 Task: Use Screen flow to show use case on Volunteer object.
Action: Mouse moved to (710, 47)
Screenshot: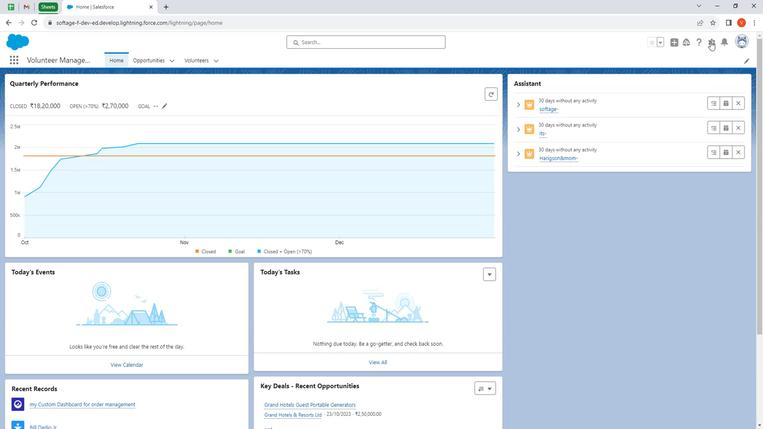 
Action: Mouse pressed left at (710, 47)
Screenshot: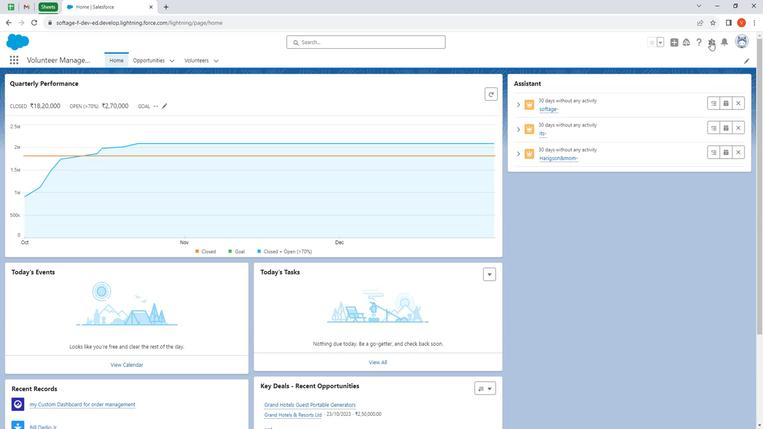 
Action: Mouse moved to (685, 73)
Screenshot: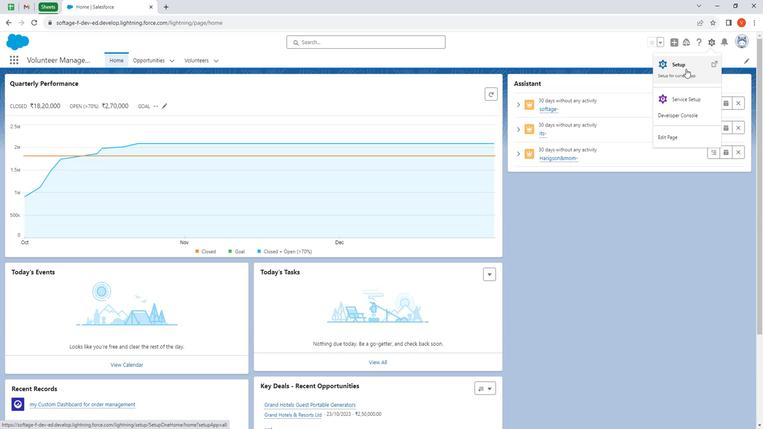 
Action: Mouse pressed left at (685, 73)
Screenshot: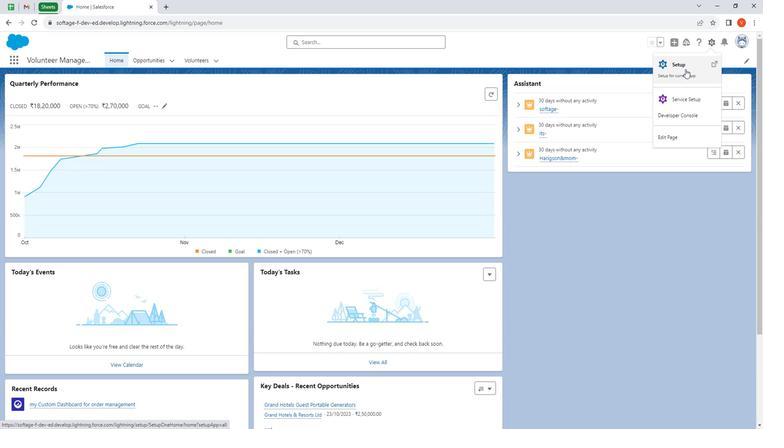 
Action: Mouse moved to (41, 86)
Screenshot: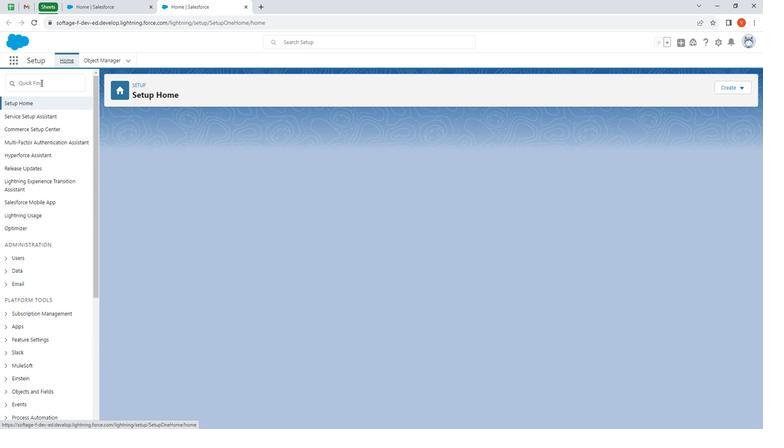 
Action: Mouse pressed left at (41, 86)
Screenshot: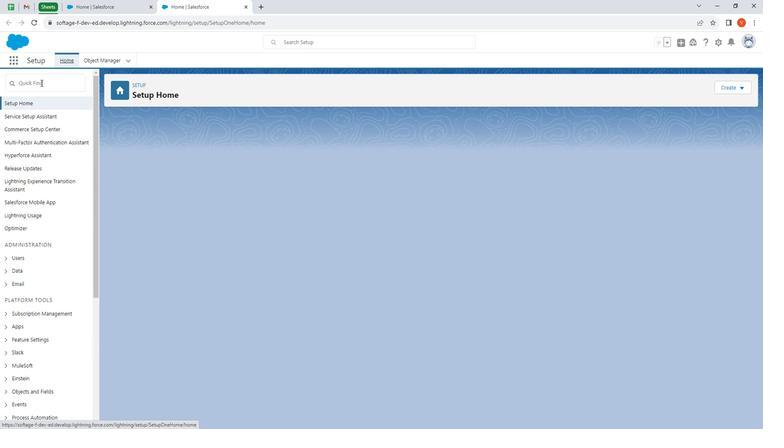 
Action: Key pressed flows
Screenshot: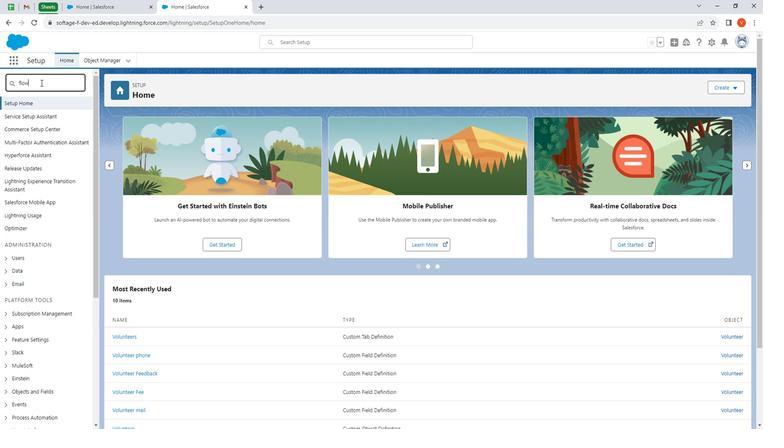 
Action: Mouse moved to (25, 120)
Screenshot: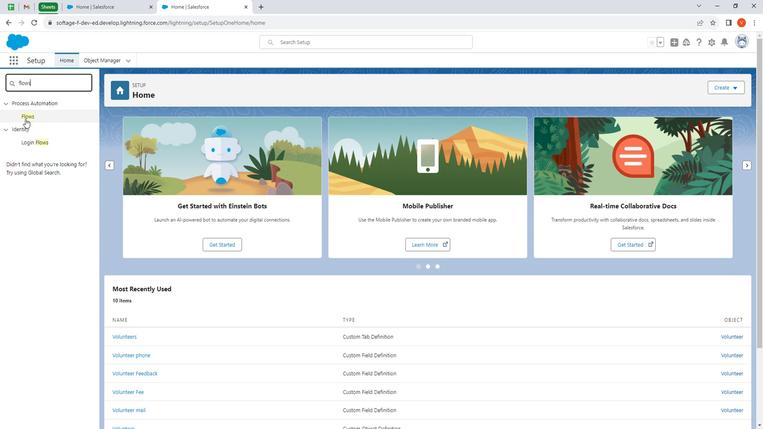 
Action: Mouse pressed left at (25, 120)
Screenshot: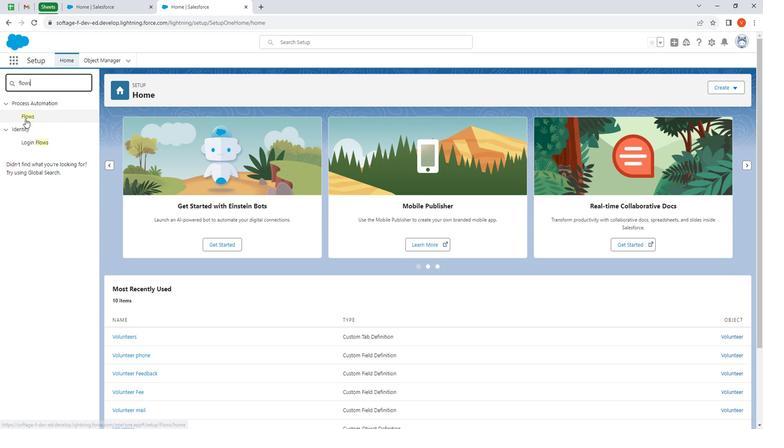
Action: Mouse moved to (735, 91)
Screenshot: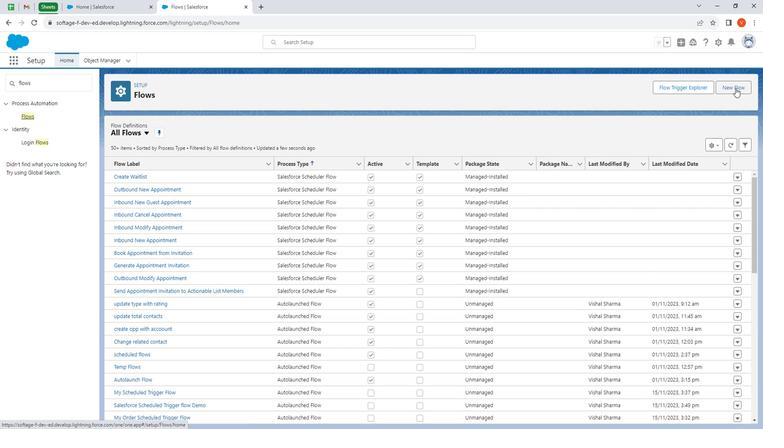 
Action: Mouse pressed left at (735, 91)
Screenshot: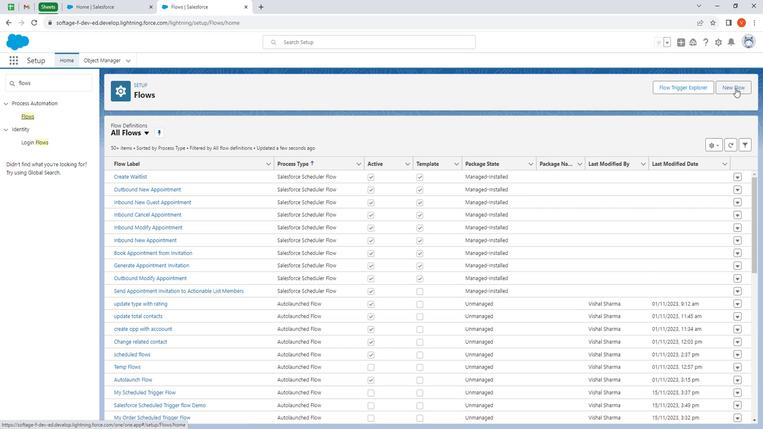 
Action: Mouse moved to (600, 309)
Screenshot: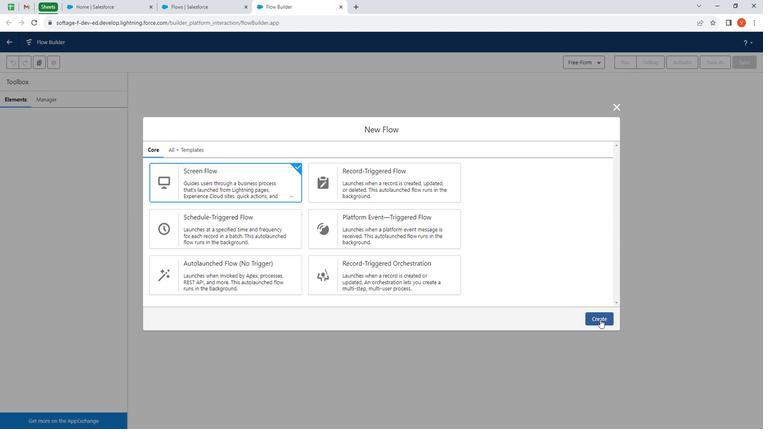 
Action: Mouse pressed left at (600, 309)
Screenshot: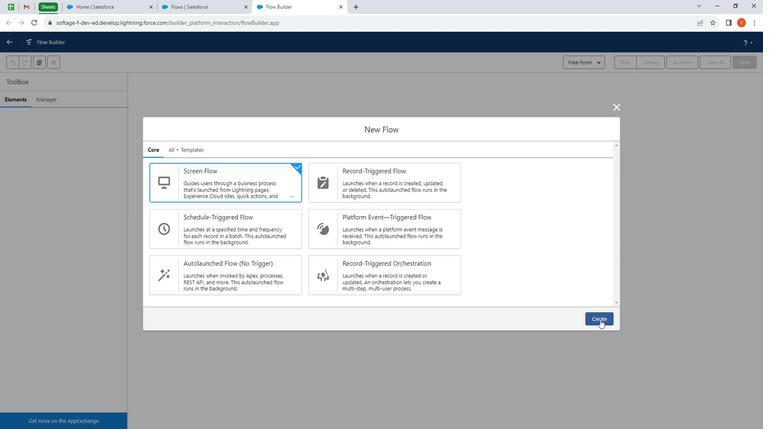 
Action: Mouse moved to (379, 140)
Screenshot: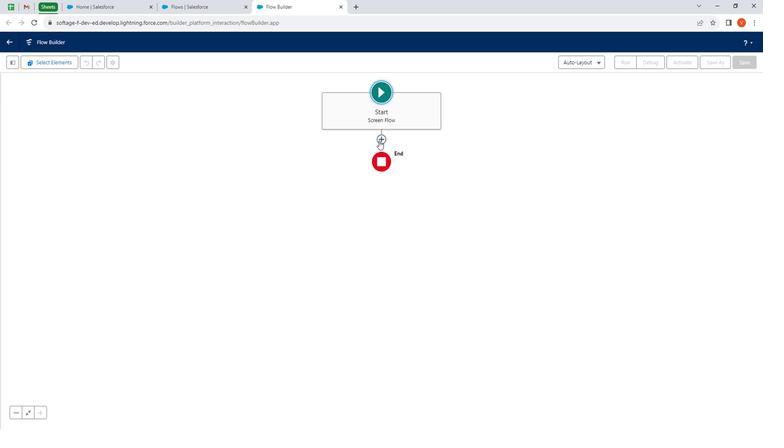 
Action: Mouse pressed left at (379, 140)
Screenshot: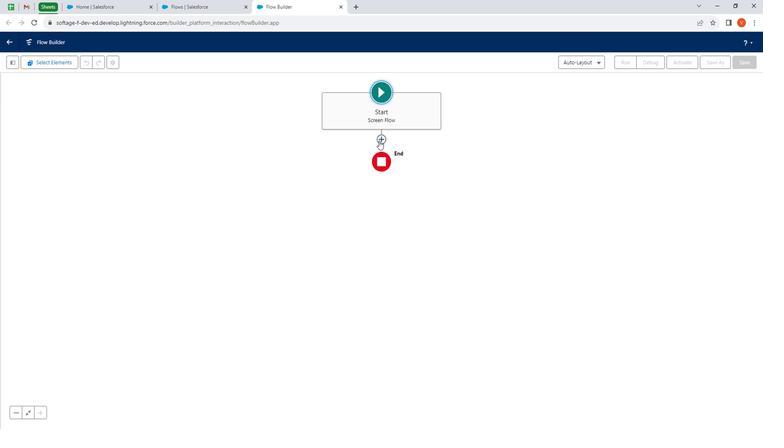
Action: Mouse moved to (365, 176)
Screenshot: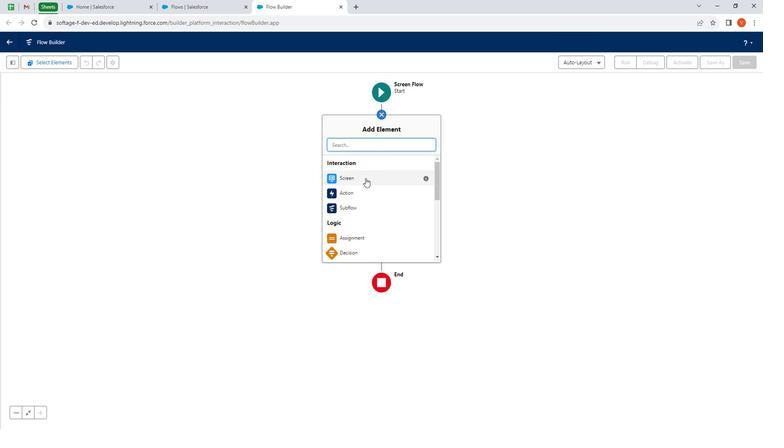 
Action: Mouse pressed left at (365, 176)
Screenshot: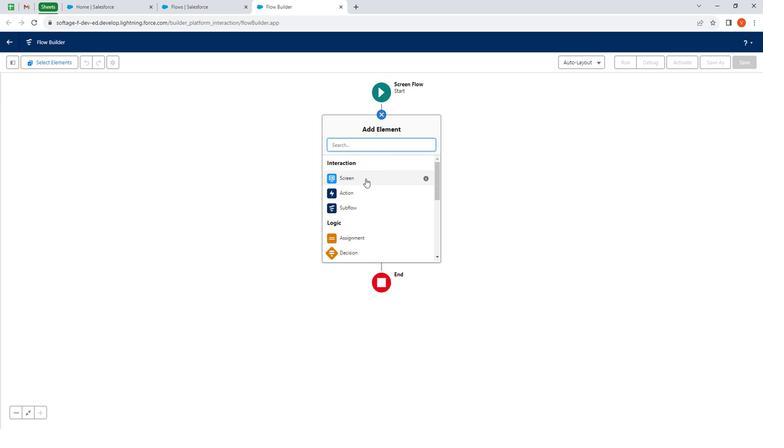 
Action: Mouse moved to (630, 132)
Screenshot: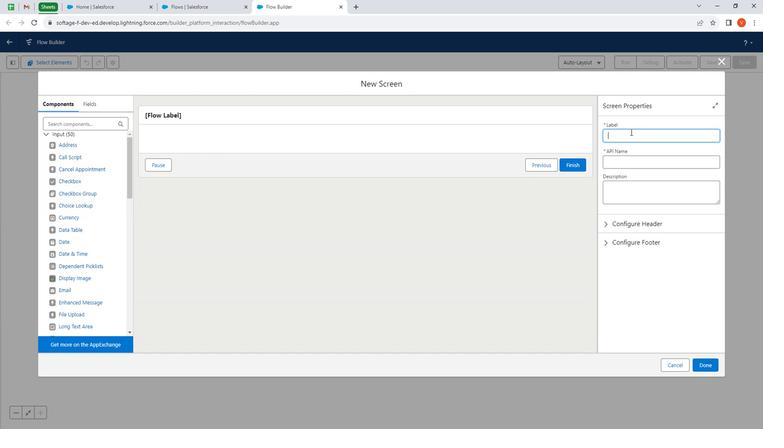 
Action: Mouse pressed left at (630, 132)
Screenshot: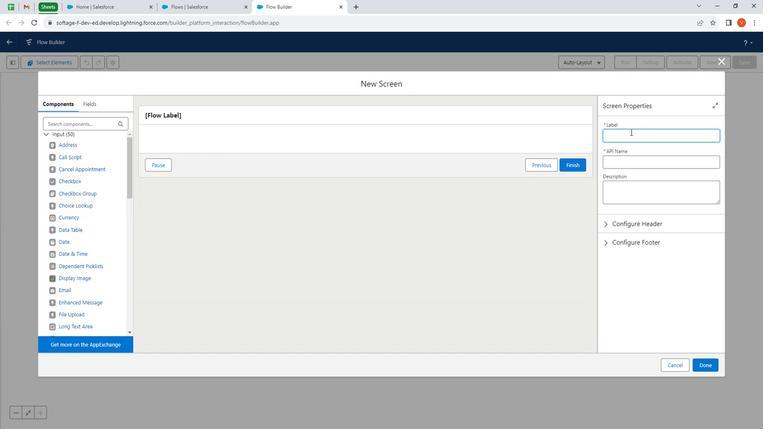 
Action: Key pressed <Key.shift><Key.shift><Key.shift><Key.shift><Key.shift><Key.shift><Key.shift><Key.shift>Sc<Key.backspace><Key.backspace><Key.shift><Key.shift><Key.shift><Key.shift>Volunteer<Key.space><Key.shift><Key.shift><Key.shift><Key.shift><Key.shift><Key.shift><Key.shift><Key.shift>Object<Key.space><Key.shift>Screen
Screenshot: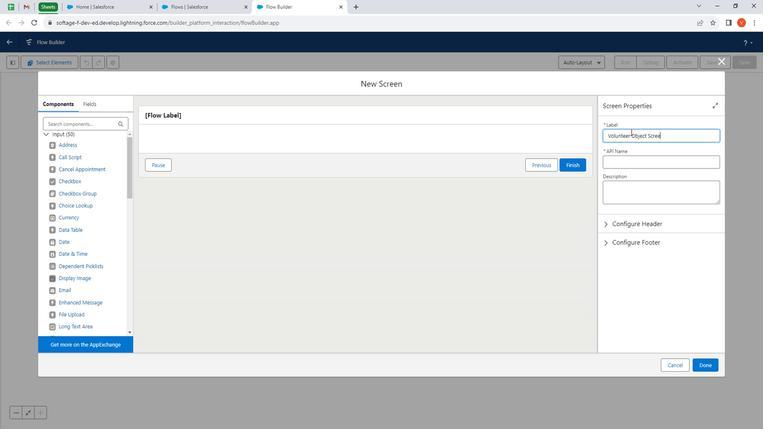 
Action: Mouse moved to (658, 187)
Screenshot: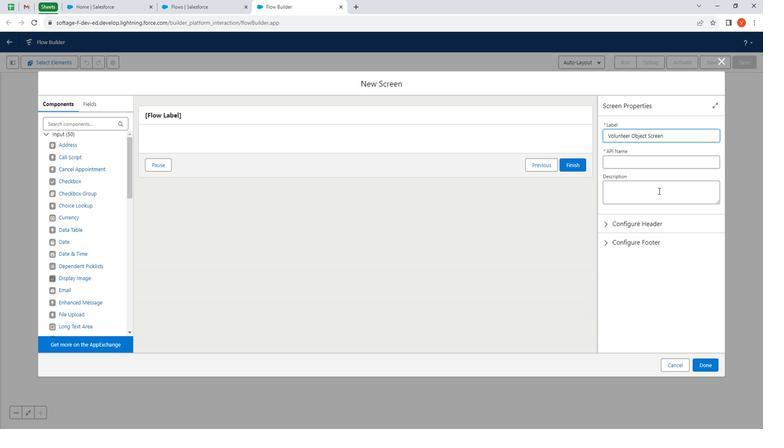 
Action: Mouse pressed left at (658, 187)
Screenshot: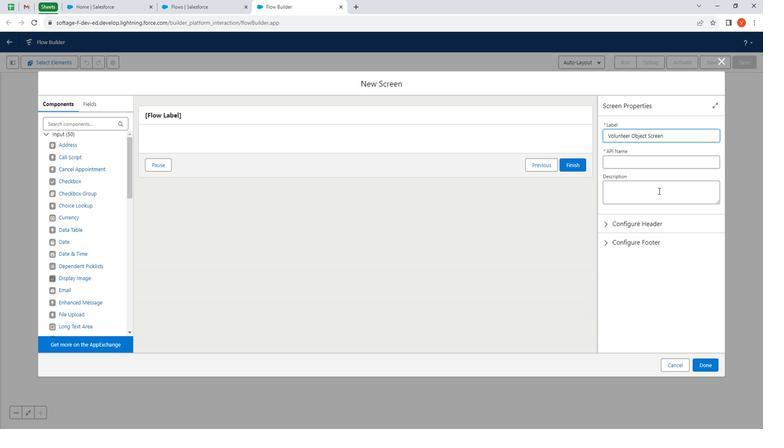 
Action: Key pressed <Key.shift><Key.shift><Key.shift><Key.shift><Key.shift><Key.shift><Key.shift><Key.shift><Key.shift>Volunteer<Key.space><Key.shift>Custom<Key.space>object<Key.space><Key.shift>Screen<Key.space>component.
Screenshot: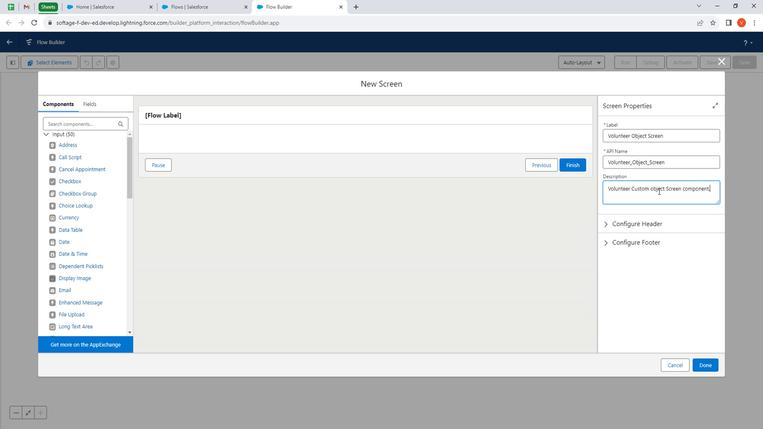 
Action: Mouse moved to (97, 125)
Screenshot: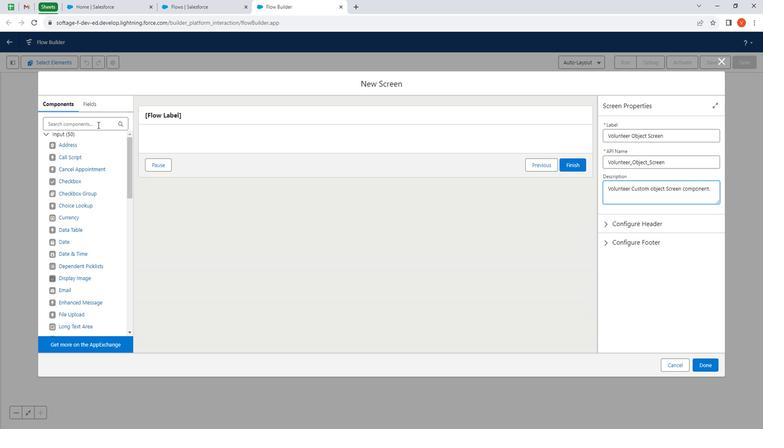 
Action: Mouse pressed left at (97, 125)
Screenshot: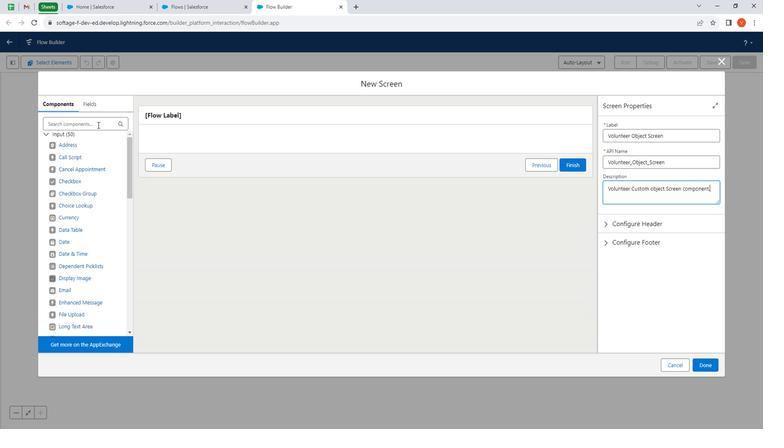 
Action: Key pressed text
Screenshot: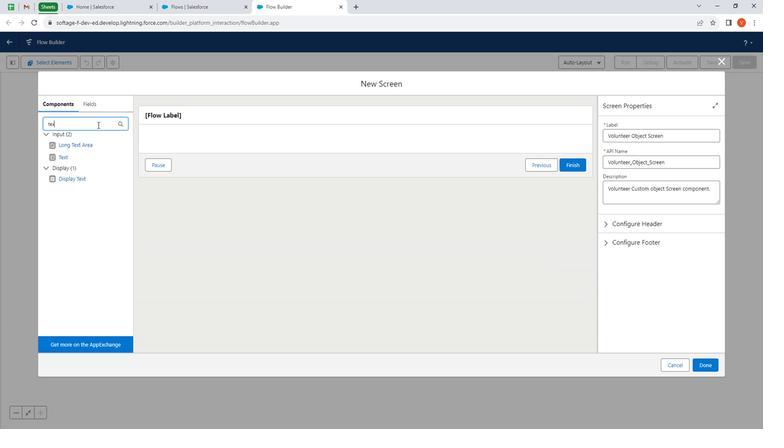 
Action: Mouse moved to (69, 156)
Screenshot: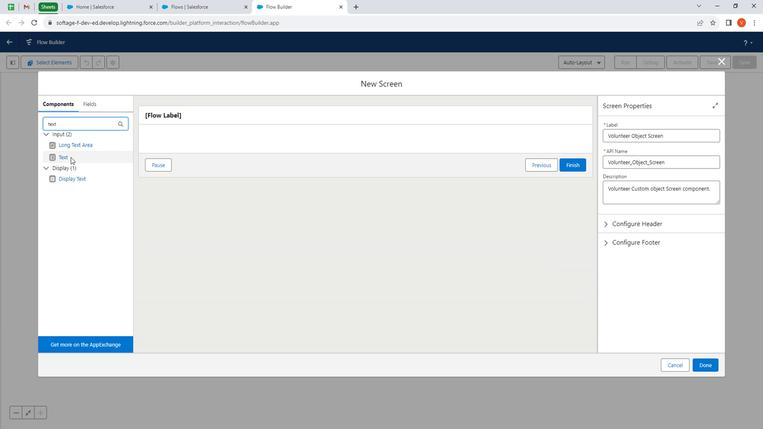 
Action: Mouse pressed left at (69, 156)
Screenshot: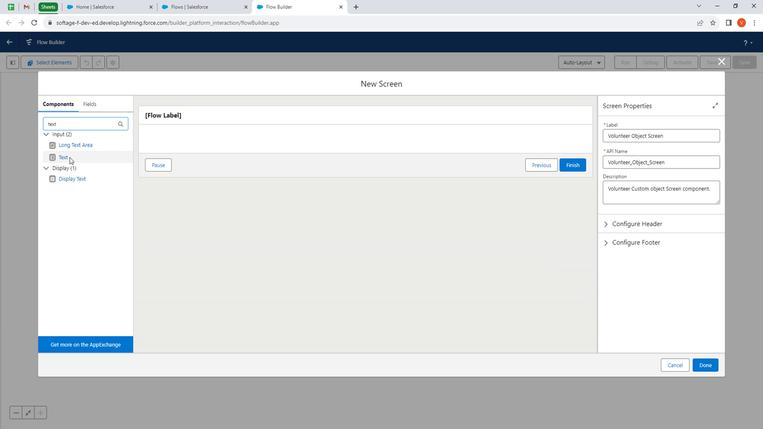 
Action: Mouse moved to (631, 138)
Screenshot: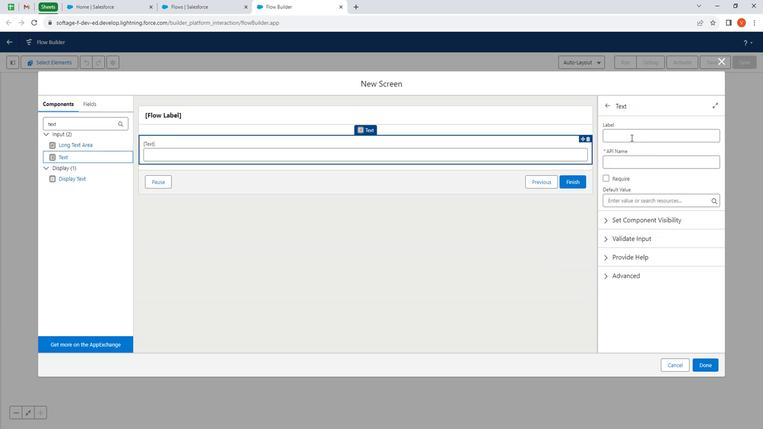 
Action: Mouse pressed left at (631, 138)
Screenshot: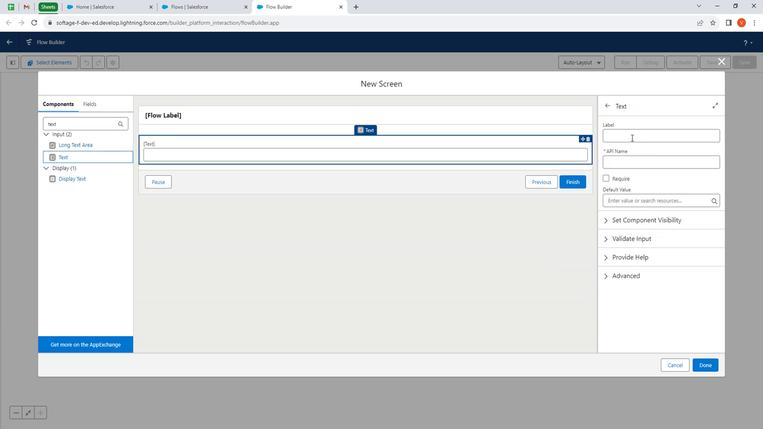 
Action: Mouse moved to (619, 133)
Screenshot: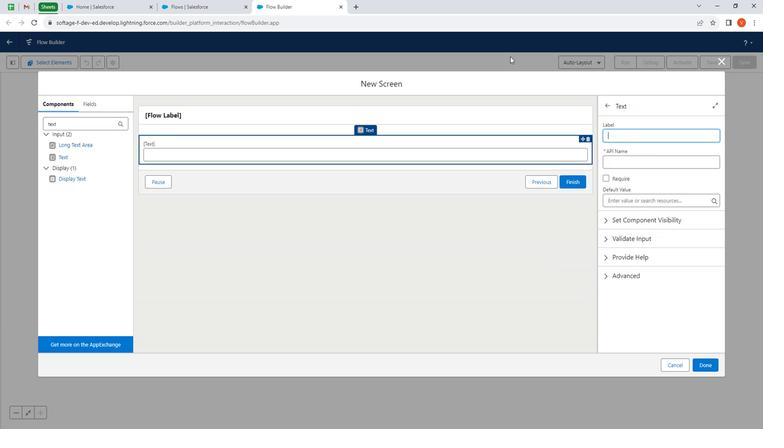 
Action: Key pressed <Key.shift>
Screenshot: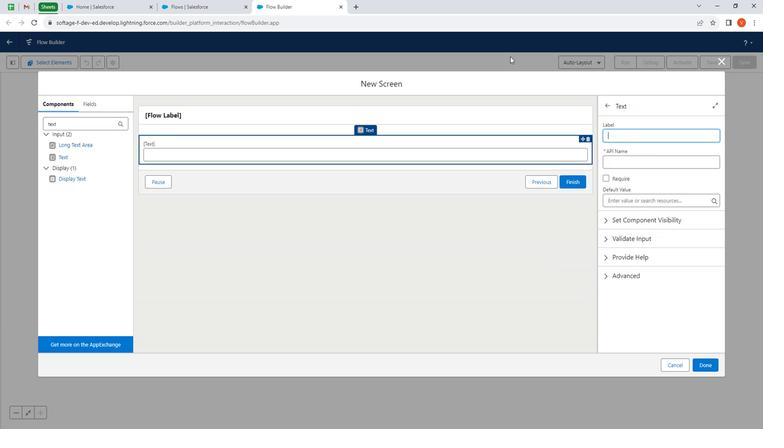 
Action: Mouse moved to (455, 23)
Screenshot: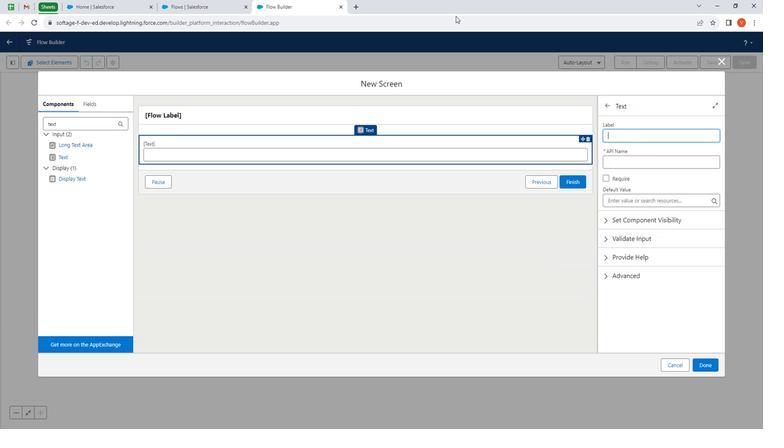 
Action: Key pressed Volunteer<Key.space><Key.shift>B<Key.backspace><Key.shift><Key.shift>Name
Screenshot: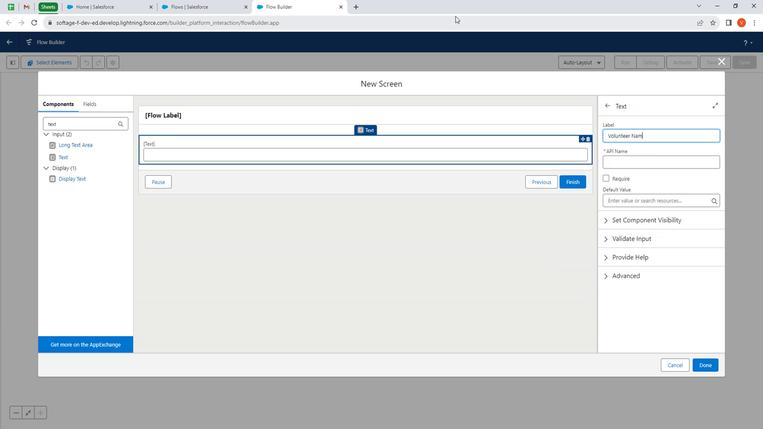 
Action: Mouse moved to (631, 161)
Screenshot: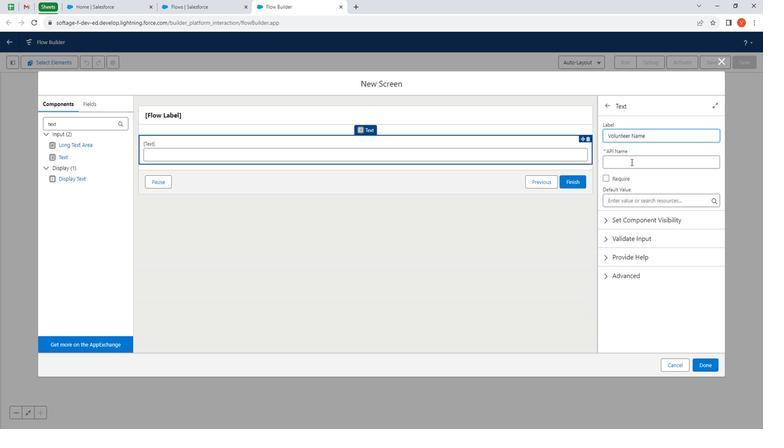 
Action: Mouse pressed left at (631, 161)
Screenshot: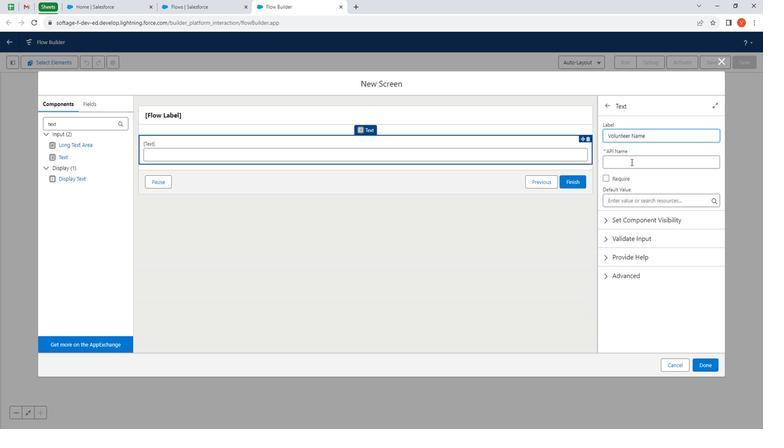 
Action: Mouse moved to (619, 176)
Screenshot: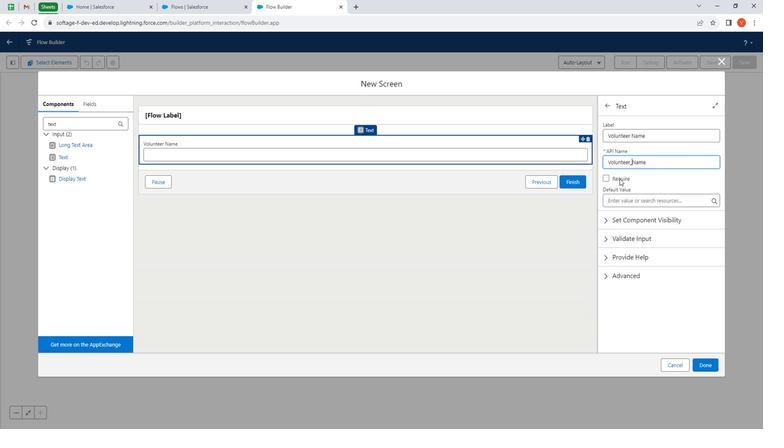 
Action: Mouse pressed left at (619, 176)
Screenshot: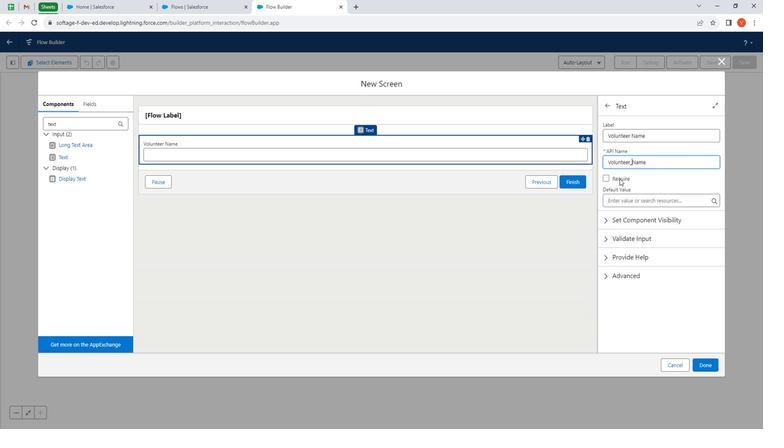 
Action: Mouse moved to (66, 127)
Screenshot: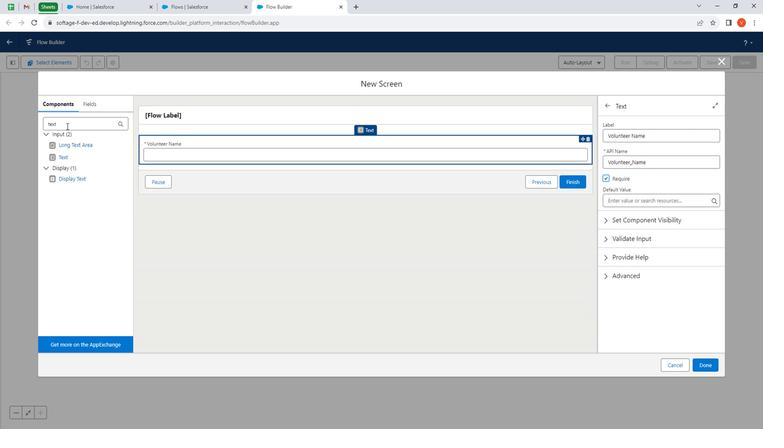
Action: Mouse pressed left at (66, 127)
Screenshot: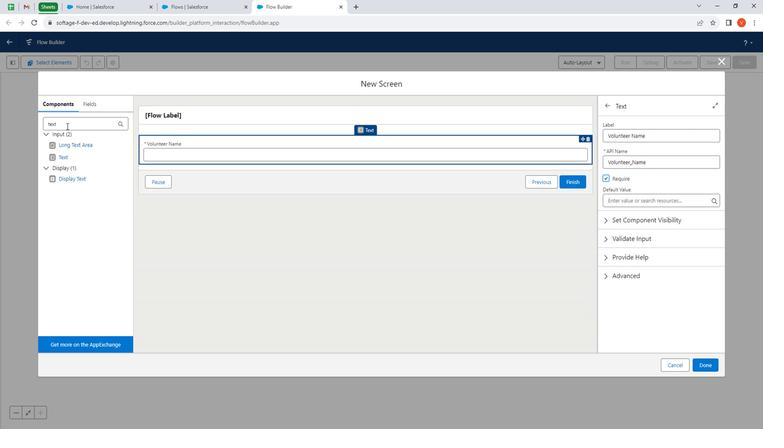 
Action: Mouse pressed left at (66, 127)
Screenshot: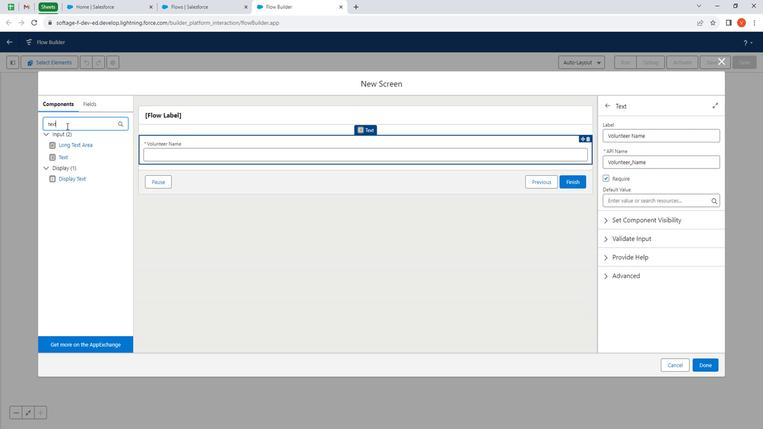 
Action: Key pressed numbe
Screenshot: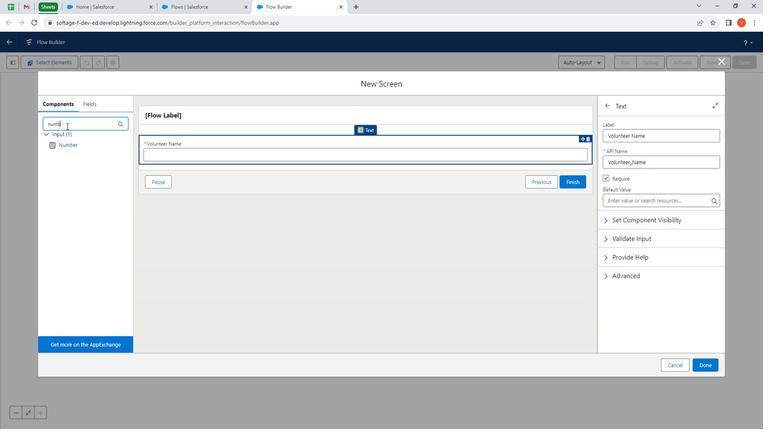 
Action: Mouse moved to (81, 143)
Screenshot: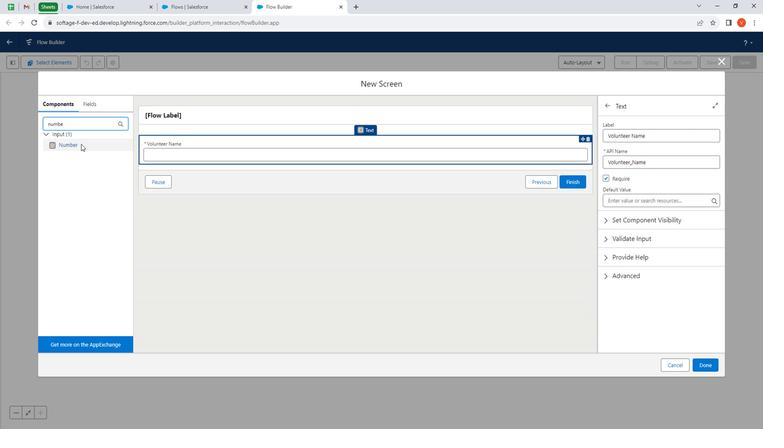 
Action: Mouse pressed left at (81, 143)
Screenshot: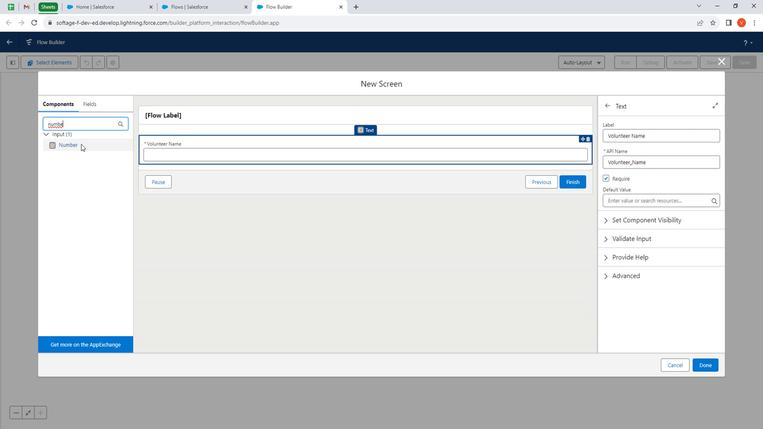 
Action: Mouse moved to (618, 131)
Screenshot: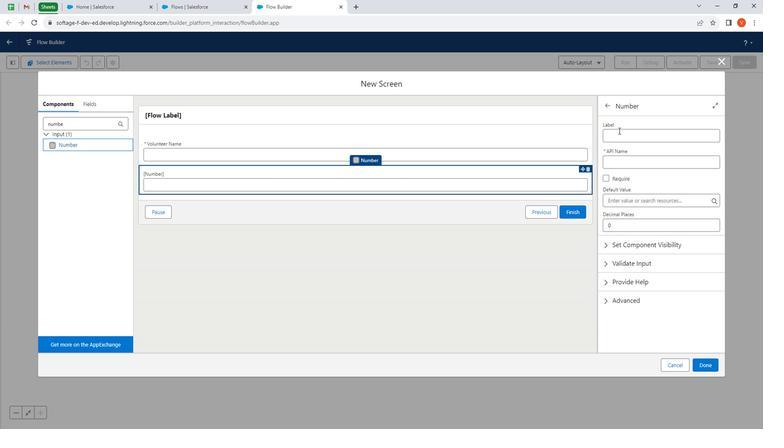 
Action: Mouse pressed left at (618, 131)
Screenshot: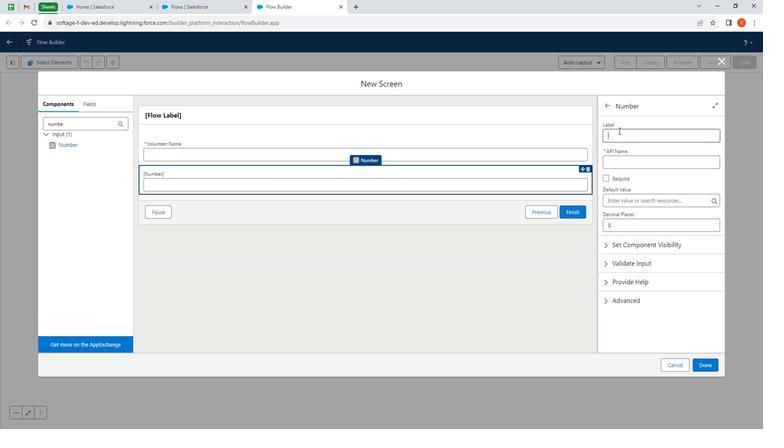
Action: Key pressed <Key.shift>
Screenshot: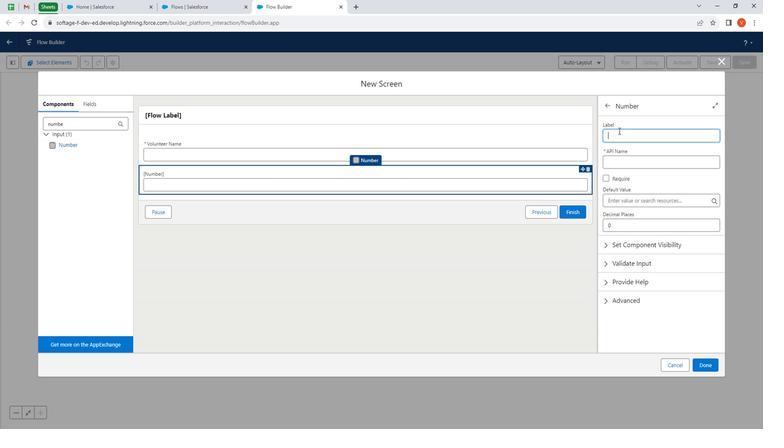 
Action: Mouse moved to (52, 8)
Screenshot: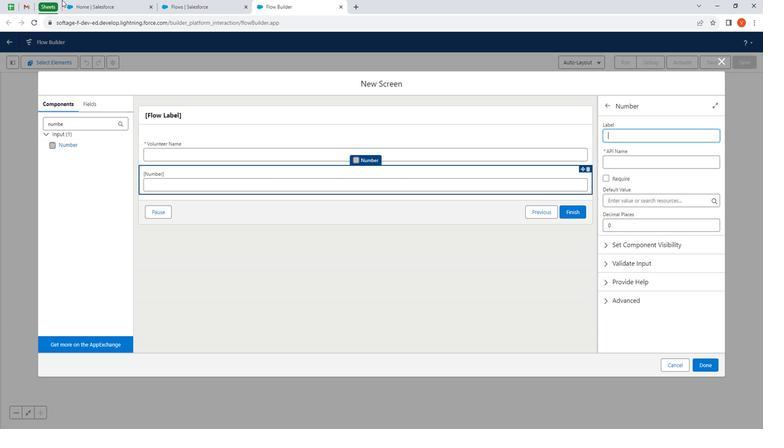 
Action: Key pressed <Key.shift><Key.shift><Key.shift><Key.shift><Key.shift><Key.shift><Key.shift><Key.shift><Key.shift><Key.shift><Key.shift>Volunteer<Key.space><Key.shift><Key.shift><Key.shift><Key.shift><Key.shift><Key.shift><Key.shift><Key.shift><Key.shift><Key.shift>Phone<Key.space><Key.shift>Number
Screenshot: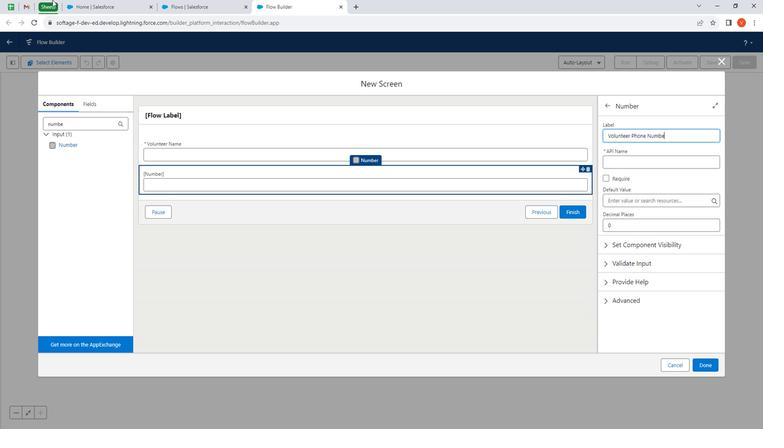 
Action: Mouse moved to (625, 155)
Screenshot: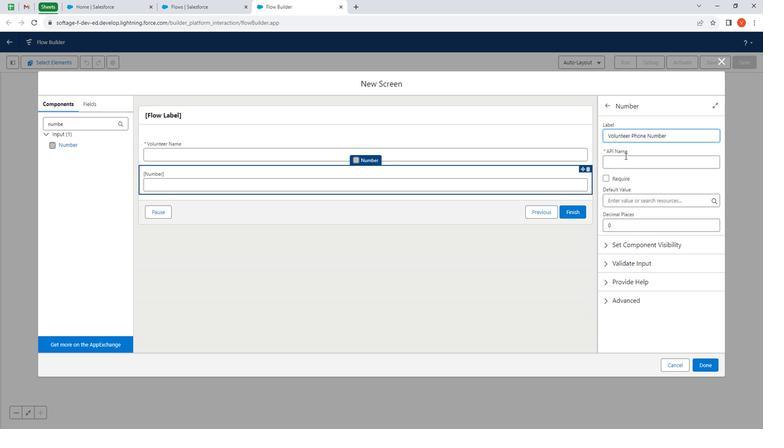 
Action: Mouse pressed left at (625, 155)
Screenshot: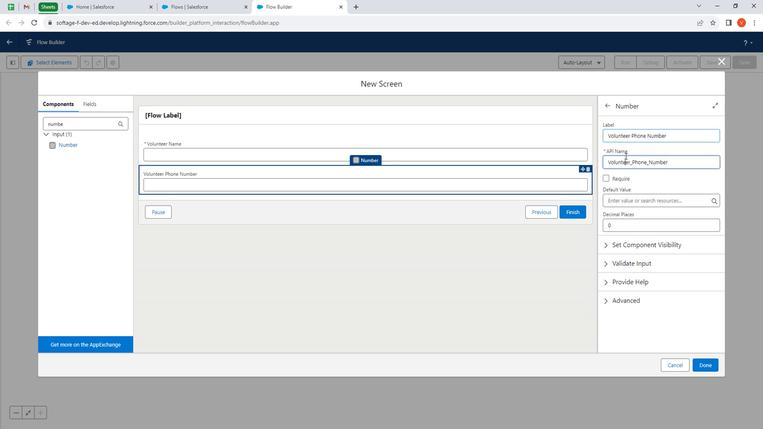 
Action: Mouse moved to (91, 125)
Screenshot: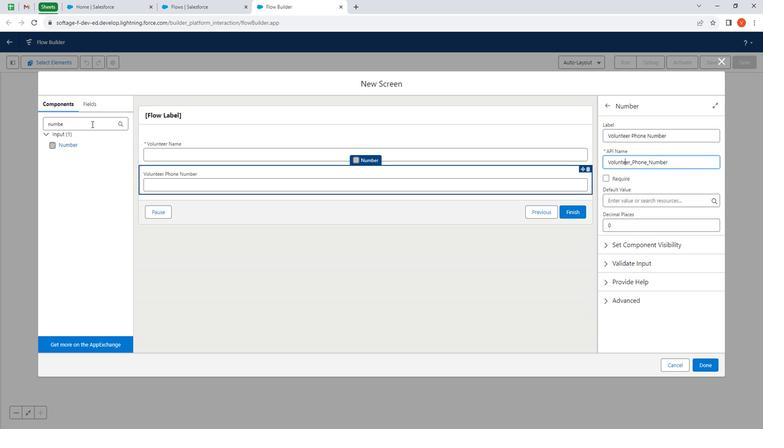 
Action: Mouse pressed left at (91, 125)
Screenshot: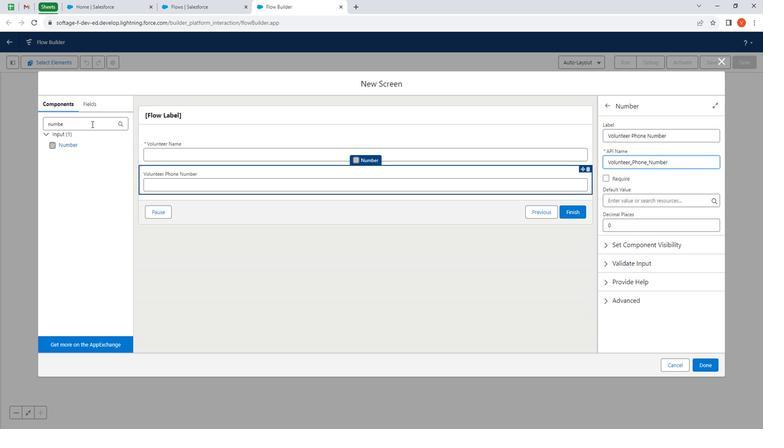 
Action: Mouse pressed left at (91, 125)
Screenshot: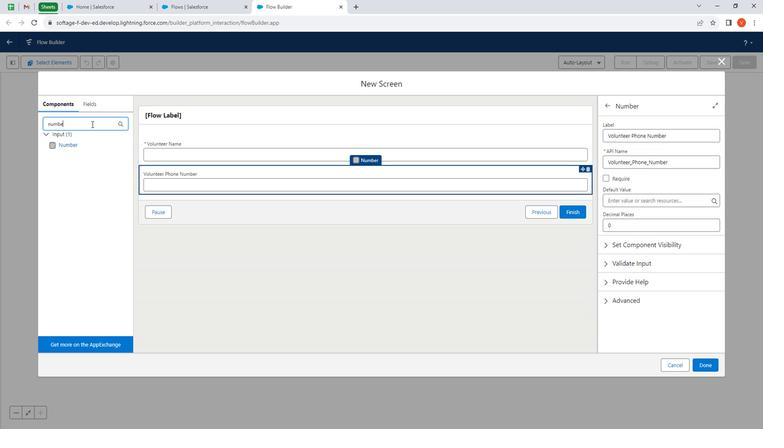 
Action: Key pressed <Key.shift><Key.shift><Key.shift><Key.shift><Key.shift><Key.shift><Key.shift><Key.shift><Key.shift><Key.shift><Key.shift><Key.shift><Key.shift><Key.shift><Key.shift><Key.shift><Key.shift><Key.shift><Key.shift><Key.shift><Key.shift><Key.shift><Key.shift><Key.shift><Key.shift>Mai<Key.backspace><Key.backspace><Key.backspace><Key.backspace><Key.backspace><Key.backspace><Key.backspace><Key.backspace><Key.backspace>tex
Screenshot: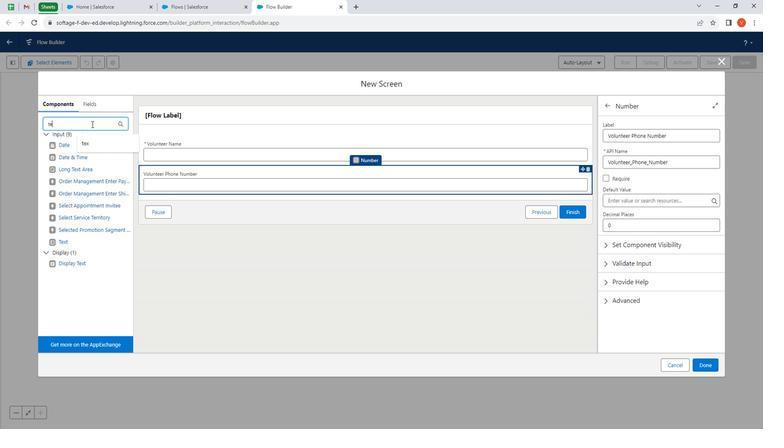 
Action: Mouse moved to (65, 154)
Screenshot: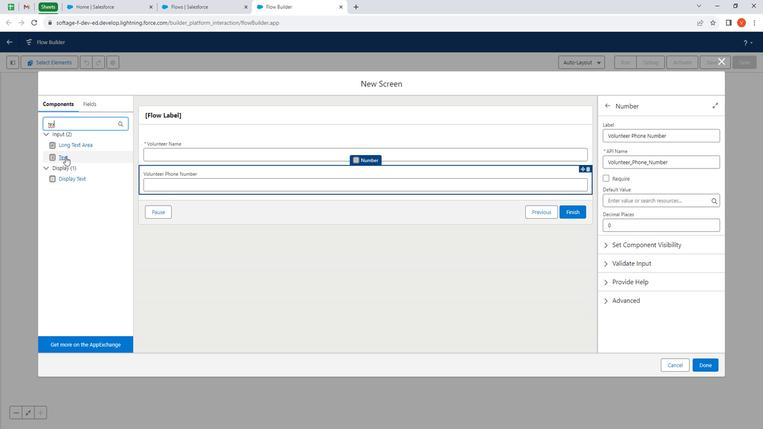 
Action: Mouse pressed left at (65, 154)
Screenshot: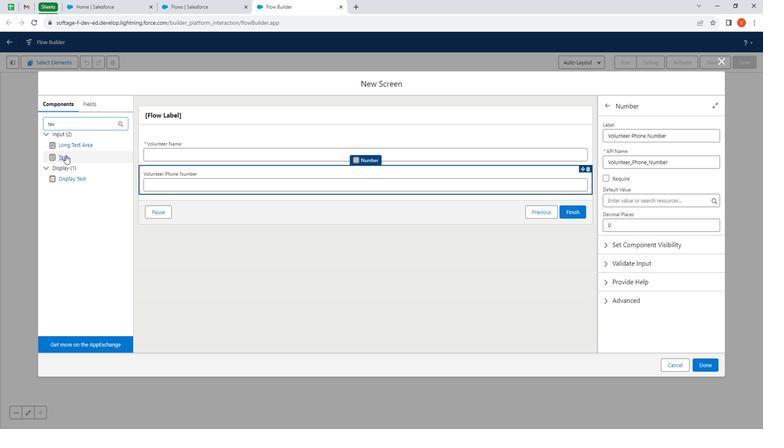
Action: Mouse moved to (629, 131)
Screenshot: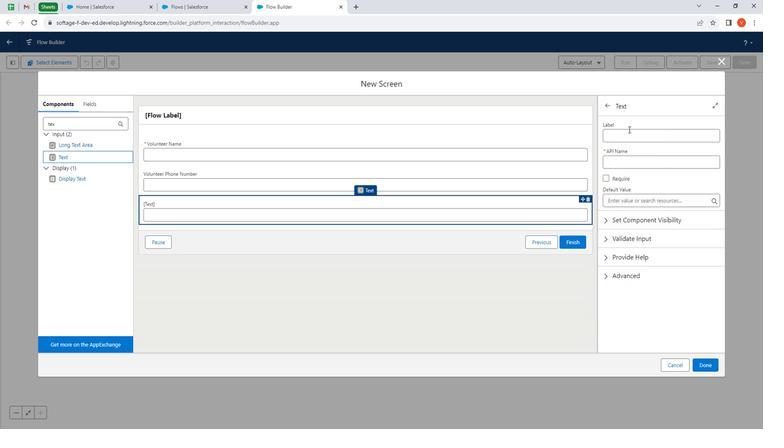 
Action: Mouse pressed left at (629, 131)
Screenshot: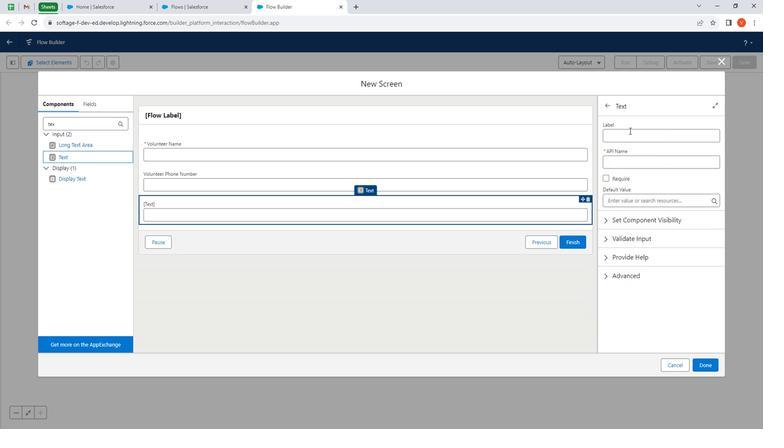 
Action: Key pressed <Key.shift>
Screenshot: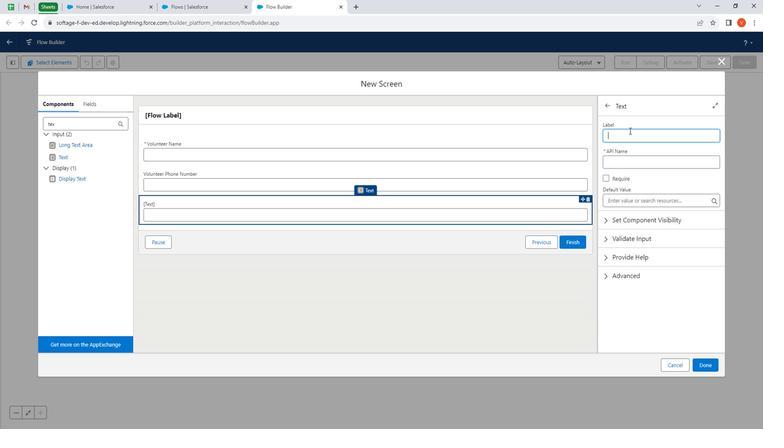 
Action: Mouse moved to (329, 8)
Screenshot: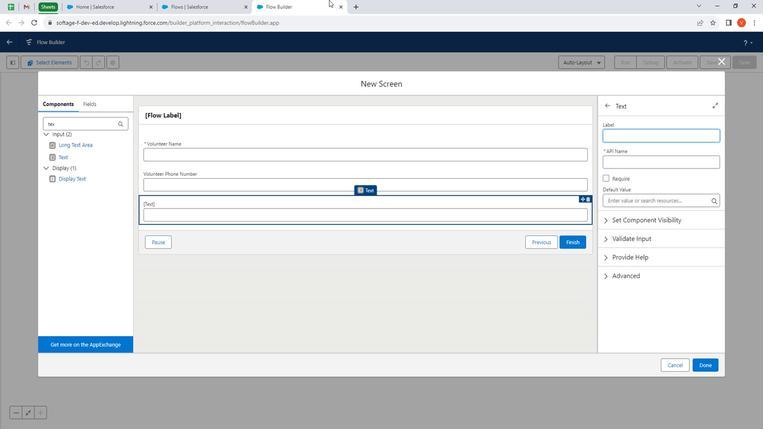 
Action: Key pressed <Key.shift>Volunteer<Key.space><Key.shift><Key.shift><Key.shift><Key.shift><Key.shift><Key.shift><Key.shift><Key.shift><Key.shift><Key.shift><Key.shift><Key.shift><Key.shift><Key.shift><Key.shift><Key.shift><Key.shift><Key.shift><Key.shift><Key.shift><Key.shift><Key.shift>Mail<Key.space>id
Screenshot: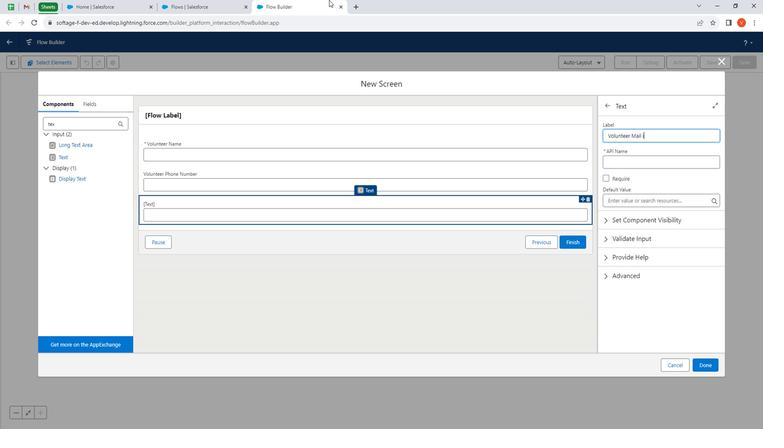 
Action: Mouse moved to (506, 278)
Screenshot: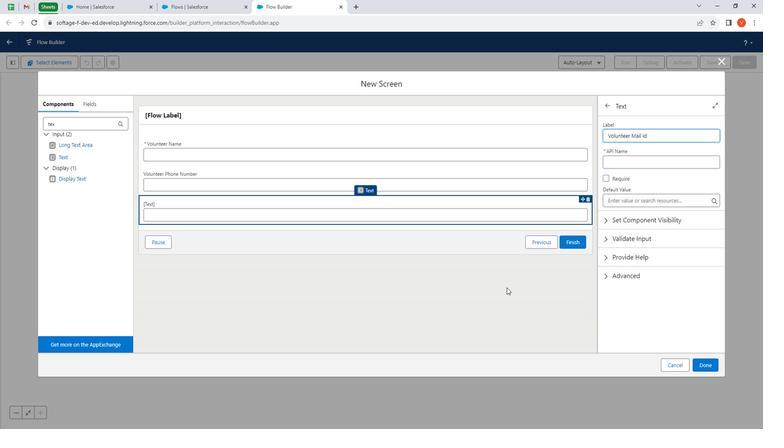 
Action: Mouse pressed left at (506, 278)
Screenshot: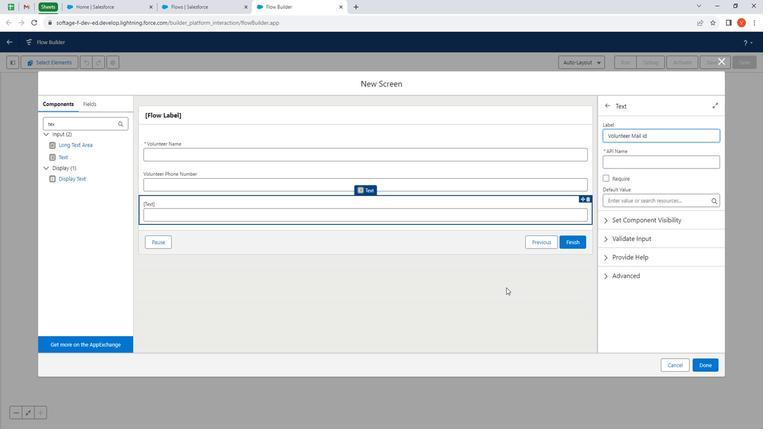 
Action: Mouse moved to (254, 147)
Screenshot: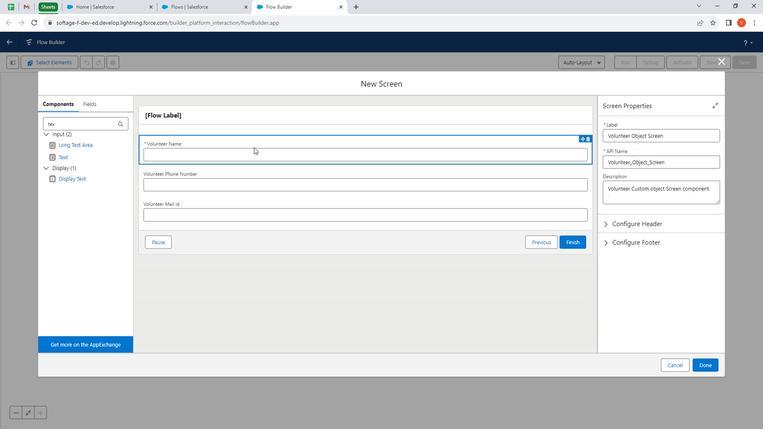 
Action: Mouse pressed left at (254, 147)
Screenshot: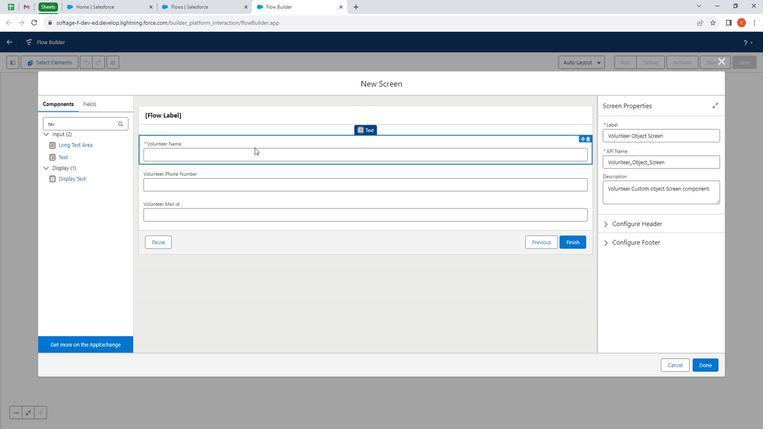 
Action: Mouse moved to (448, 249)
Screenshot: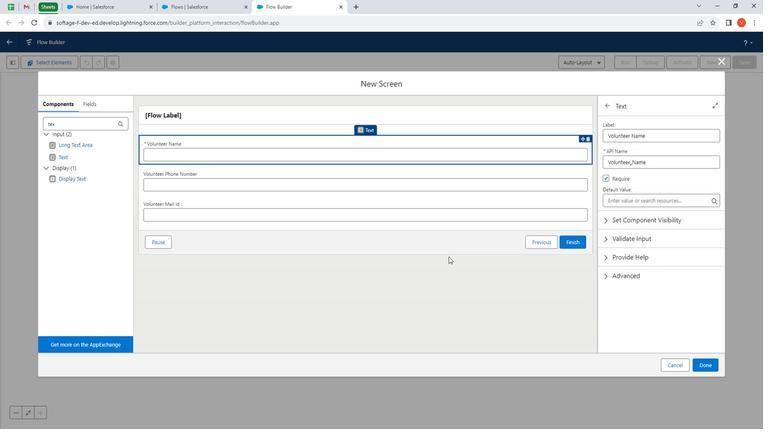 
Action: Mouse pressed left at (448, 249)
Screenshot: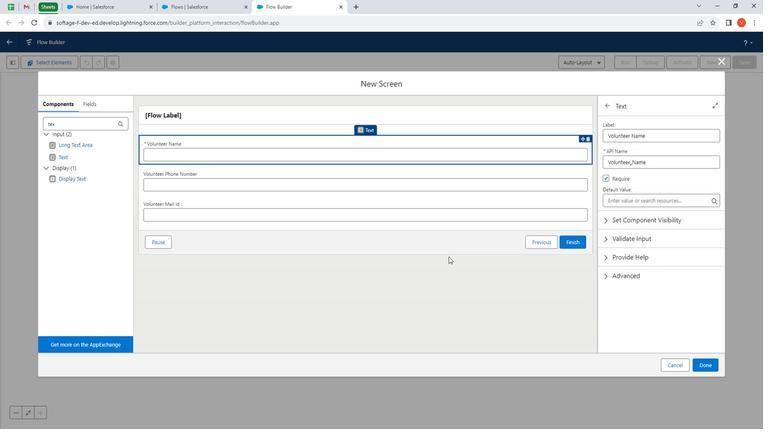
Action: Mouse moved to (68, 124)
Screenshot: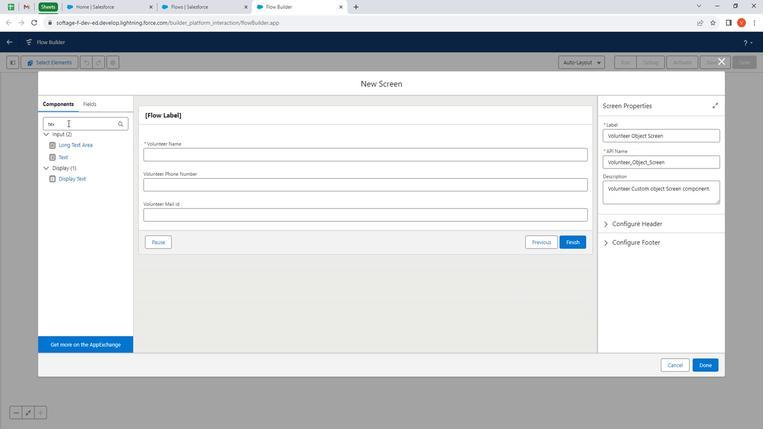 
Action: Mouse pressed left at (68, 124)
Screenshot: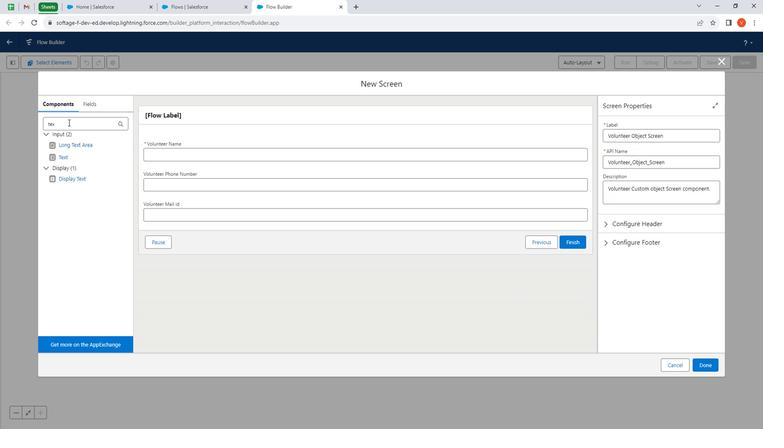 
Action: Mouse pressed left at (68, 124)
Screenshot: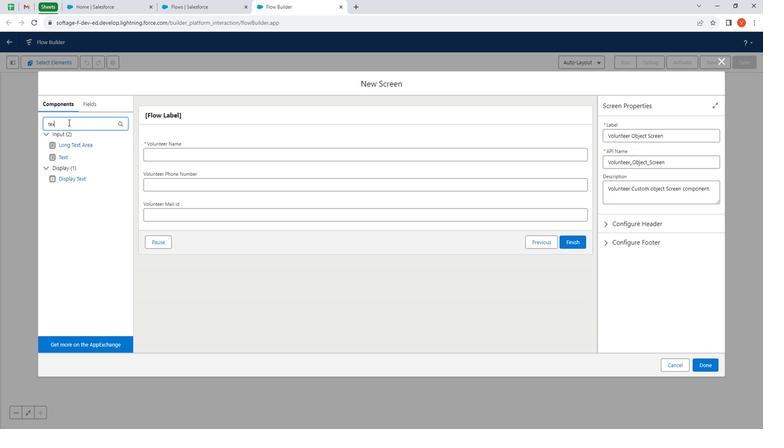 
Action: Key pressed <Key.shift><Key.shift><Key.shift><Key.shift><Key.shift><Key.shift><Key.shift><Key.shift><Key.shift><Key.shift><Key.shift><Key.shift><Key.shift><Key.shift><Key.shift><Key.shift><Key.shift><Key.shift><Key.shift><Key.shift><Key.shift>Tex
Screenshot: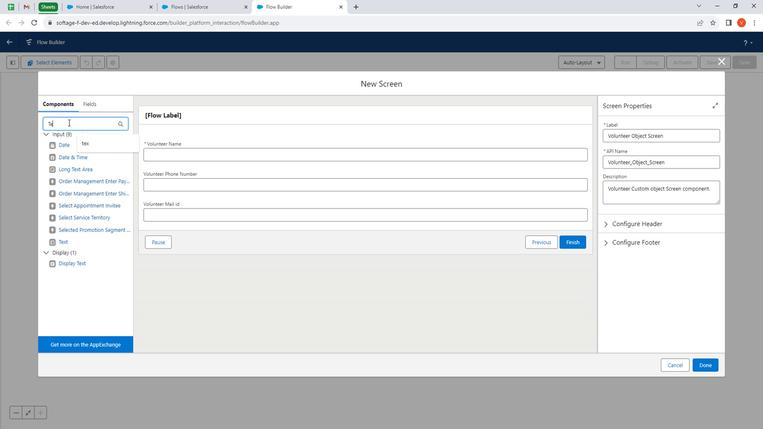 
Action: Mouse moved to (62, 143)
Screenshot: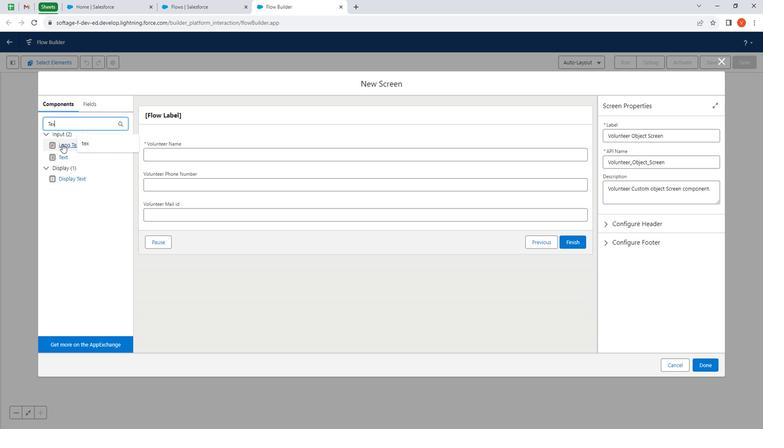 
Action: Mouse pressed left at (62, 143)
Screenshot: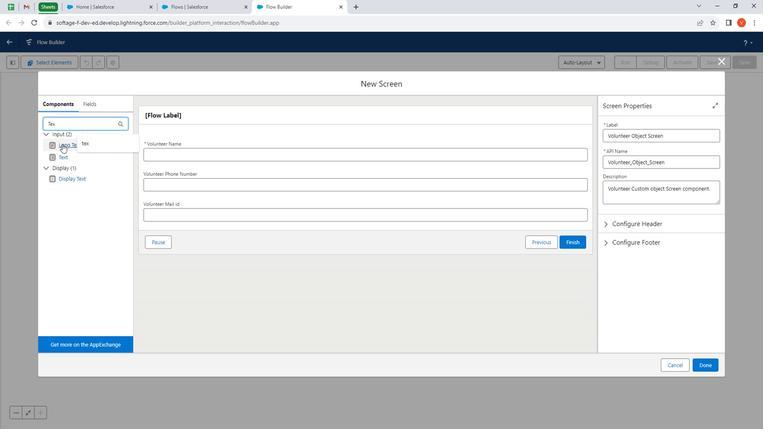
Action: Mouse moved to (611, 134)
Screenshot: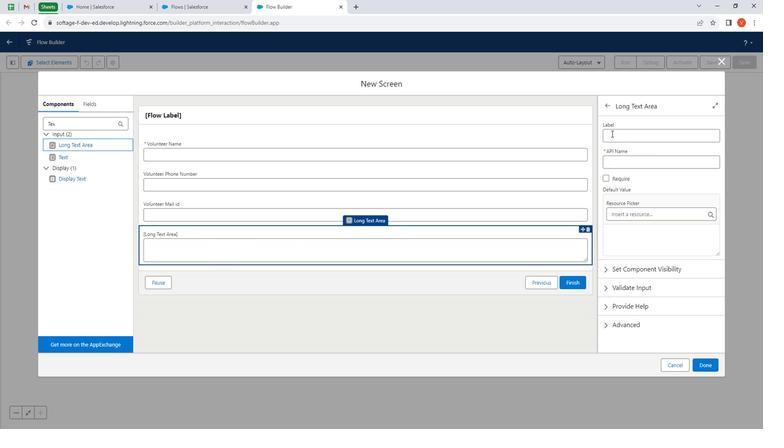 
Action: Mouse pressed left at (611, 134)
Screenshot: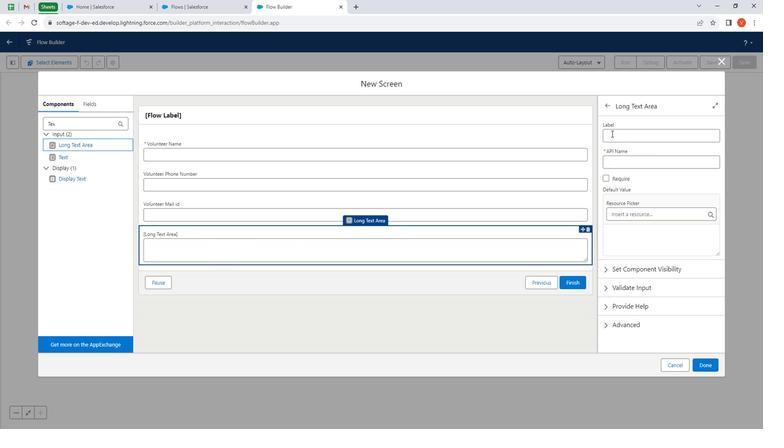 
Action: Key pressed <Key.shift>
Screenshot: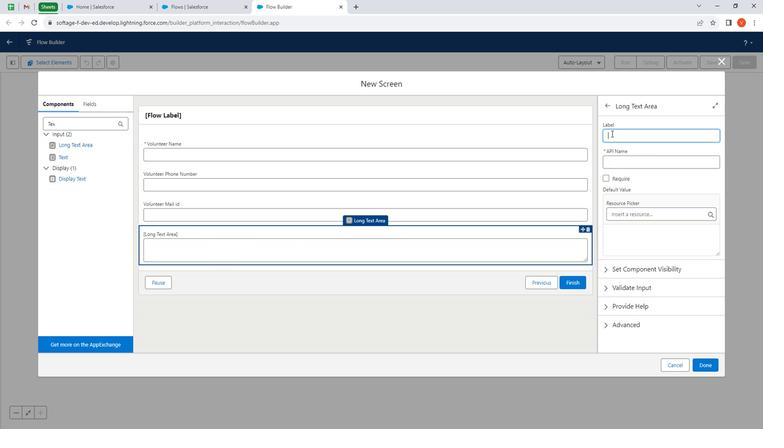 
Action: Mouse moved to (81, 8)
Screenshot: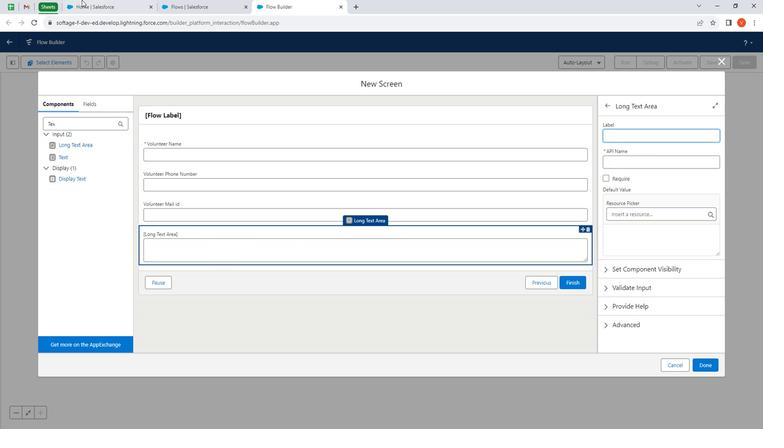 
Action: Key pressed <Key.shift><Key.shift><Key.shift><Key.shift>Volunteer<Key.space><Key.shift>Feedback
Screenshot: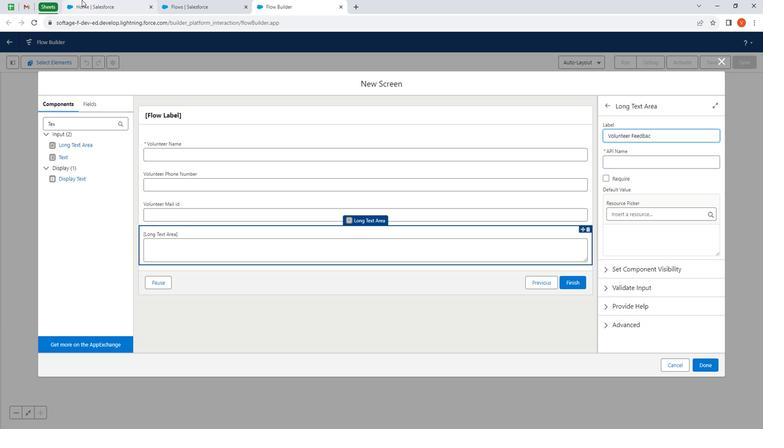 
Action: Mouse moved to (649, 159)
Screenshot: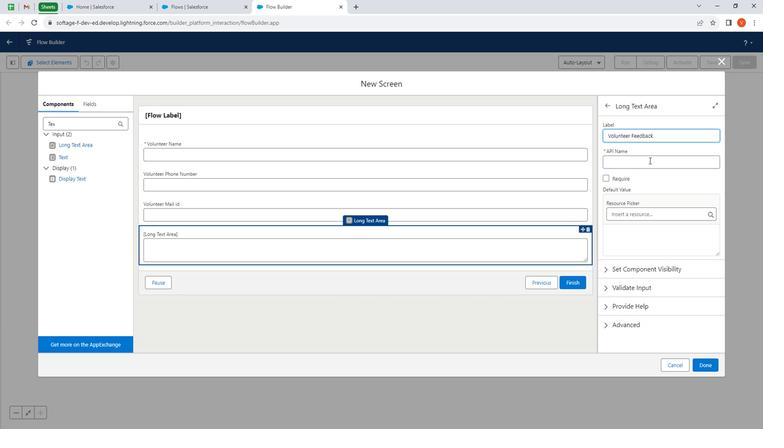 
Action: Mouse pressed left at (649, 159)
Screenshot: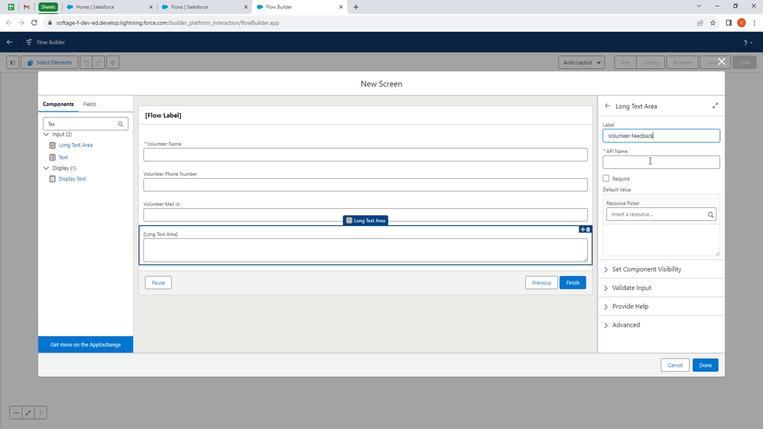 
Action: Mouse moved to (378, 300)
Screenshot: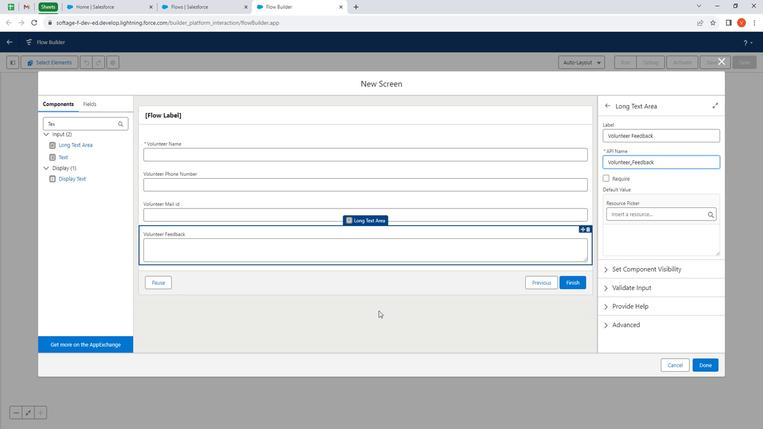 
Action: Mouse pressed left at (378, 300)
Screenshot: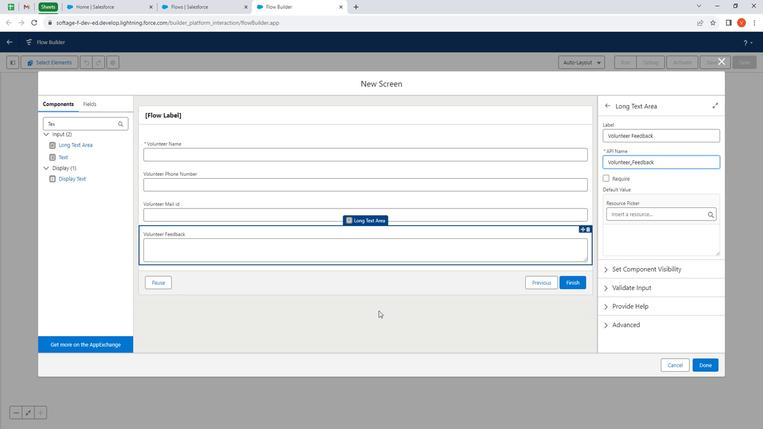 
Action: Mouse moved to (86, 127)
Screenshot: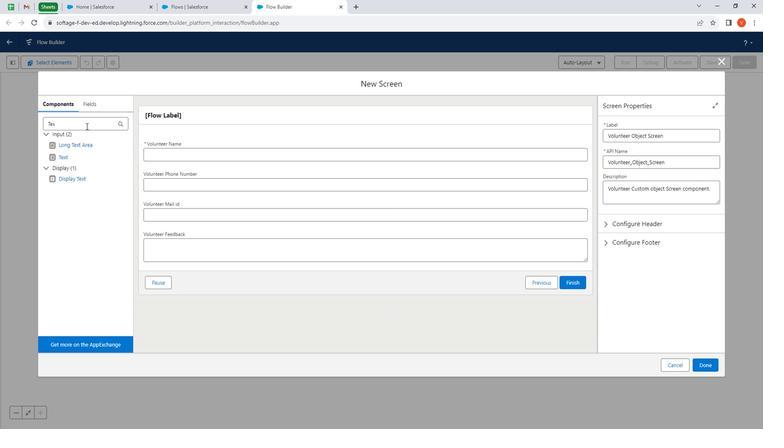 
Action: Mouse pressed left at (86, 127)
Screenshot: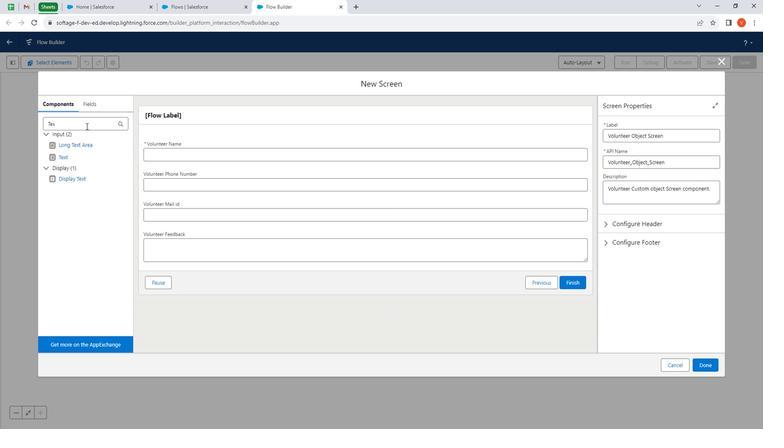 
Action: Mouse pressed left at (86, 127)
Screenshot: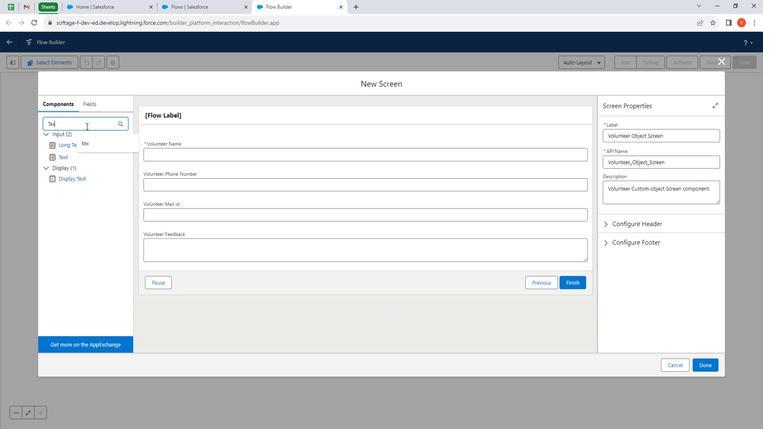 
Action: Mouse pressed left at (86, 127)
Screenshot: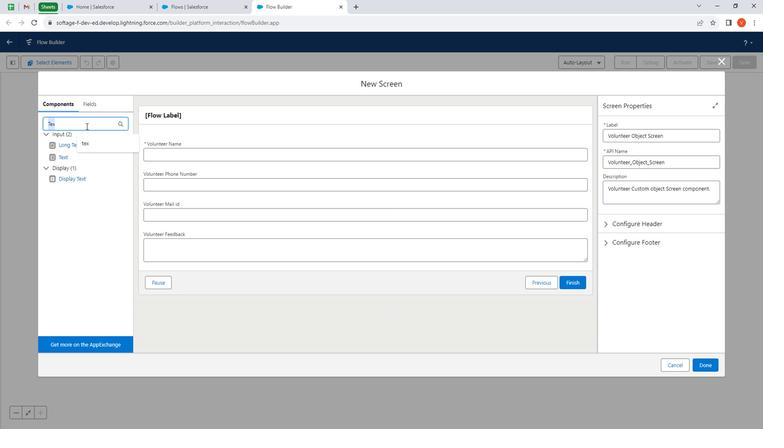 
Action: Mouse moved to (90, 127)
Screenshot: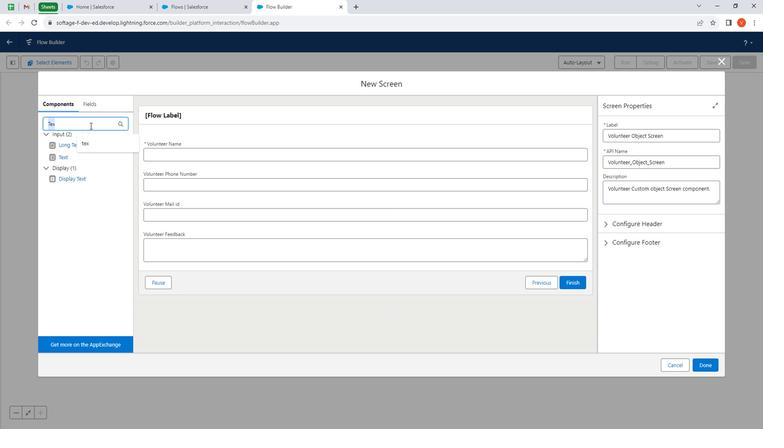 
Action: Key pressed curr
Screenshot: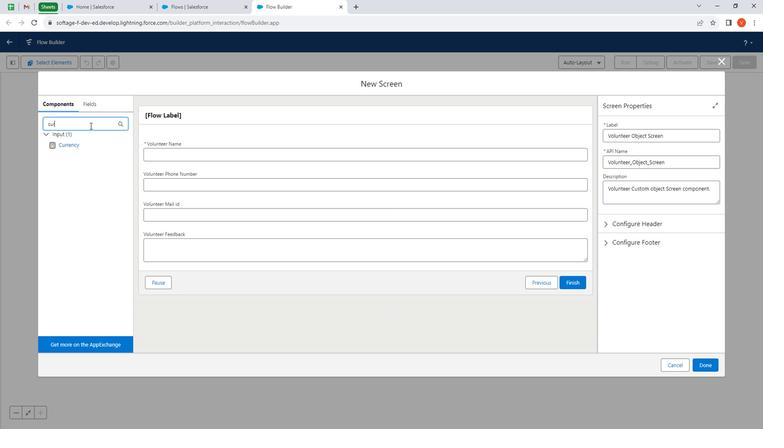 
Action: Mouse moved to (74, 144)
Screenshot: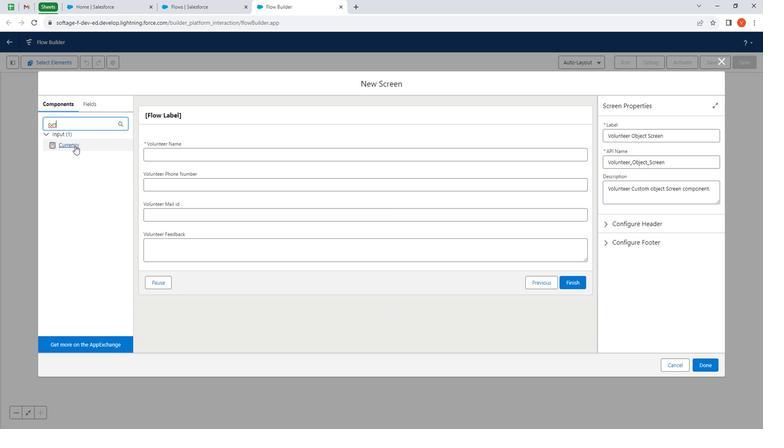 
Action: Mouse pressed left at (74, 144)
Screenshot: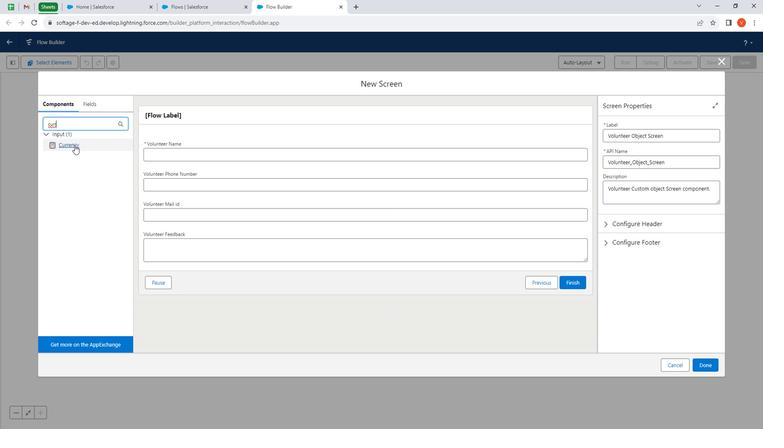 
Action: Mouse moved to (620, 136)
Screenshot: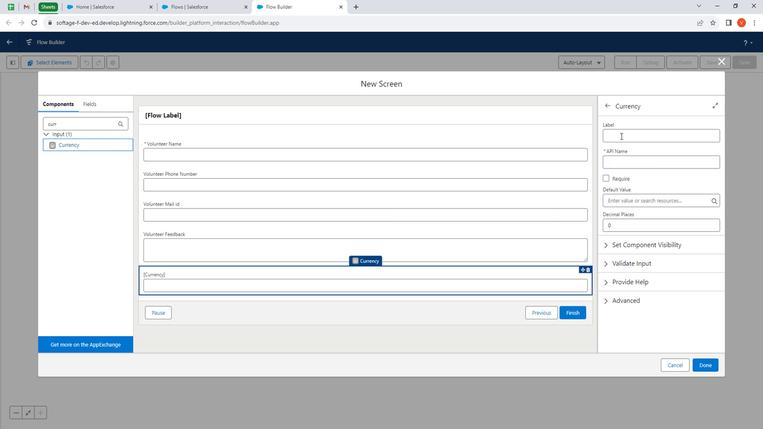 
Action: Mouse pressed left at (620, 136)
Screenshot: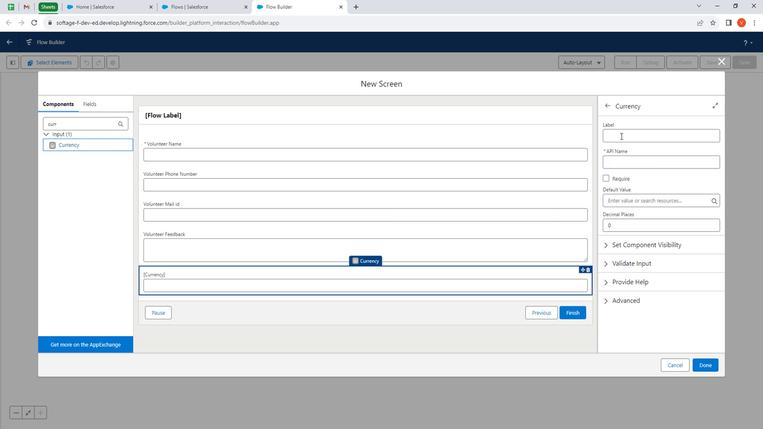 
Action: Mouse moved to (470, 40)
Screenshot: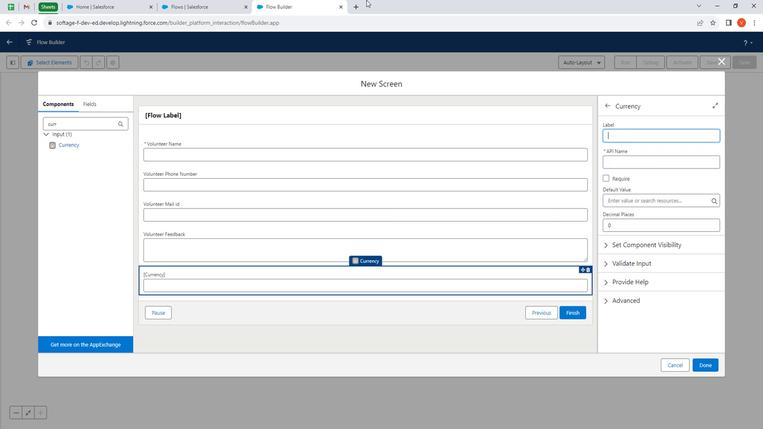 
Action: Key pressed <Key.shift>
Screenshot: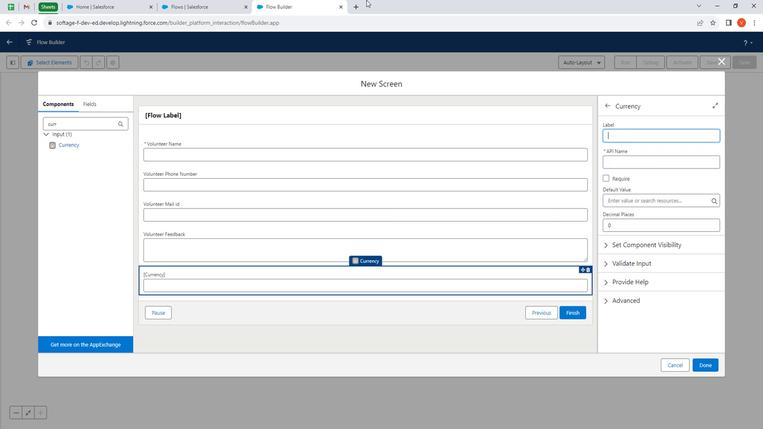 
Action: Mouse moved to (225, 8)
Screenshot: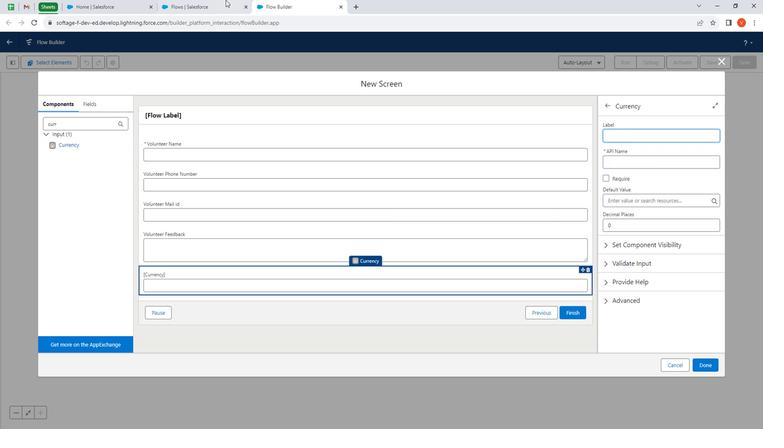
Action: Key pressed Volunteer<Key.space><Key.shift>Fee
Screenshot: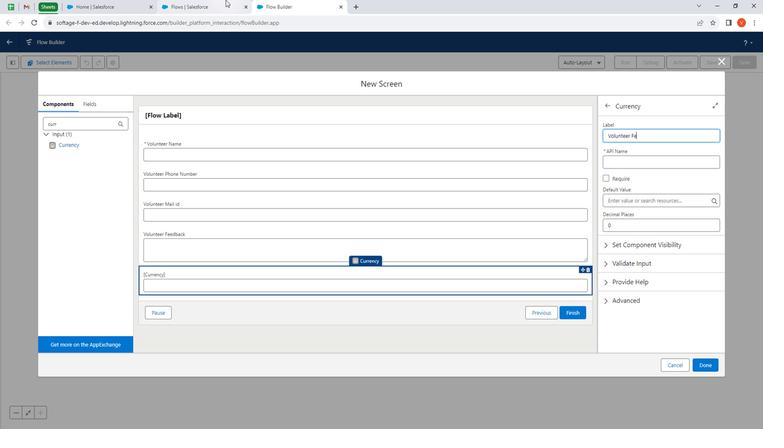 
Action: Mouse moved to (706, 350)
Screenshot: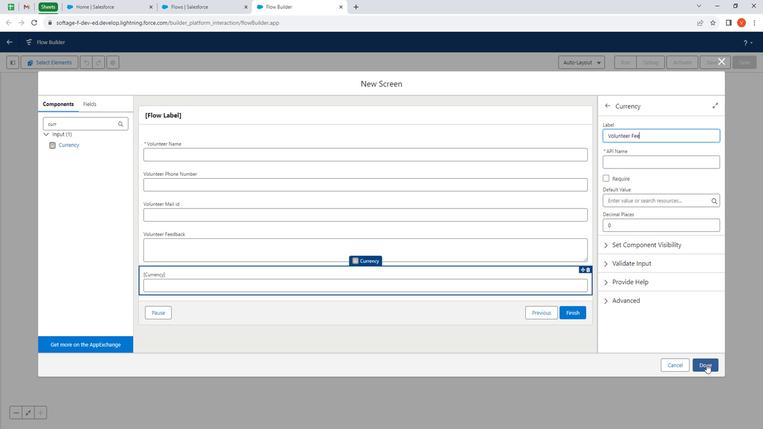 
Action: Mouse pressed left at (706, 350)
Screenshot: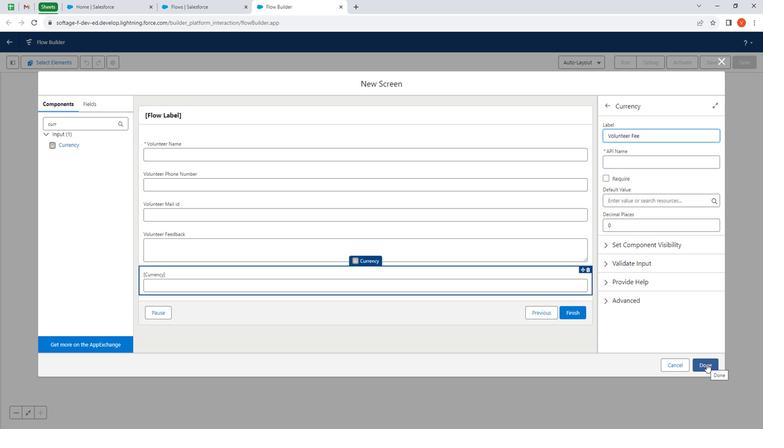 
Action: Mouse moved to (384, 159)
Screenshot: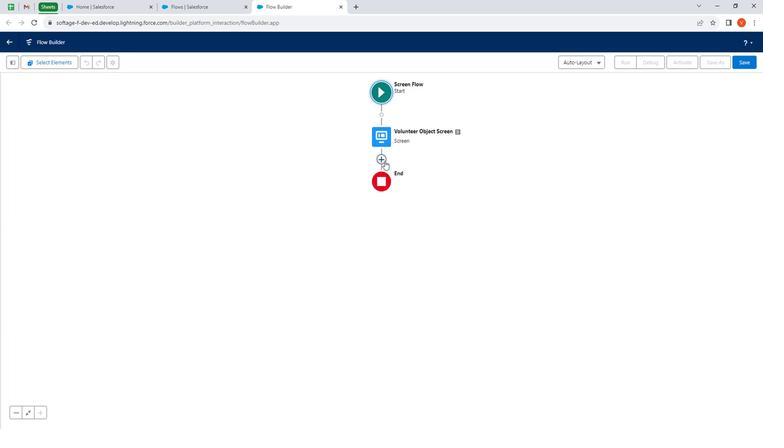 
Action: Mouse pressed left at (384, 159)
Screenshot: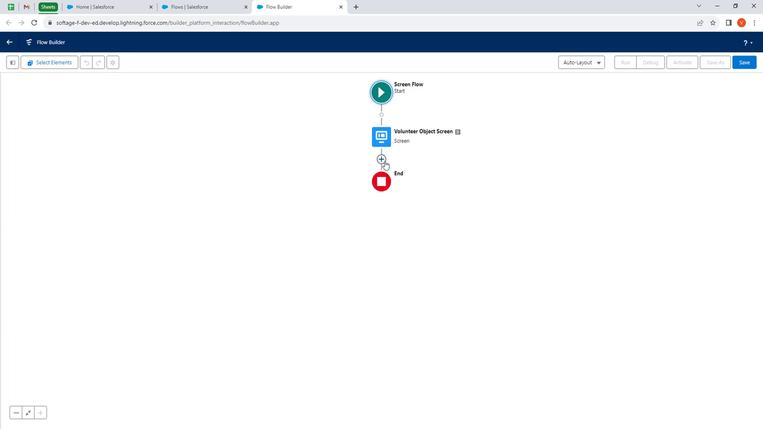 
Action: Mouse moved to (375, 220)
Screenshot: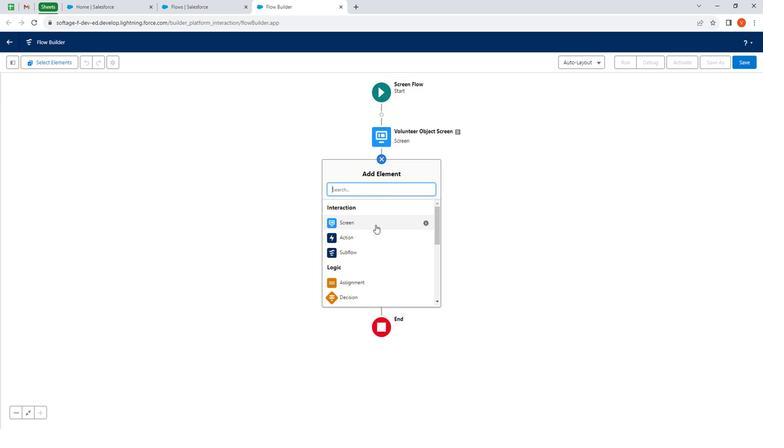
Action: Mouse scrolled (375, 219) with delta (0, 0)
Screenshot: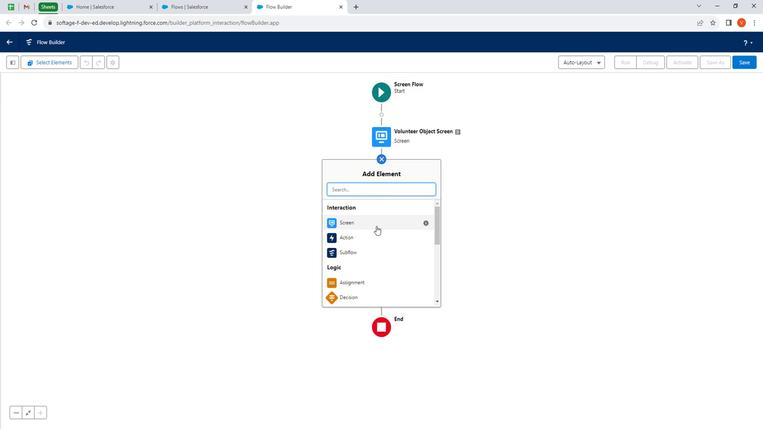
Action: Mouse moved to (377, 222)
Screenshot: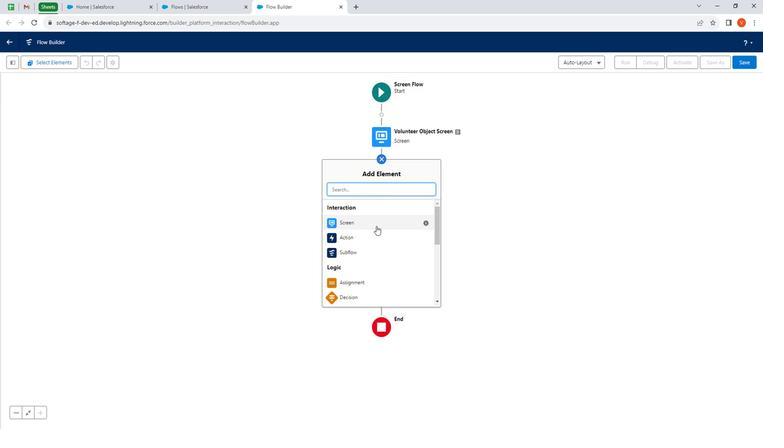 
Action: Mouse scrolled (377, 222) with delta (0, 0)
Screenshot: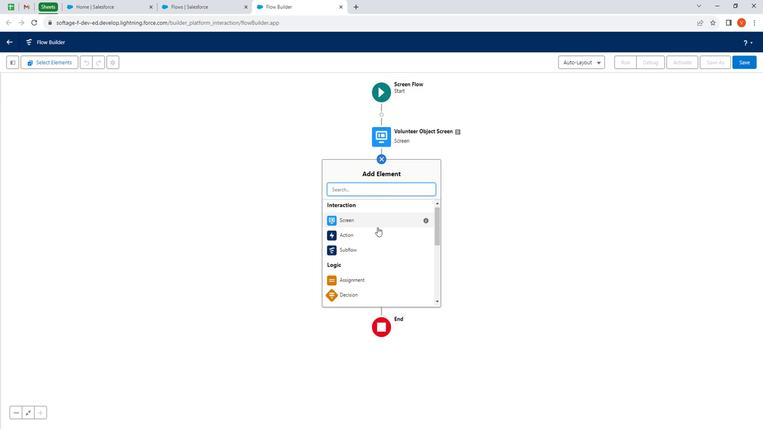 
Action: Mouse moved to (383, 227)
Screenshot: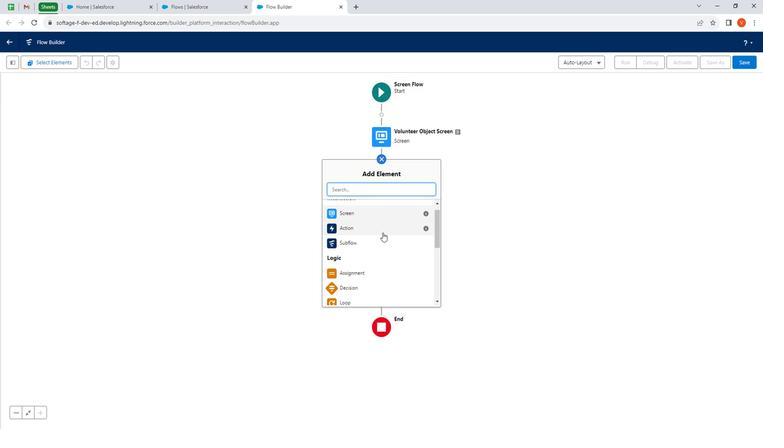 
Action: Mouse scrolled (383, 226) with delta (0, 0)
Screenshot: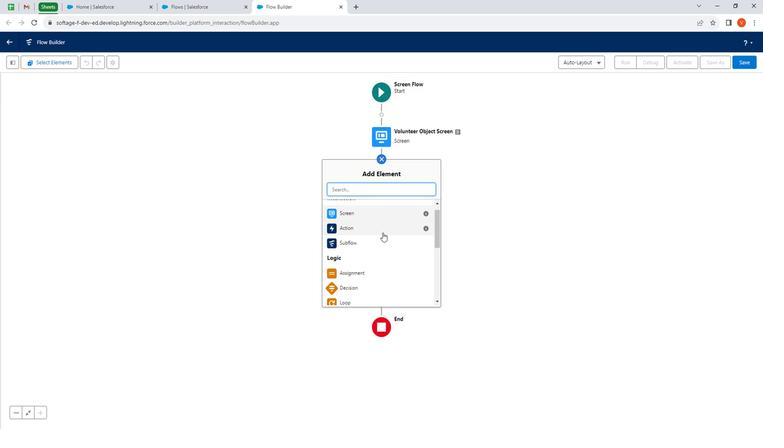 
Action: Mouse moved to (389, 230)
Screenshot: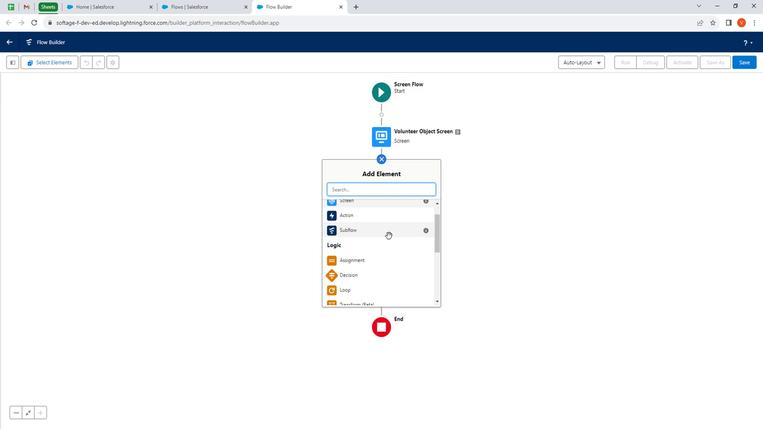 
Action: Mouse scrolled (389, 229) with delta (0, 0)
Screenshot: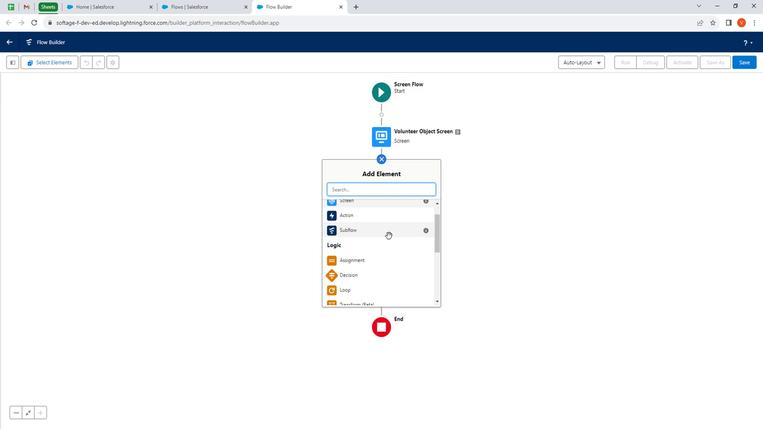 
Action: Mouse moved to (391, 232)
Screenshot: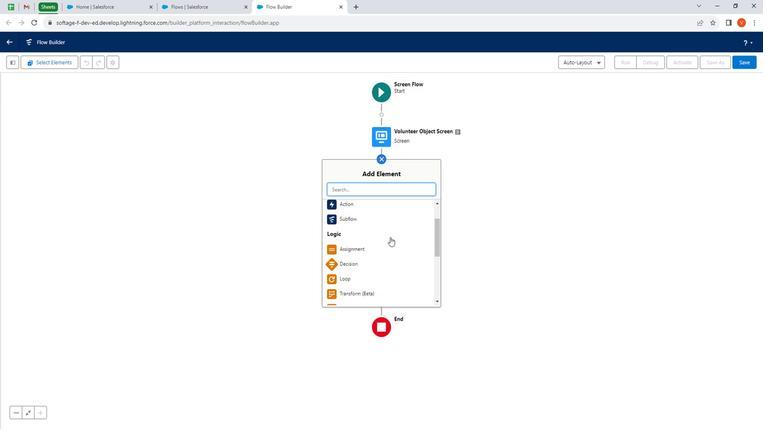 
Action: Mouse scrolled (391, 232) with delta (0, 0)
Screenshot: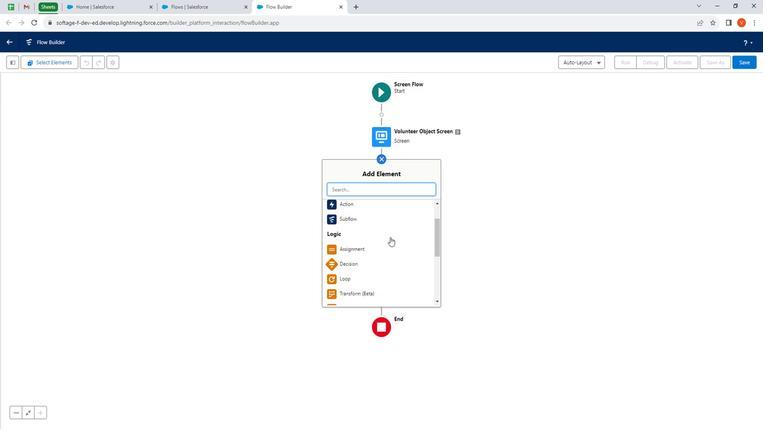 
Action: Mouse moved to (392, 233)
Screenshot: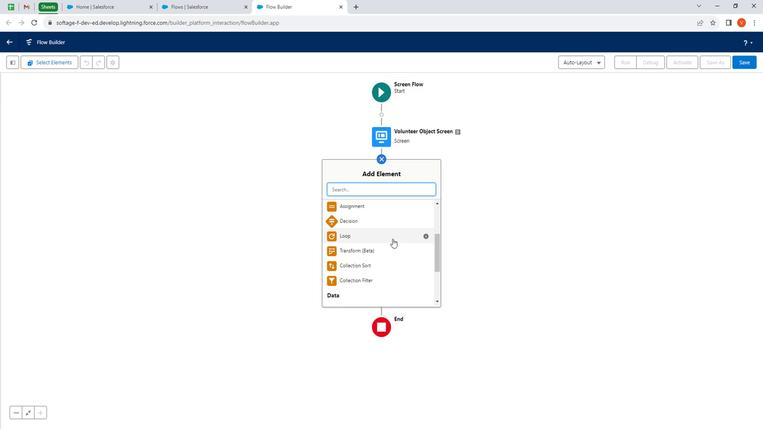 
Action: Mouse scrolled (392, 232) with delta (0, 0)
Screenshot: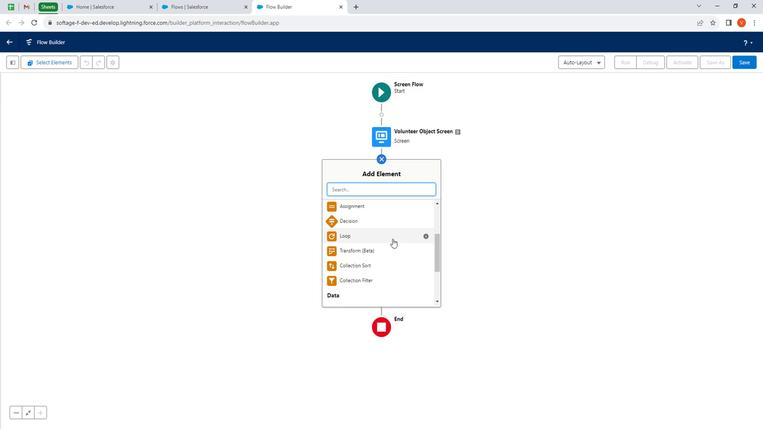 
Action: Mouse moved to (393, 234)
Screenshot: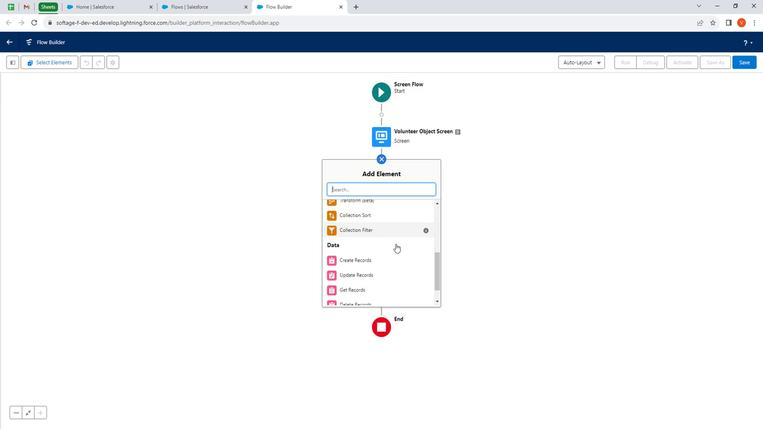 
Action: Mouse scrolled (393, 234) with delta (0, 0)
Screenshot: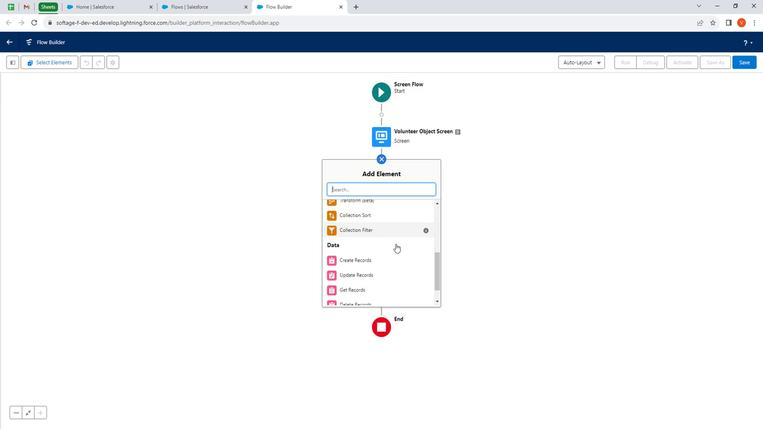 
Action: Mouse moved to (360, 234)
Screenshot: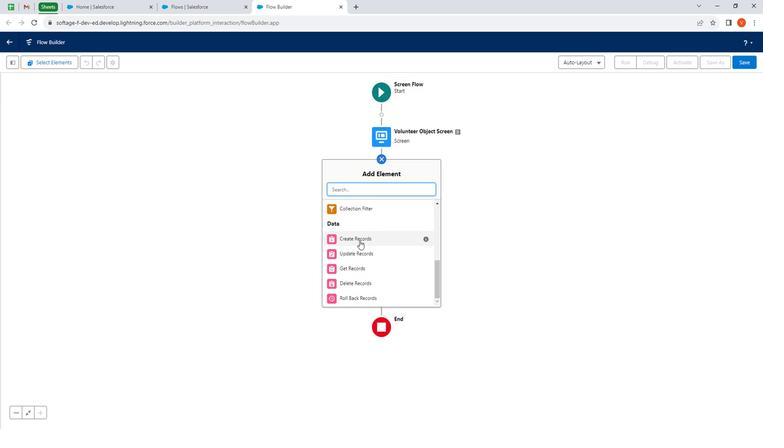 
Action: Mouse pressed left at (360, 234)
Screenshot: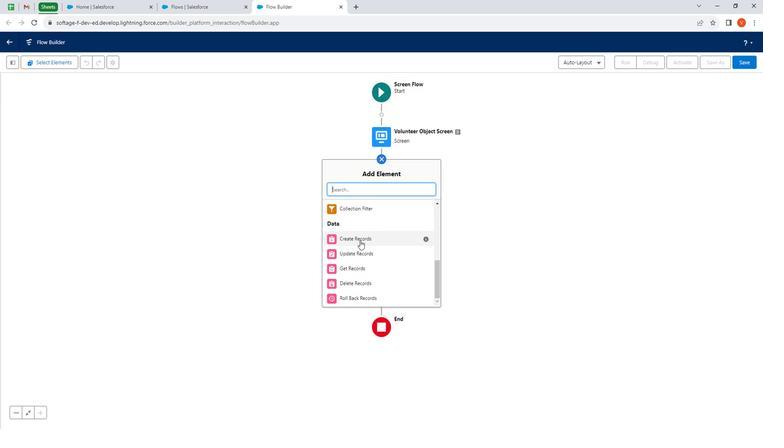 
Action: Mouse moved to (479, 110)
Screenshot: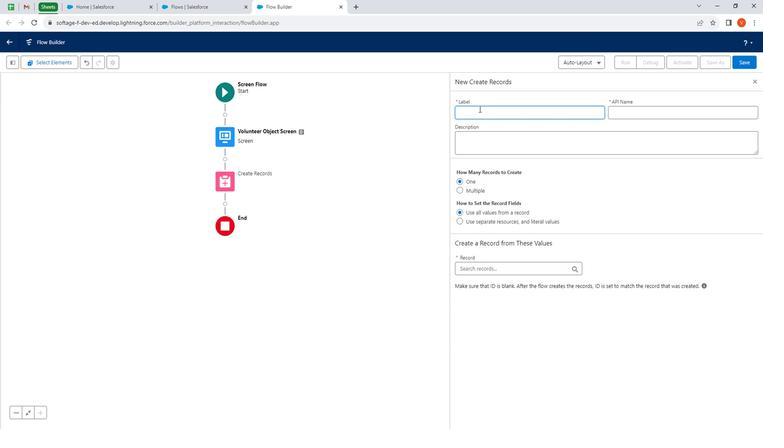 
Action: Mouse pressed left at (479, 110)
Screenshot: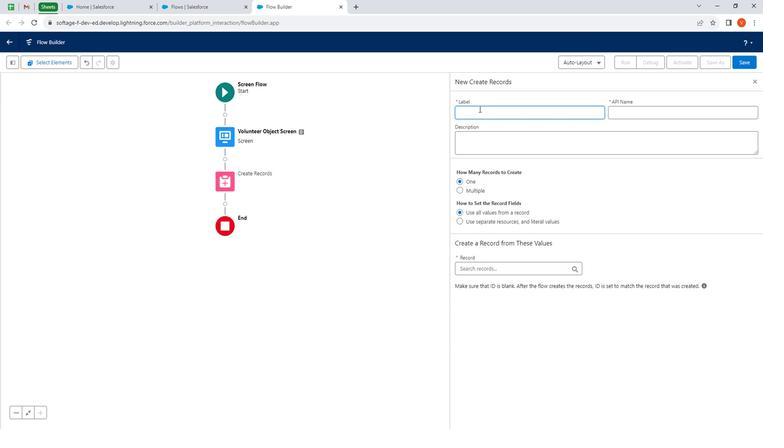 
Action: Mouse moved to (424, 78)
Screenshot: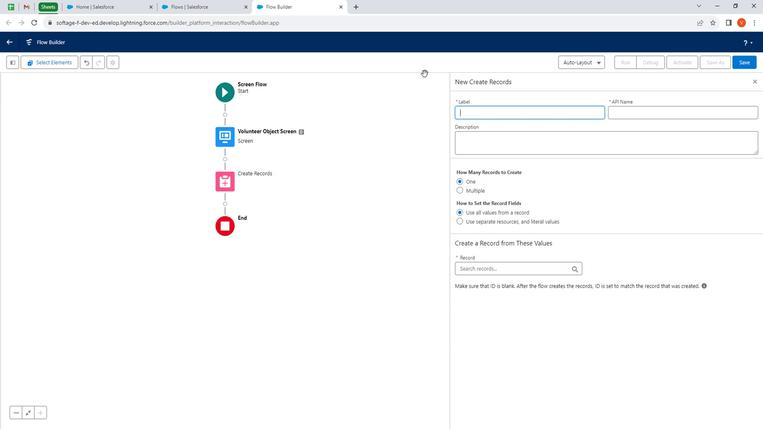 
Action: Key pressed <Key.shift>
Screenshot: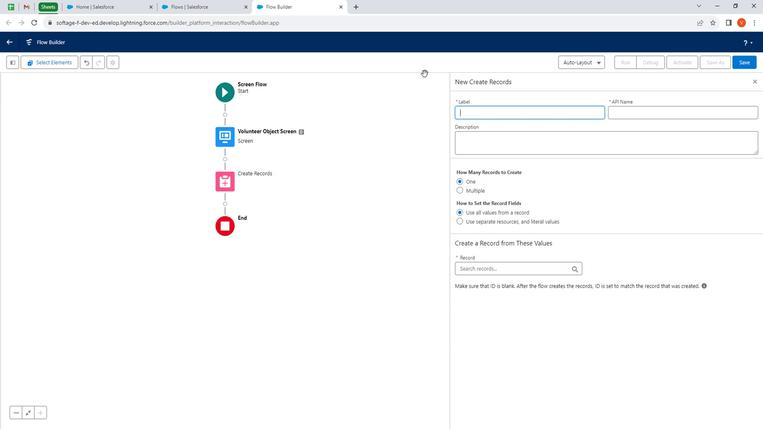 
Action: Mouse moved to (331, 13)
Screenshot: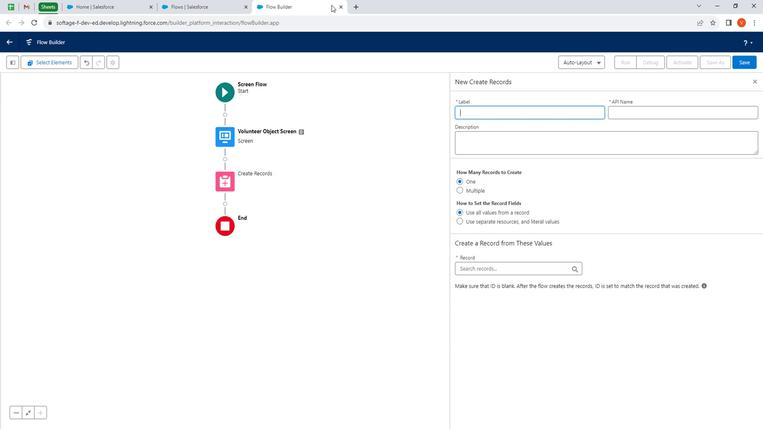 
Action: Key pressed Create<Key.space><Key.shift>Records<Key.space>for<Key.space><Key.shift>Volunteer<Key.space><Key.shift>Custom<Key.space>object
Screenshot: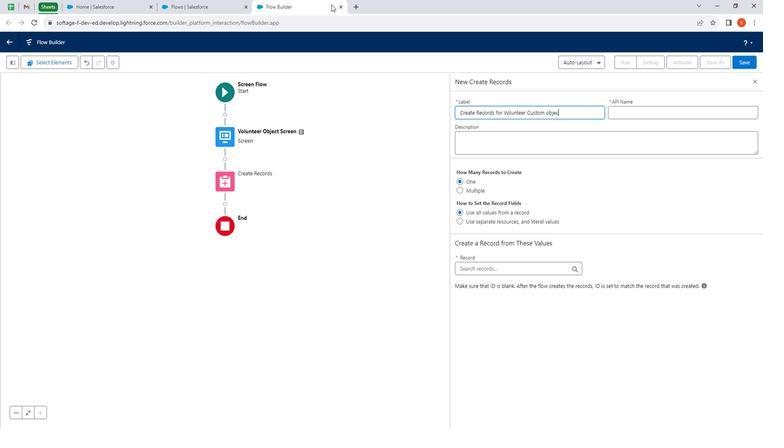 
Action: Mouse moved to (517, 149)
Screenshot: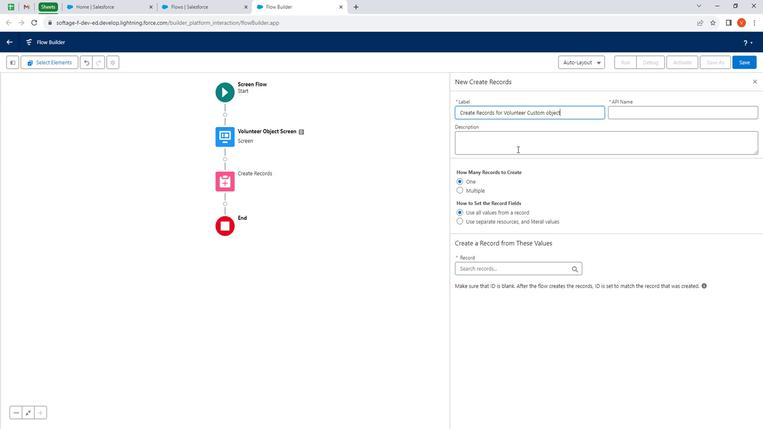
Action: Mouse pressed left at (517, 149)
Screenshot: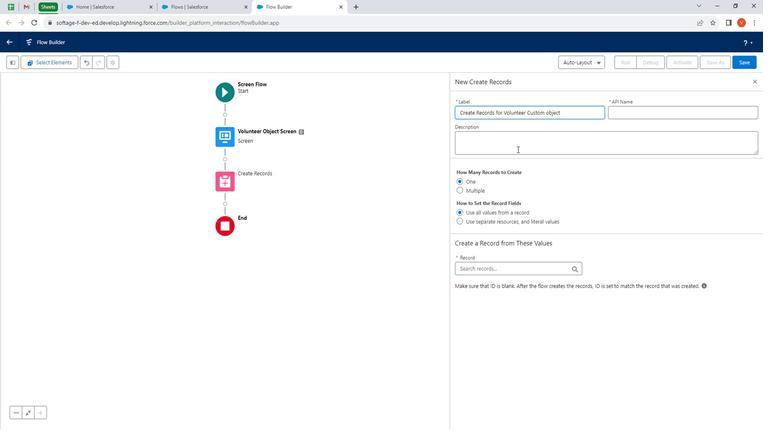 
Action: Mouse moved to (516, 149)
Screenshot: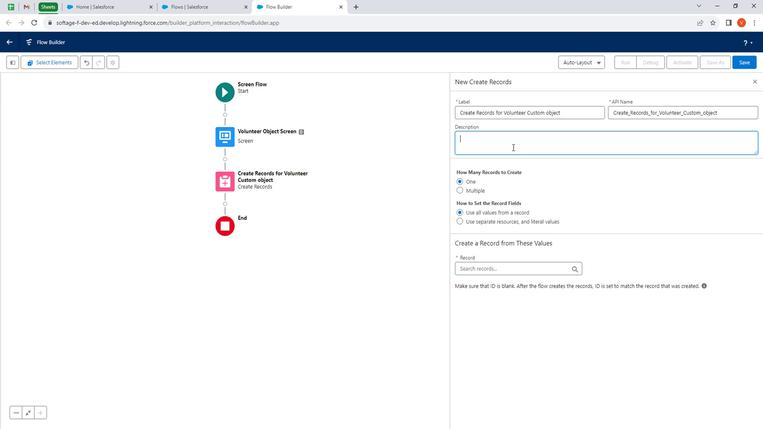 
Action: Key pressed <Key.shift>
Screenshot: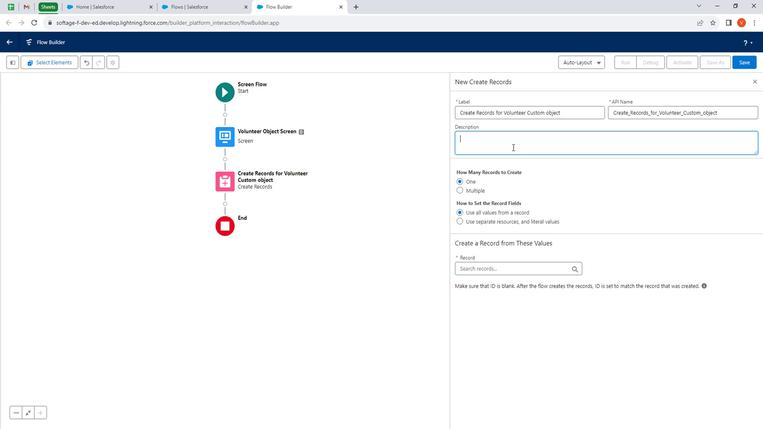 
Action: Mouse moved to (434, 97)
Screenshot: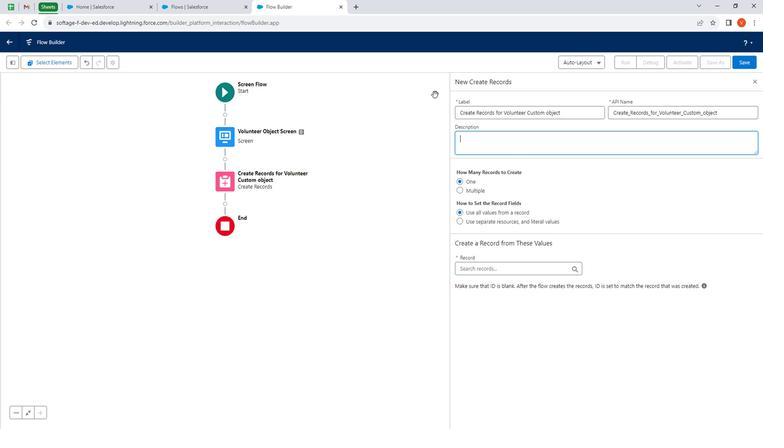 
Action: Key pressed Create<Key.space>record<Key.space>element<Key.space>for<Key.space>custom<Key.space>object<Key.space>volunteed<Key.backspace>r<Key.space>using<Key.space>screen<Key.space>flows
Screenshot: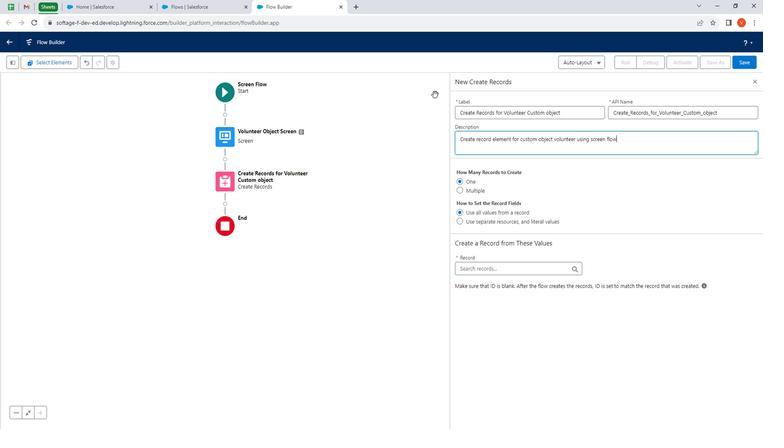 
Action: Mouse moved to (514, 217)
Screenshot: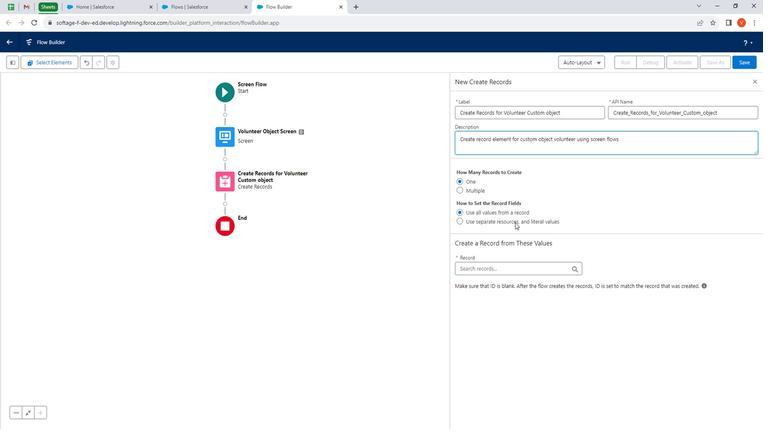 
Action: Mouse pressed left at (514, 217)
Screenshot: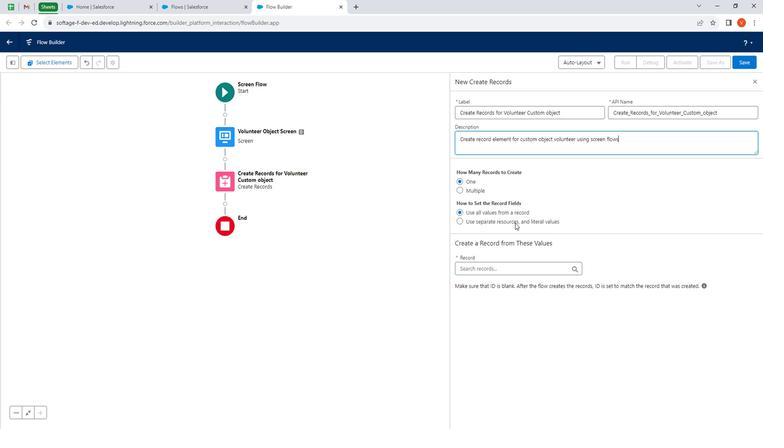 
Action: Mouse moved to (515, 256)
Screenshot: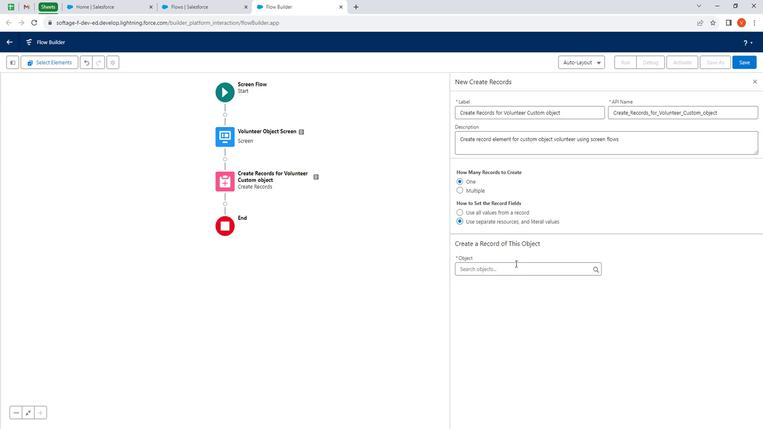 
Action: Mouse pressed left at (515, 256)
Screenshot: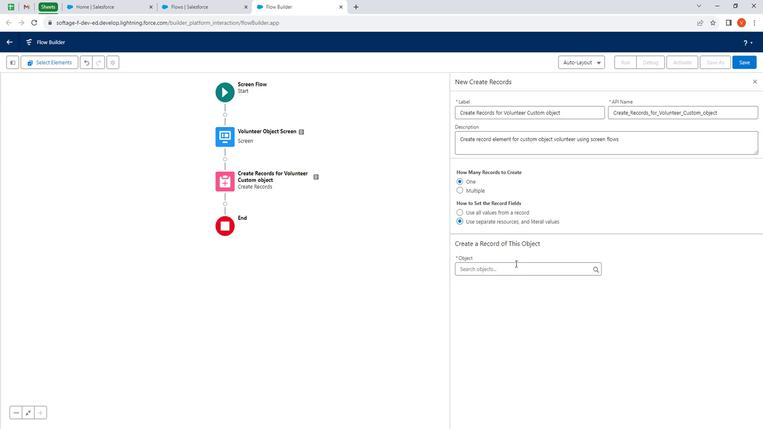 
Action: Mouse pressed left at (515, 256)
Screenshot: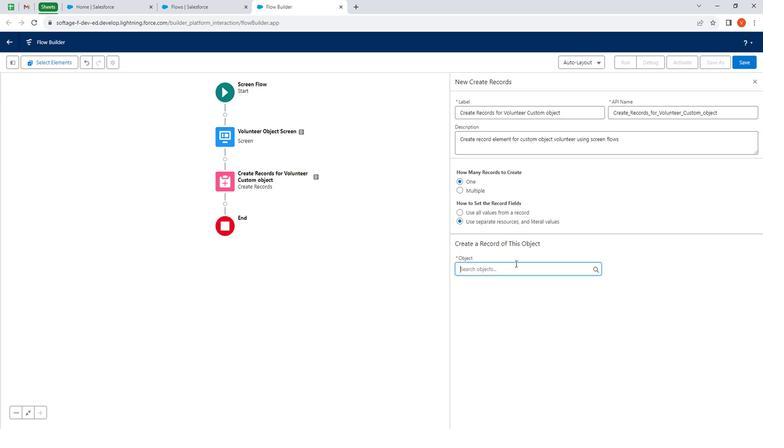 
Action: Mouse moved to (403, 151)
Screenshot: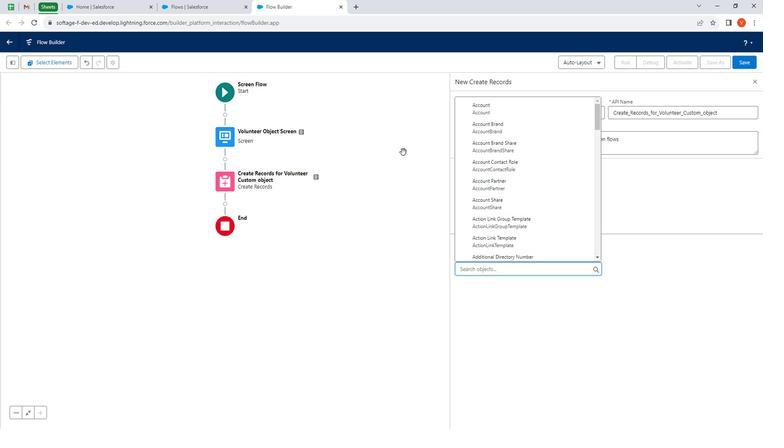 
Action: Key pressed volunteer
Screenshot: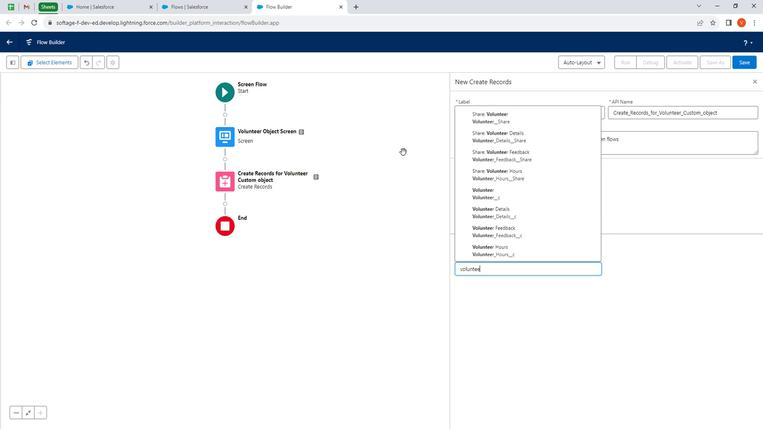 
Action: Mouse moved to (517, 191)
Screenshot: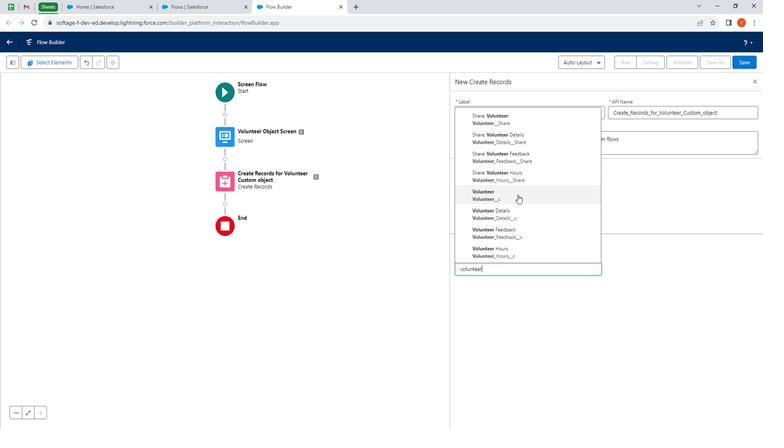 
Action: Mouse pressed left at (517, 191)
Screenshot: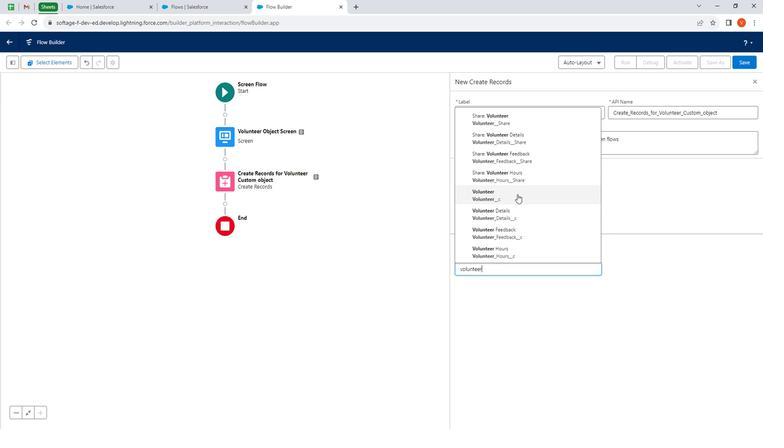 
Action: Mouse moved to (552, 306)
Screenshot: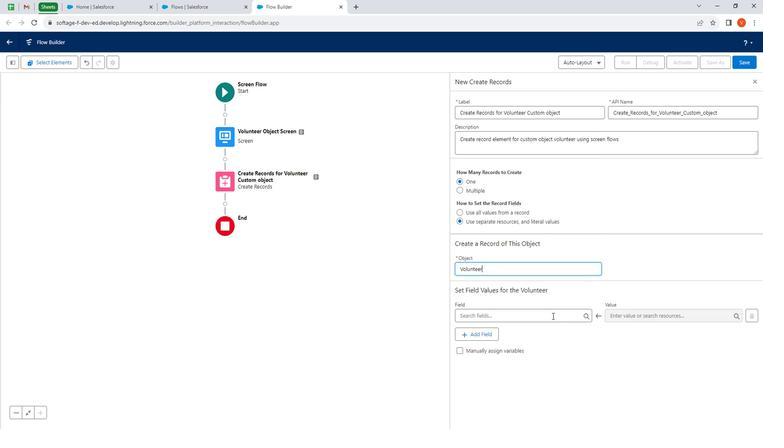 
Action: Mouse pressed left at (552, 306)
Screenshot: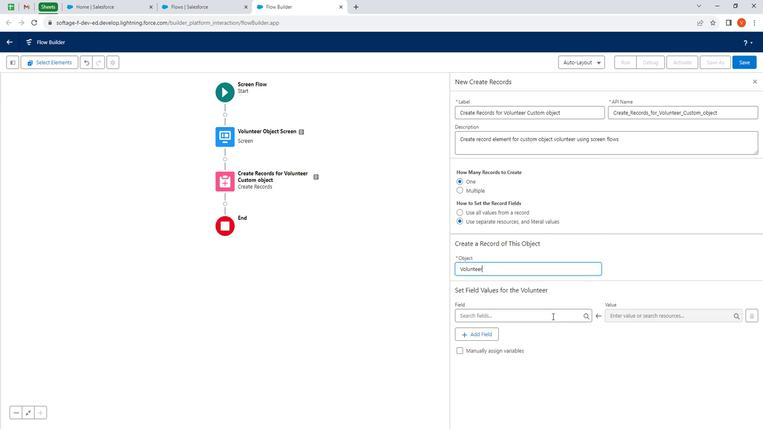 
Action: Mouse moved to (504, 199)
Screenshot: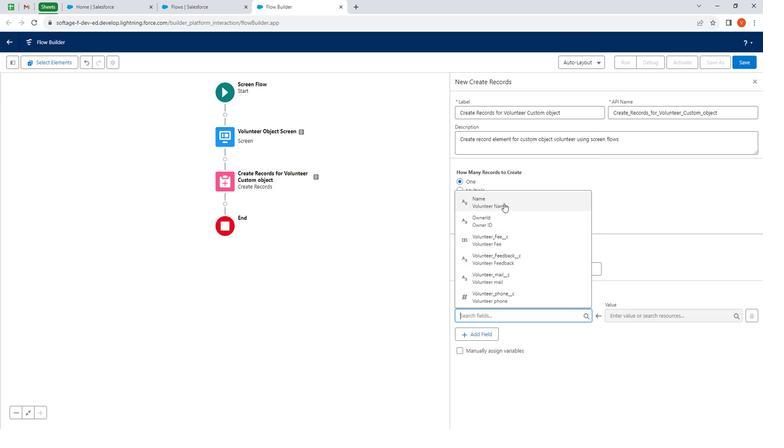 
Action: Mouse pressed left at (504, 199)
Screenshot: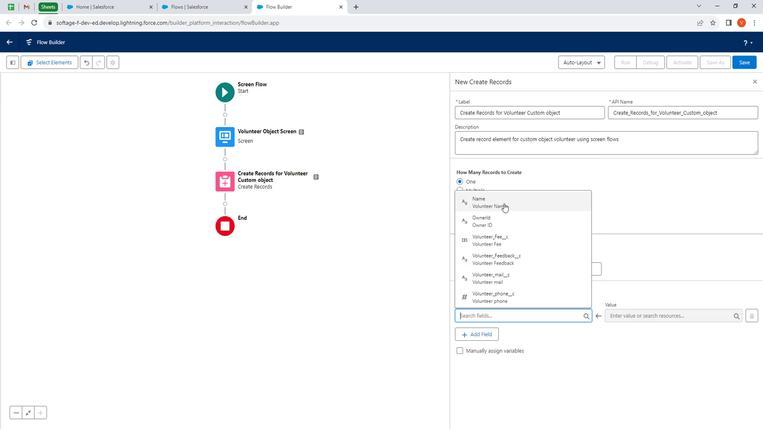 
Action: Mouse moved to (644, 310)
Screenshot: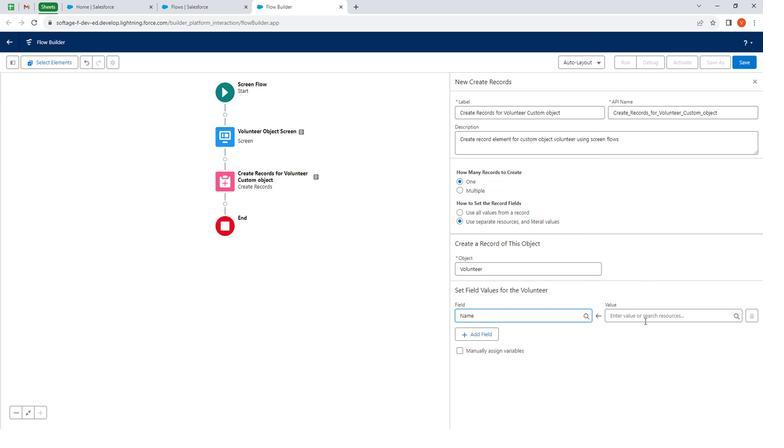 
Action: Mouse pressed left at (644, 310)
Screenshot: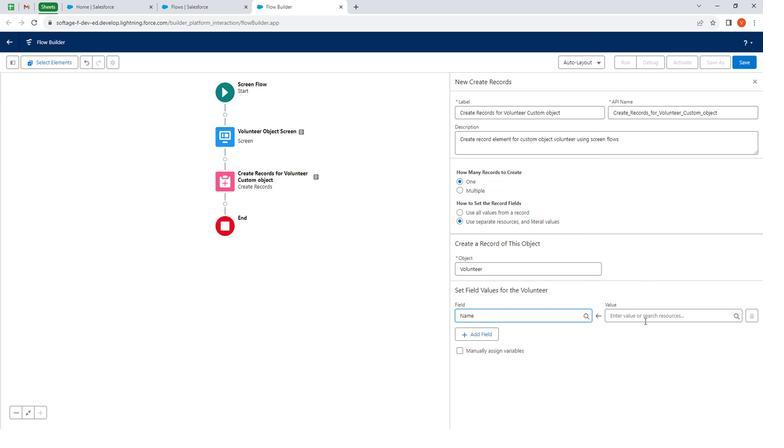
Action: Mouse moved to (704, 266)
Screenshot: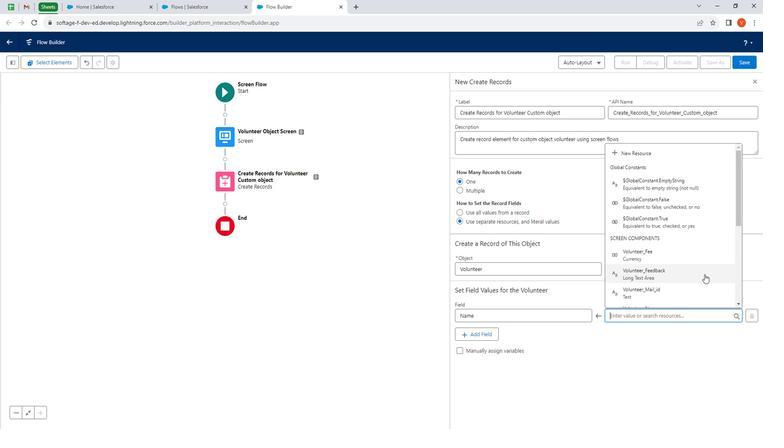 
Action: Mouse scrolled (704, 266) with delta (0, 0)
Screenshot: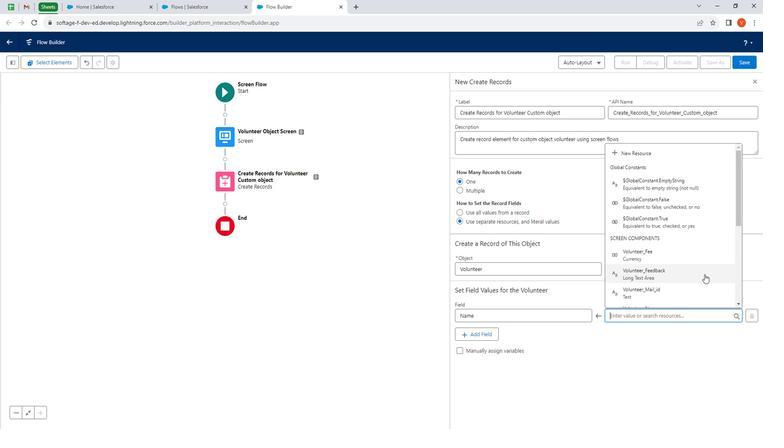 
Action: Mouse moved to (701, 257)
Screenshot: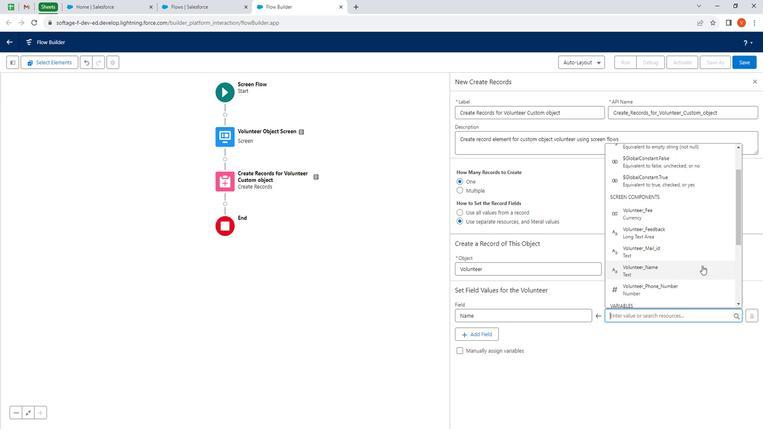 
Action: Mouse pressed left at (701, 257)
Screenshot: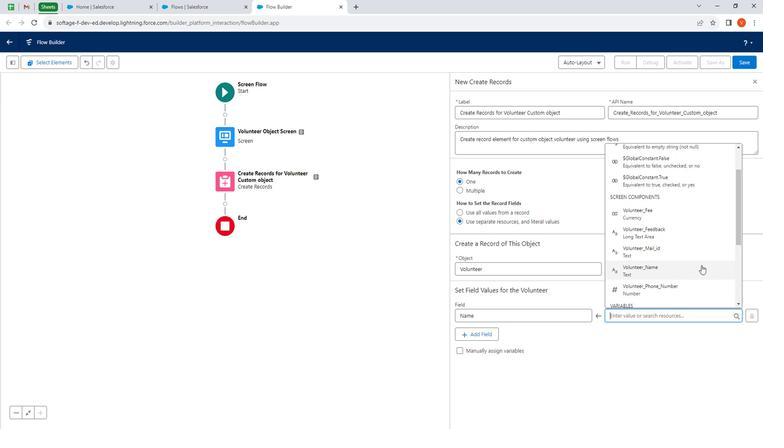 
Action: Mouse moved to (479, 319)
Screenshot: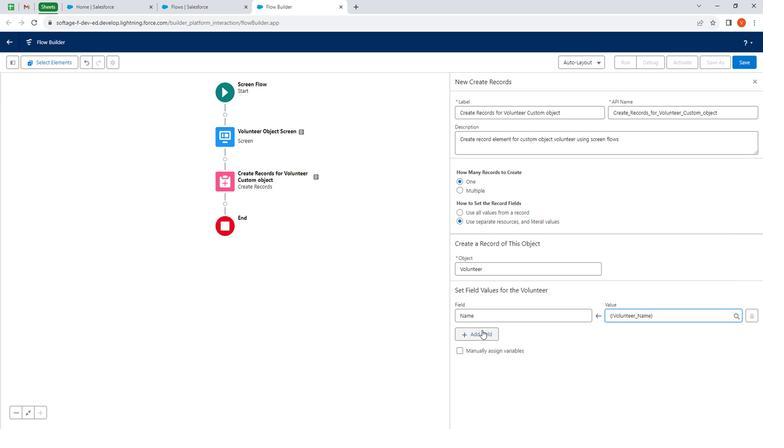 
Action: Mouse pressed left at (479, 319)
Screenshot: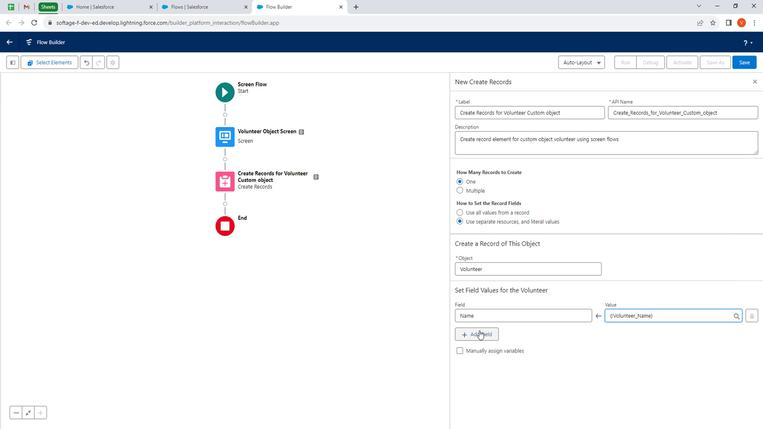 
Action: Mouse moved to (492, 328)
Screenshot: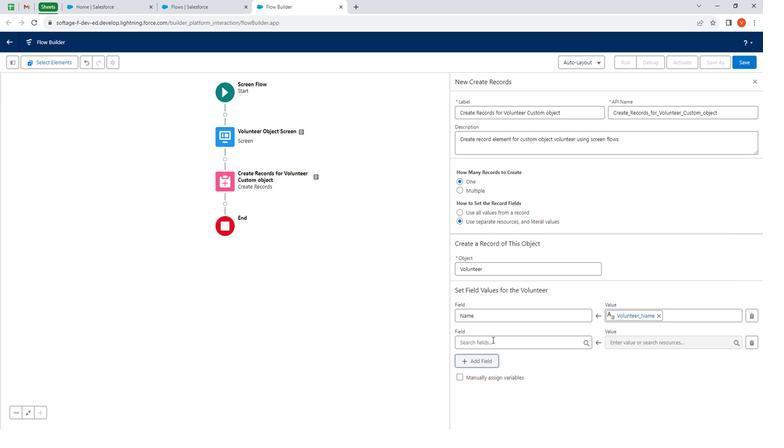 
Action: Mouse pressed left at (492, 328)
Screenshot: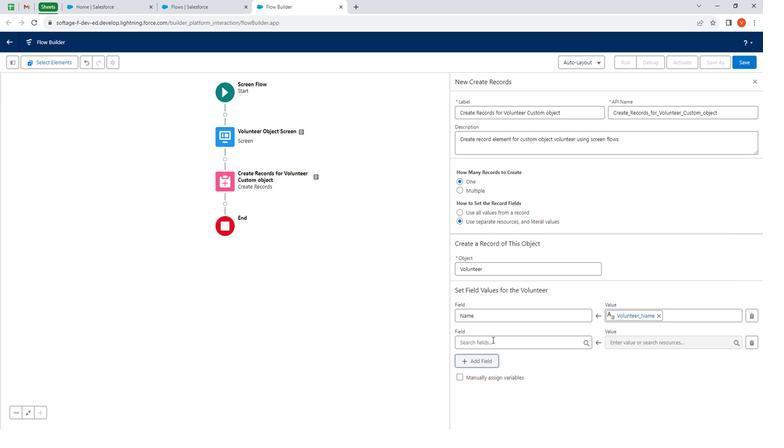 
Action: Mouse moved to (523, 261)
Screenshot: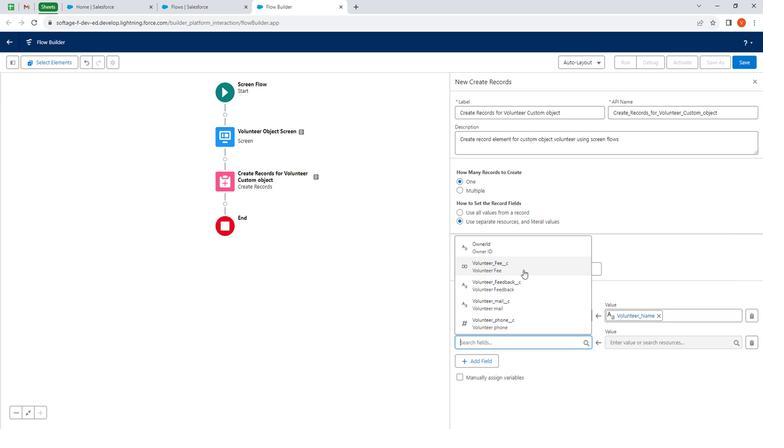 
Action: Mouse pressed left at (523, 261)
Screenshot: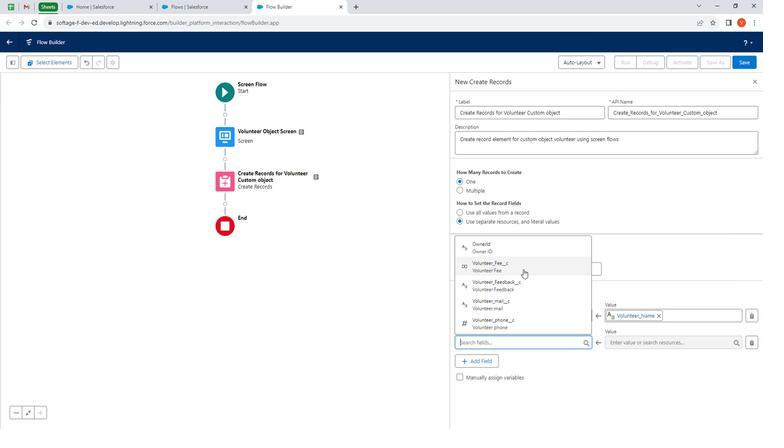 
Action: Mouse moved to (635, 332)
Screenshot: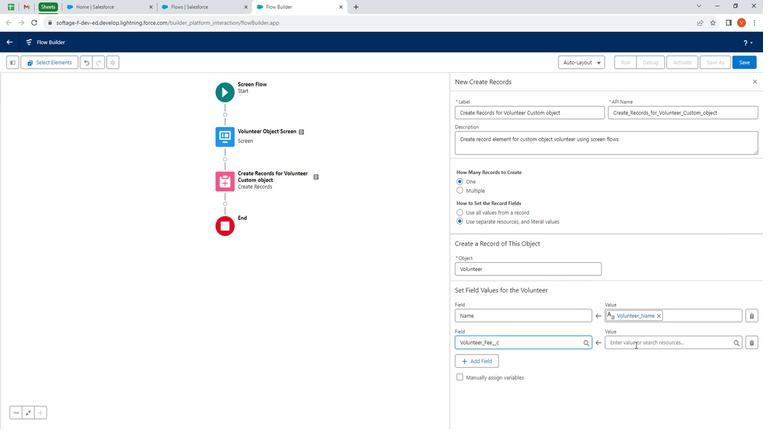 
Action: Mouse pressed left at (635, 332)
Screenshot: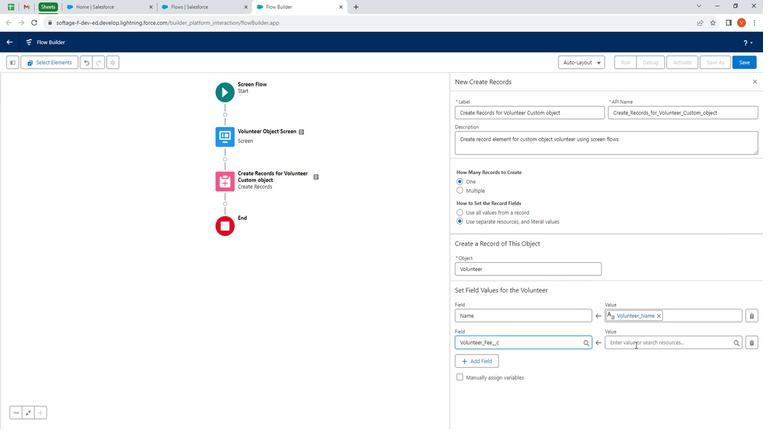 
Action: Mouse moved to (668, 206)
Screenshot: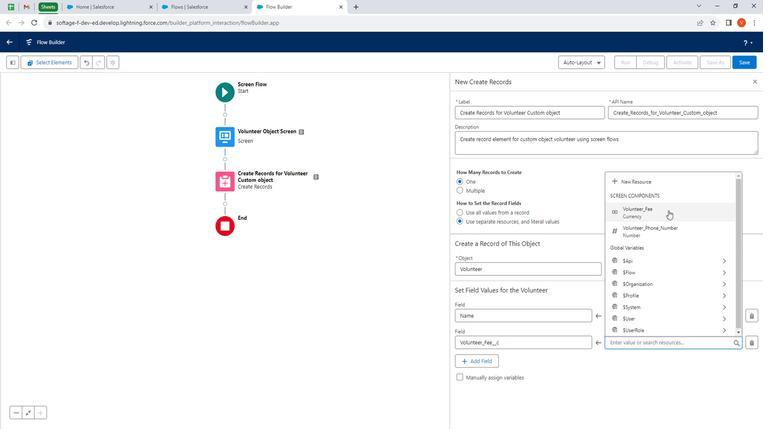 
Action: Mouse pressed left at (668, 206)
Screenshot: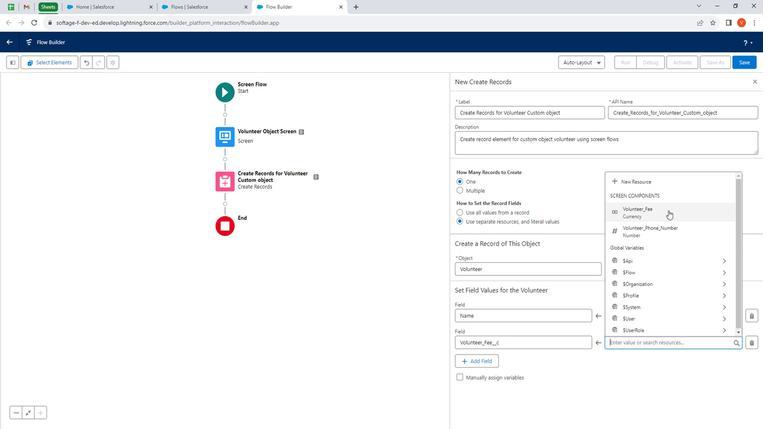 
Action: Mouse moved to (485, 347)
Screenshot: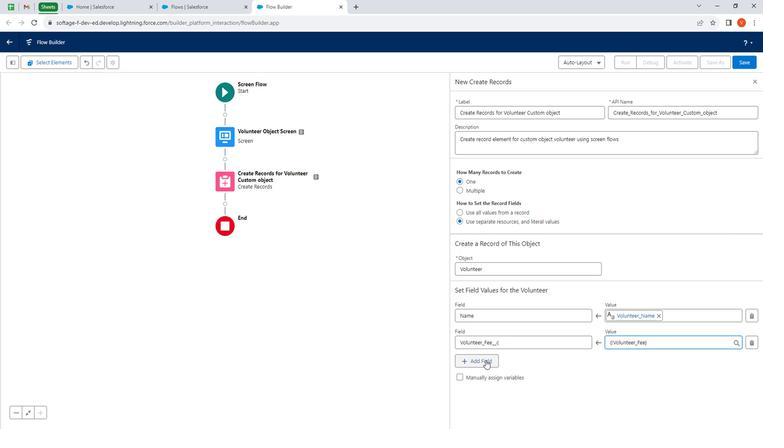 
Action: Mouse pressed left at (485, 347)
Screenshot: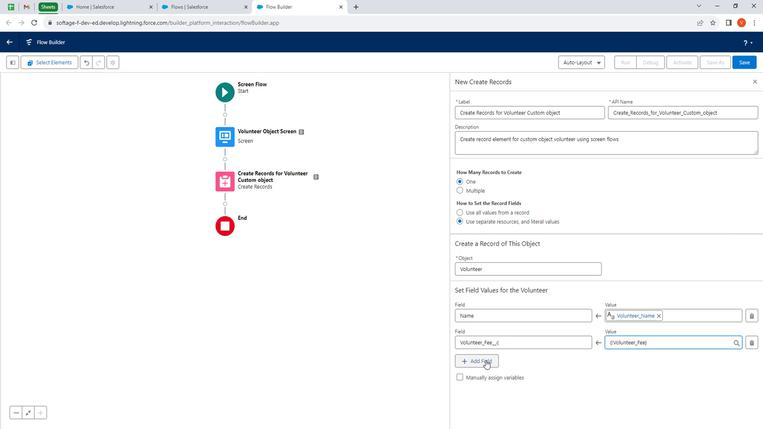 
Action: Mouse moved to (516, 332)
Screenshot: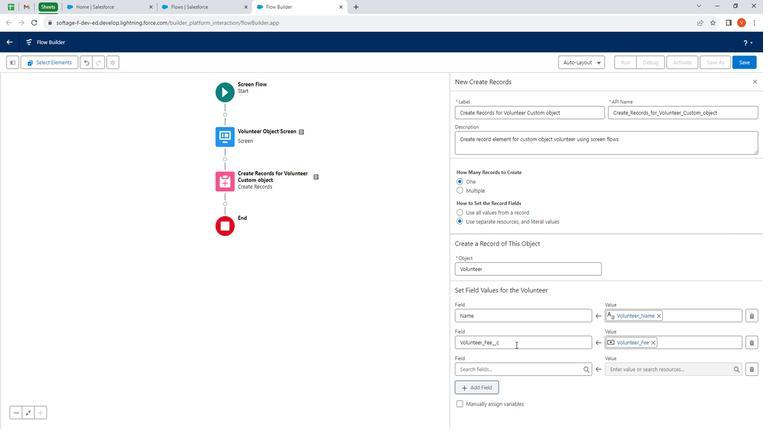 
Action: Mouse scrolled (516, 332) with delta (0, 0)
Screenshot: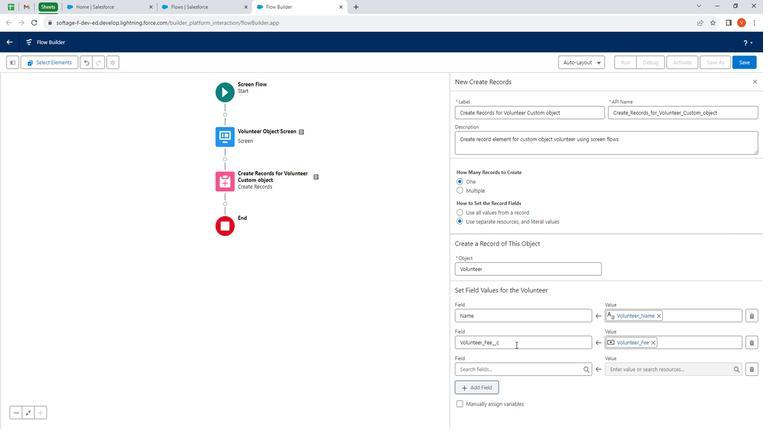 
Action: Mouse scrolled (516, 332) with delta (0, 0)
Screenshot: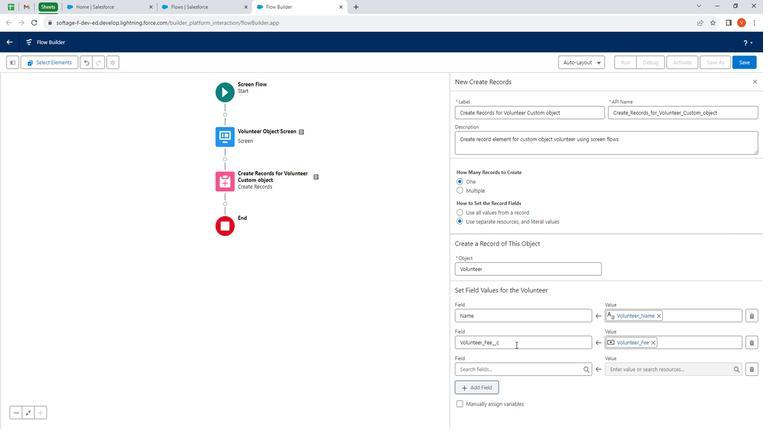 
Action: Mouse moved to (514, 352)
Screenshot: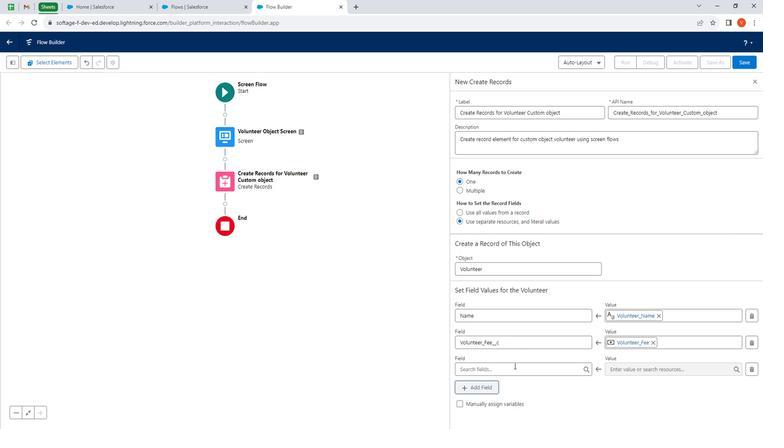 
Action: Mouse pressed left at (514, 352)
Screenshot: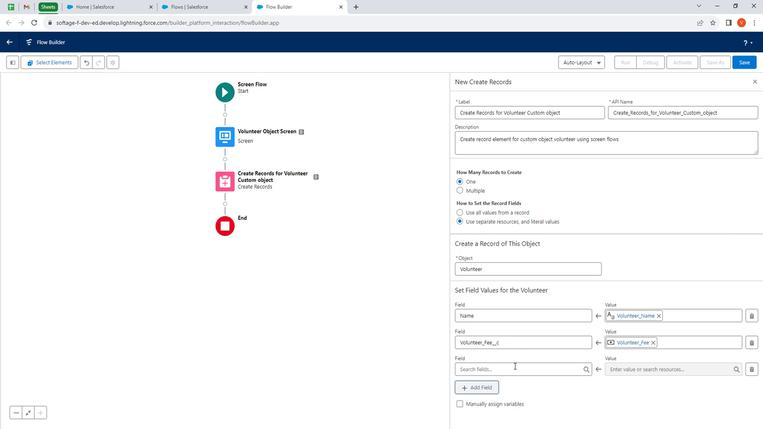 
Action: Mouse moved to (510, 303)
Screenshot: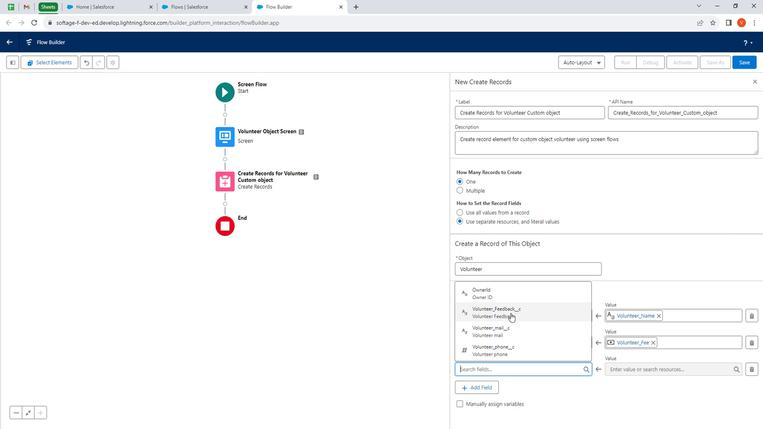 
Action: Mouse pressed left at (510, 303)
Screenshot: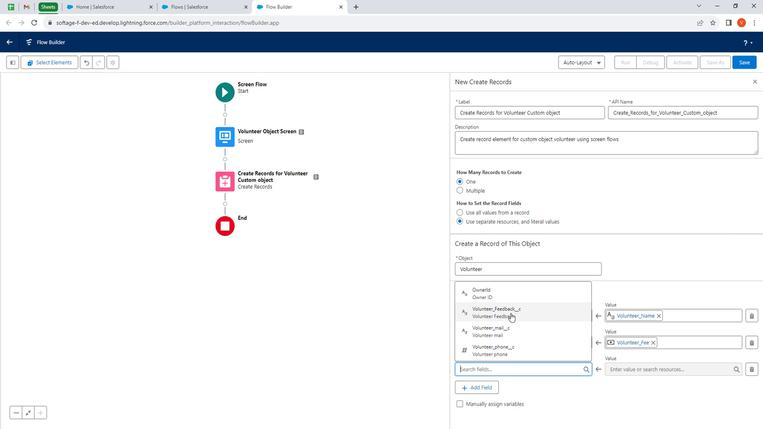 
Action: Mouse moved to (632, 355)
Screenshot: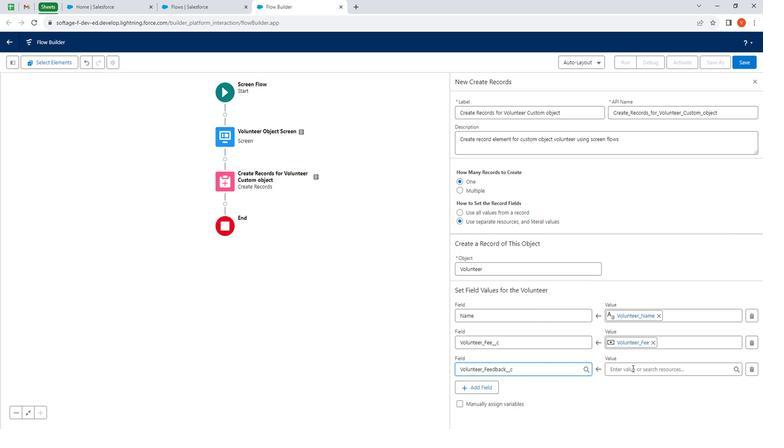 
Action: Mouse pressed left at (632, 355)
Screenshot: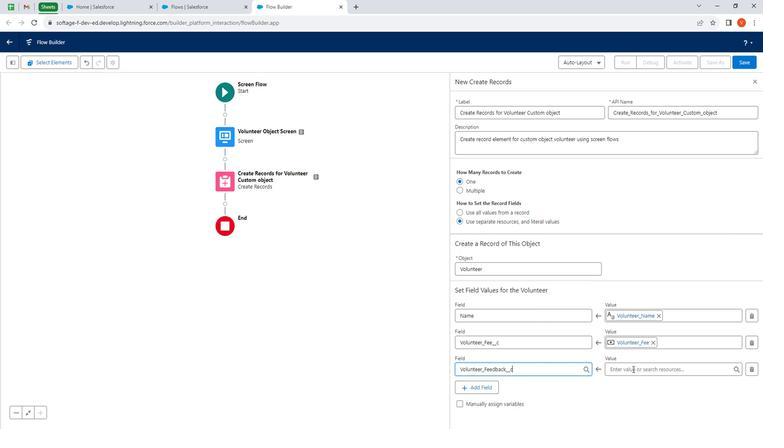 
Action: Mouse moved to (675, 312)
Screenshot: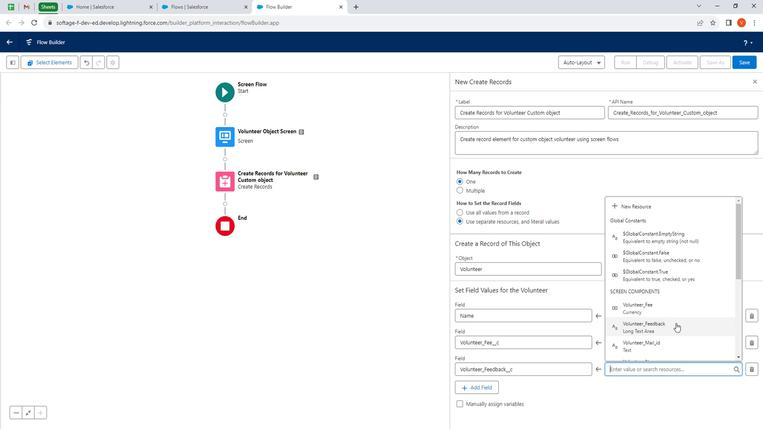 
Action: Mouse pressed left at (675, 312)
Screenshot: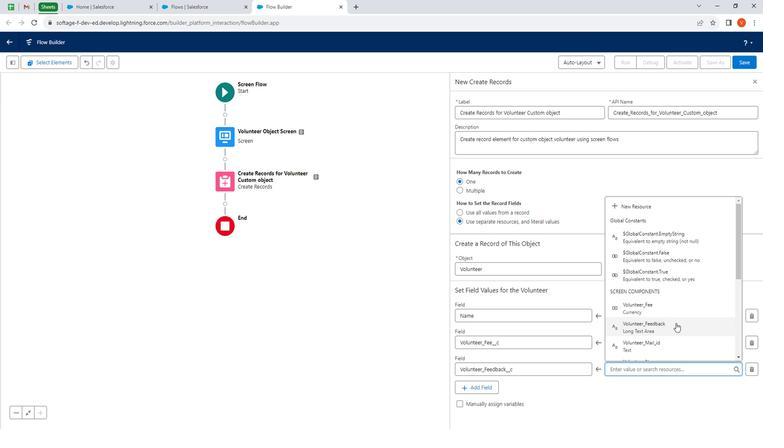 
Action: Mouse moved to (472, 375)
Screenshot: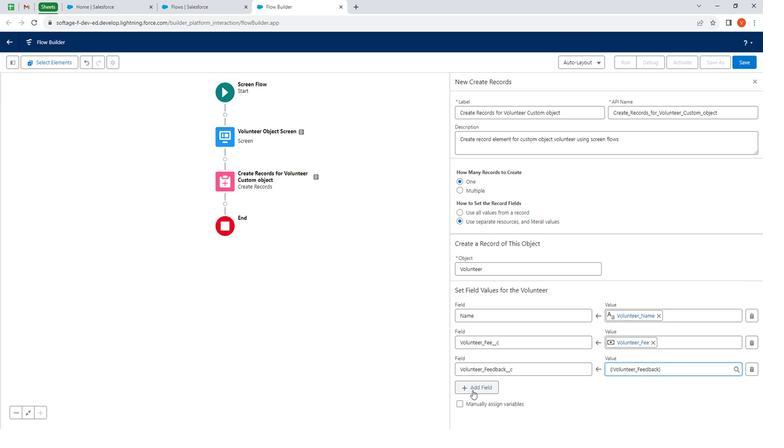 
Action: Mouse pressed left at (472, 375)
Screenshot: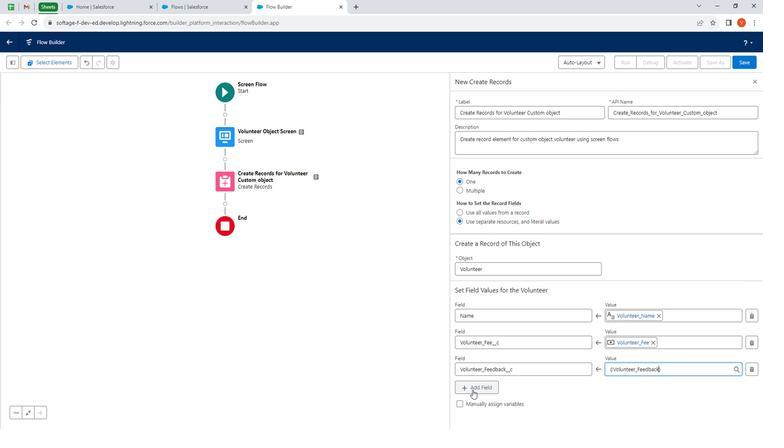 
Action: Mouse moved to (531, 343)
Screenshot: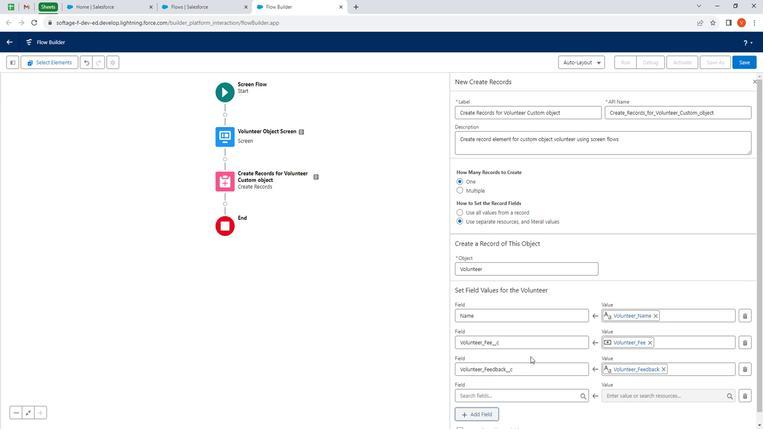 
Action: Mouse scrolled (531, 343) with delta (0, 0)
Screenshot: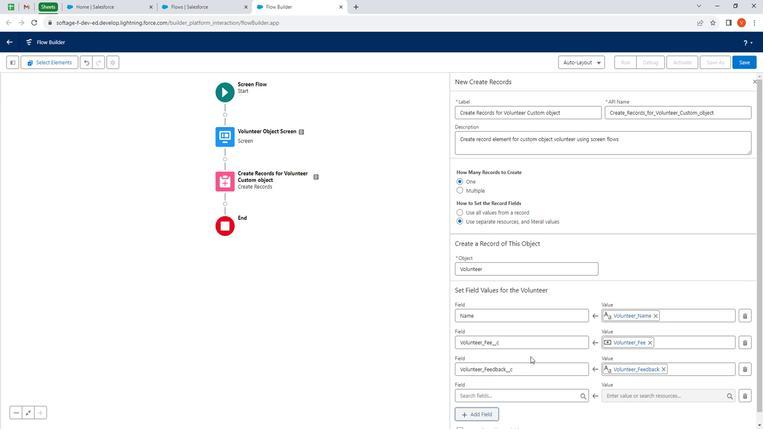 
Action: Mouse moved to (533, 343)
Screenshot: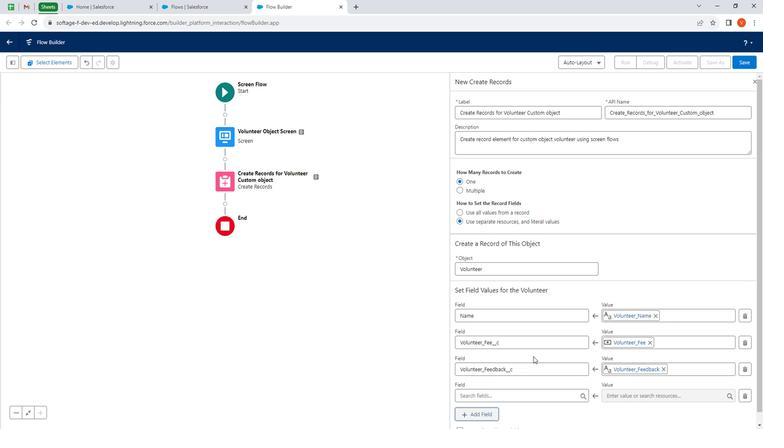 
Action: Mouse scrolled (533, 343) with delta (0, 0)
Screenshot: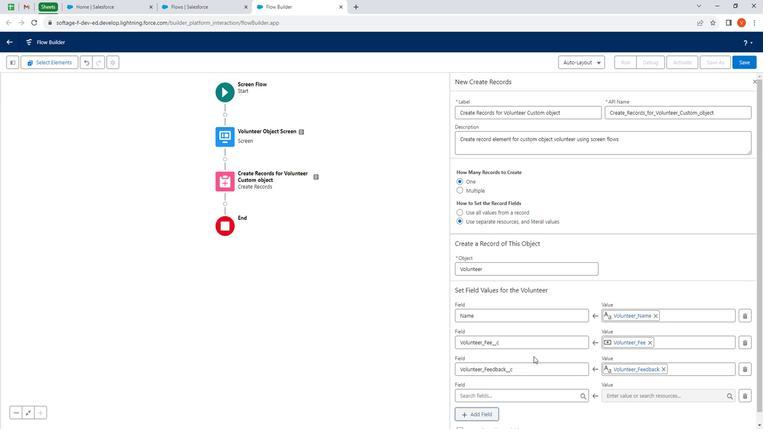 
Action: Mouse moved to (533, 343)
Screenshot: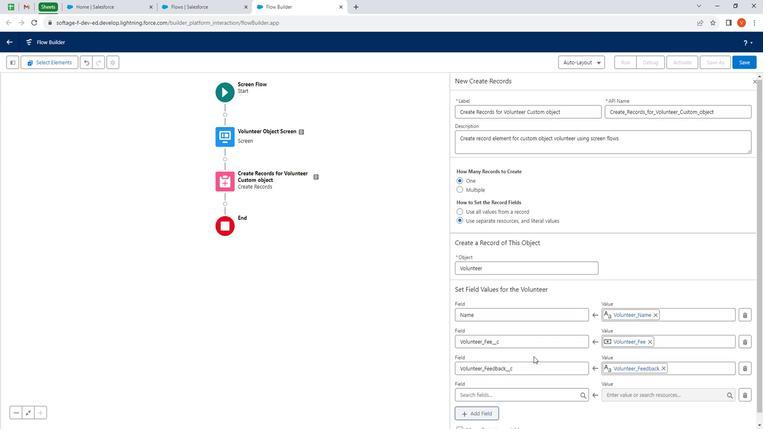 
Action: Mouse scrolled (533, 343) with delta (0, 0)
Screenshot: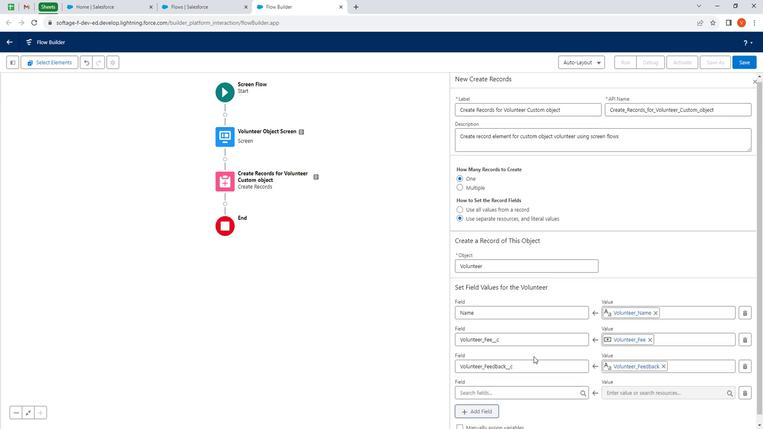 
Action: Mouse moved to (517, 369)
Screenshot: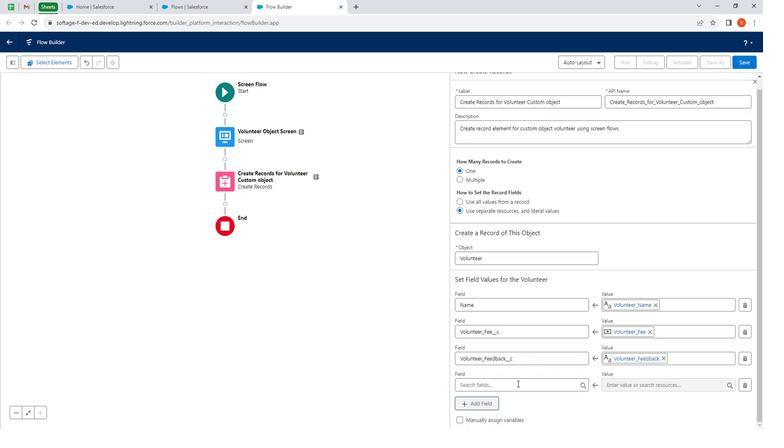 
Action: Mouse pressed left at (517, 369)
Screenshot: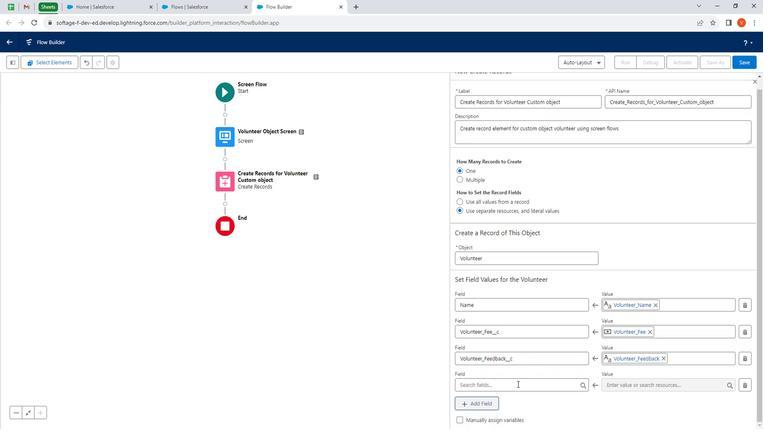 
Action: Mouse moved to (518, 334)
Screenshot: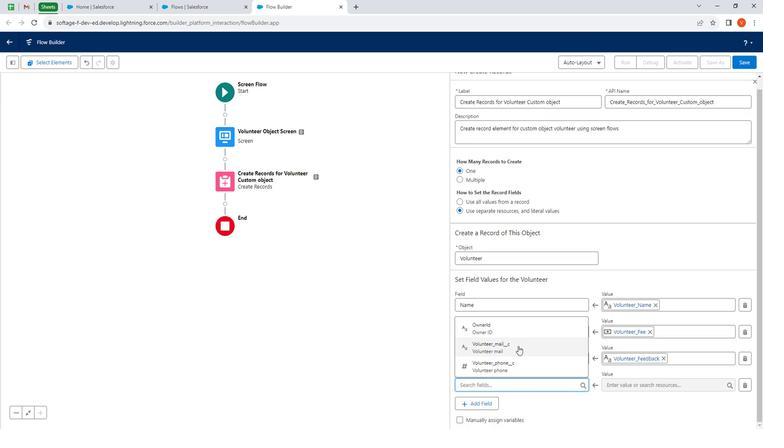 
Action: Mouse pressed left at (518, 334)
Screenshot: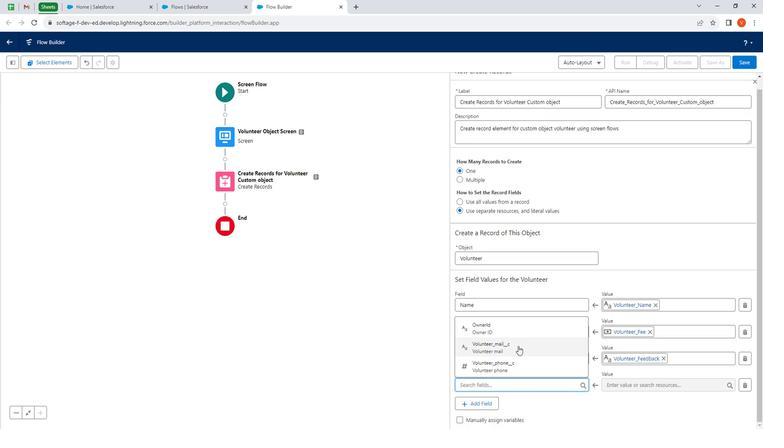 
Action: Mouse moved to (650, 371)
Screenshot: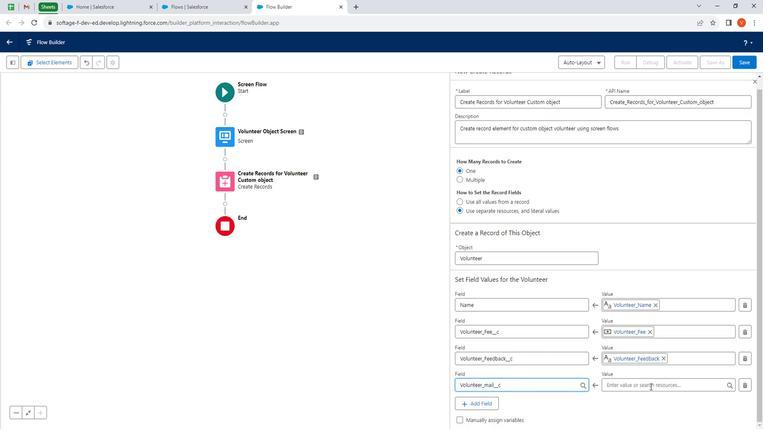 
Action: Mouse pressed left at (650, 371)
Screenshot: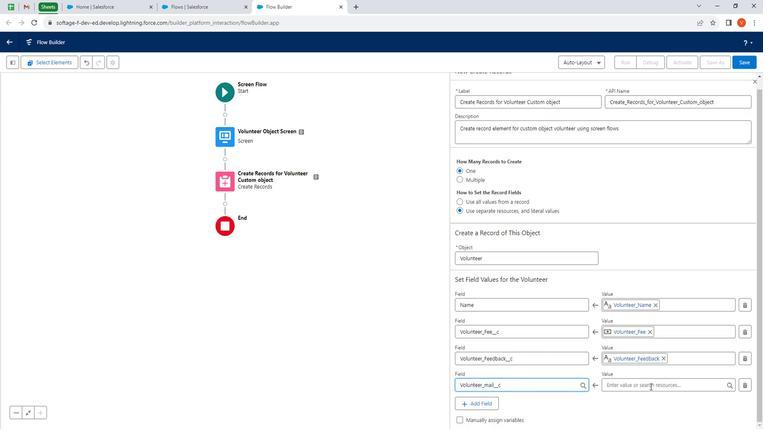 
Action: Mouse moved to (673, 300)
Screenshot: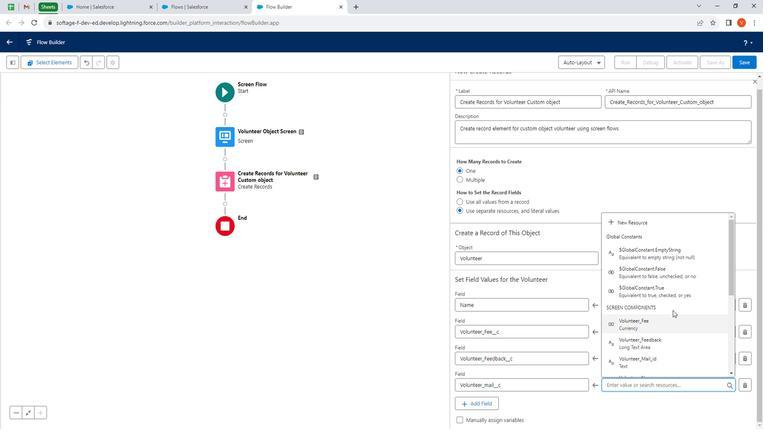 
Action: Mouse scrolled (673, 300) with delta (0, 0)
Screenshot: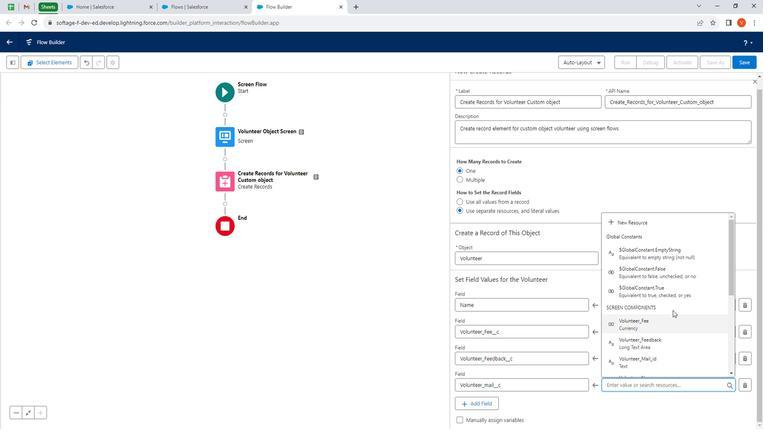 
Action: Mouse moved to (641, 310)
Screenshot: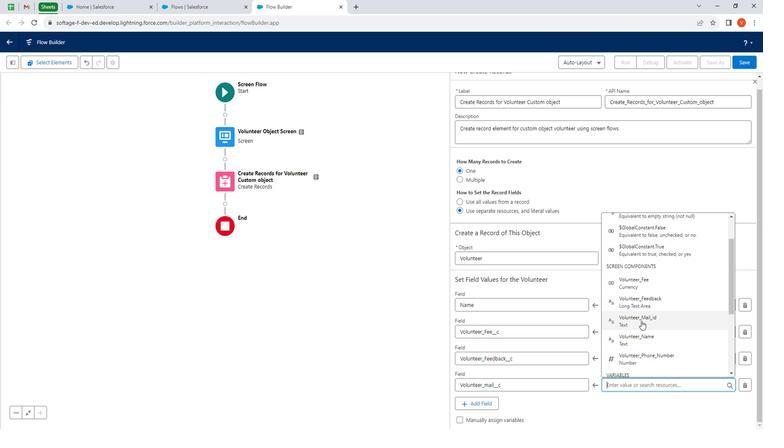 
Action: Mouse pressed left at (641, 310)
Screenshot: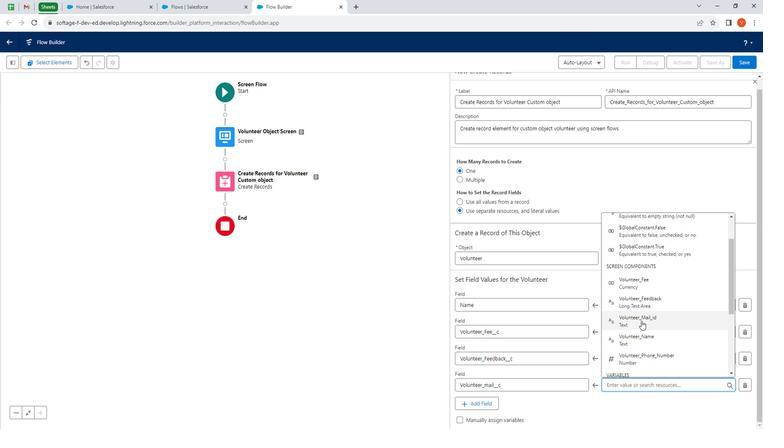 
Action: Mouse moved to (487, 384)
Screenshot: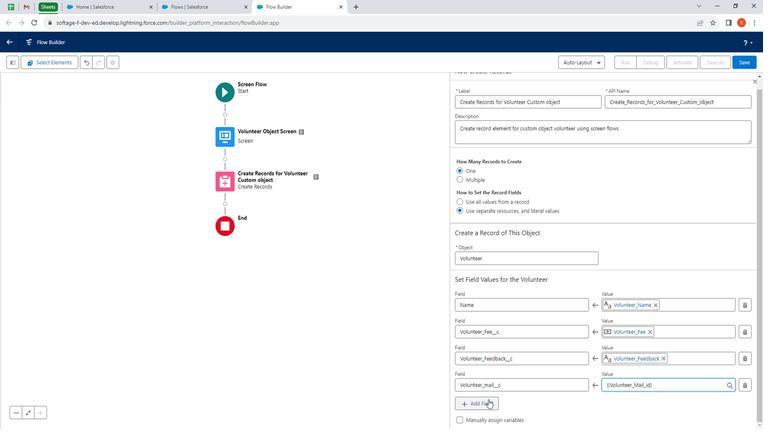 
Action: Mouse pressed left at (487, 384)
Screenshot: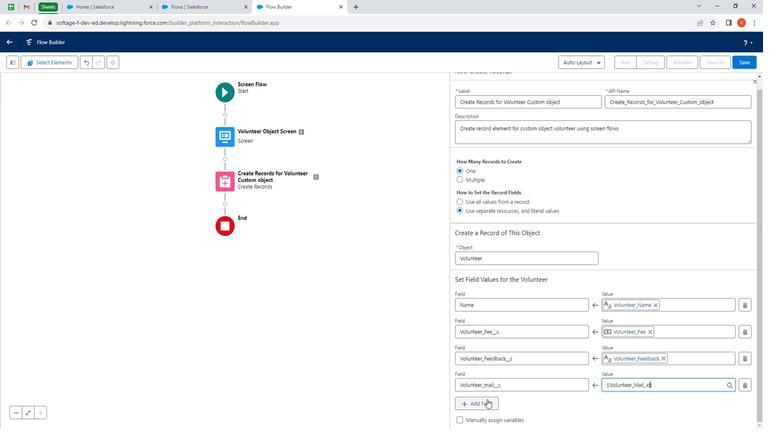 
Action: Mouse moved to (547, 297)
Screenshot: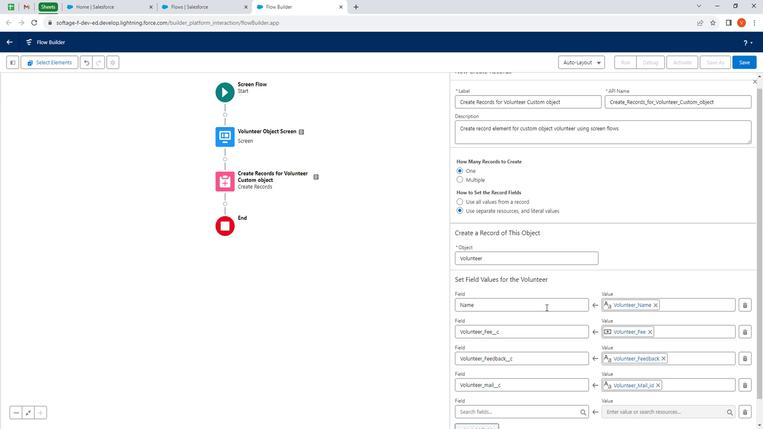 
Action: Mouse scrolled (547, 296) with delta (0, 0)
Screenshot: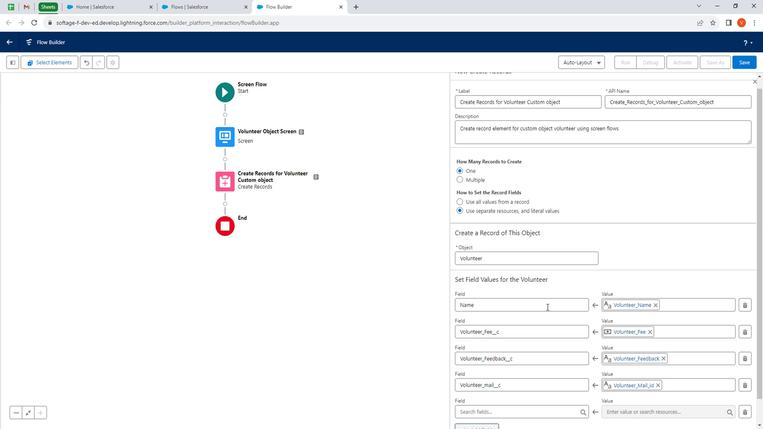 
Action: Mouse scrolled (547, 296) with delta (0, 0)
Screenshot: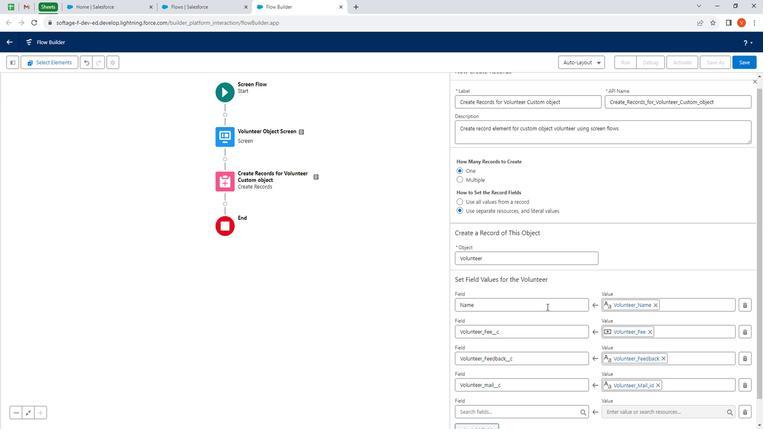 
Action: Mouse scrolled (547, 296) with delta (0, 0)
Screenshot: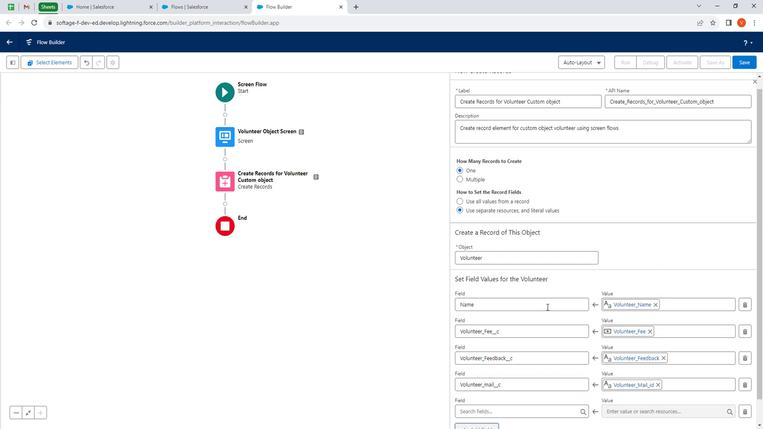 
Action: Mouse moved to (548, 298)
Screenshot: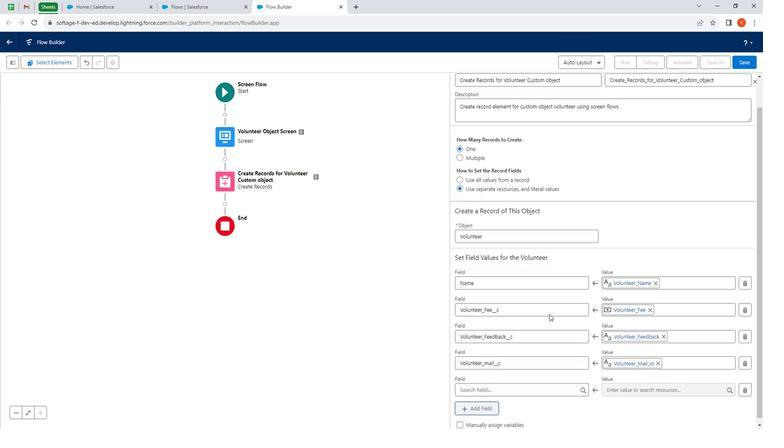 
Action: Mouse scrolled (547, 297) with delta (0, 0)
Screenshot: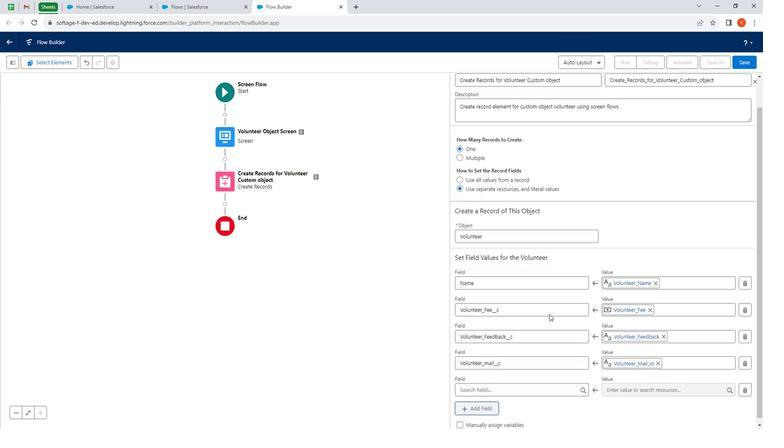 
Action: Mouse moved to (539, 366)
Screenshot: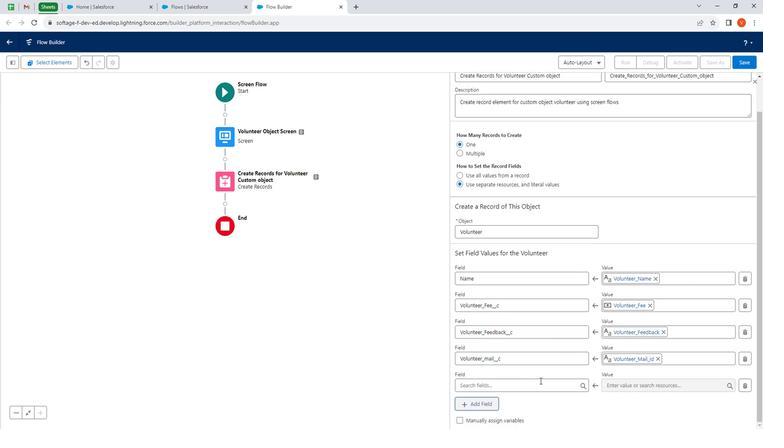 
Action: Mouse pressed left at (539, 366)
Screenshot: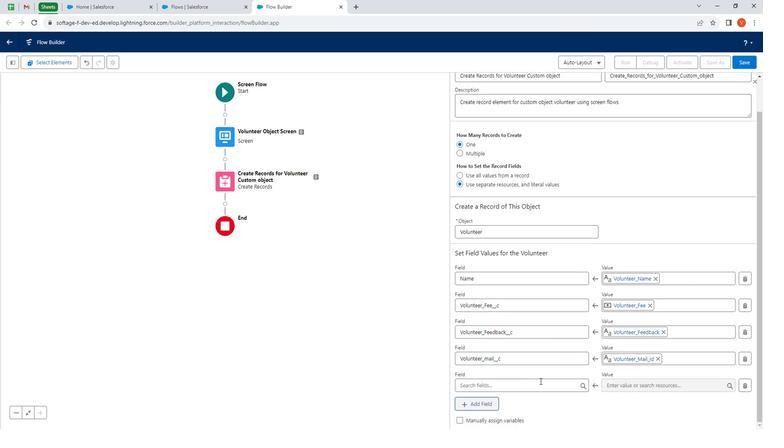 
Action: Mouse moved to (520, 355)
Screenshot: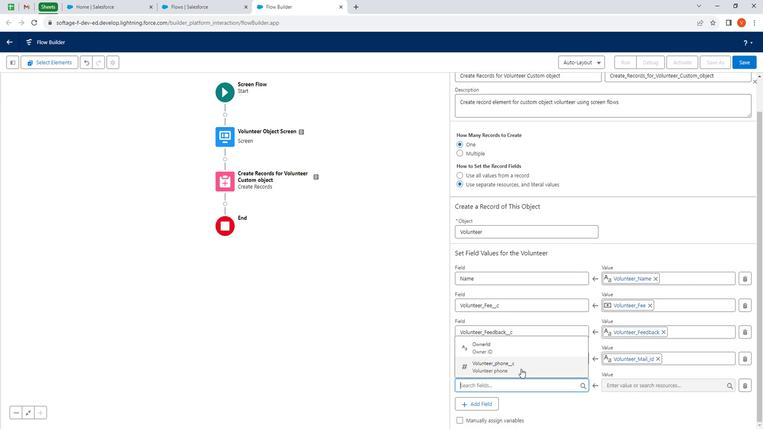 
Action: Mouse pressed left at (520, 355)
Screenshot: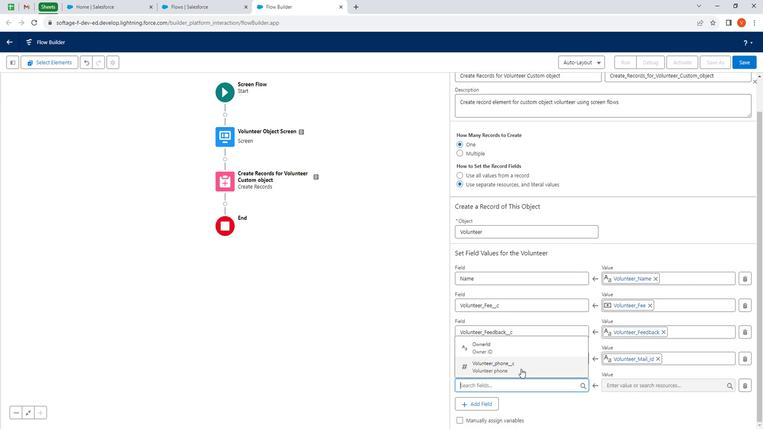 
Action: Mouse moved to (631, 371)
Screenshot: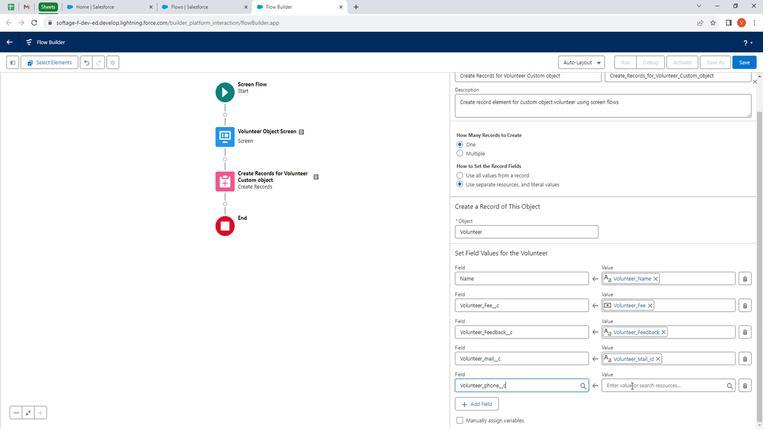
Action: Mouse pressed left at (631, 371)
Screenshot: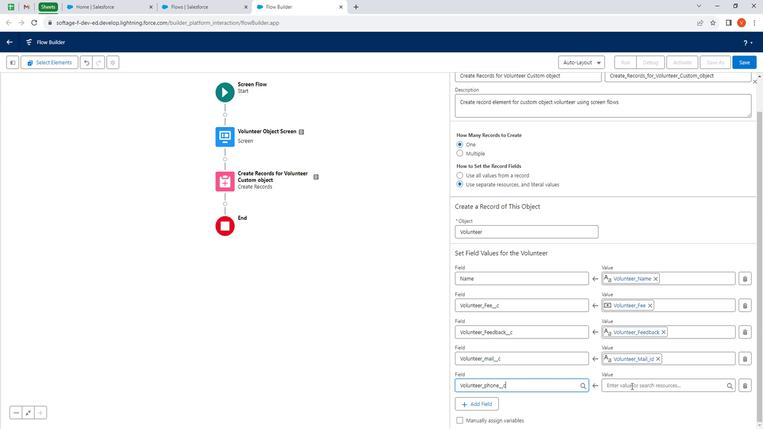 
Action: Mouse moved to (683, 263)
Screenshot: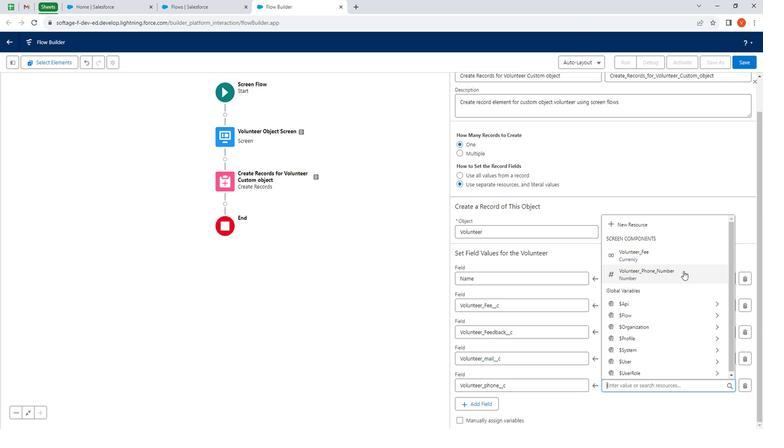 
Action: Mouse pressed left at (683, 263)
Screenshot: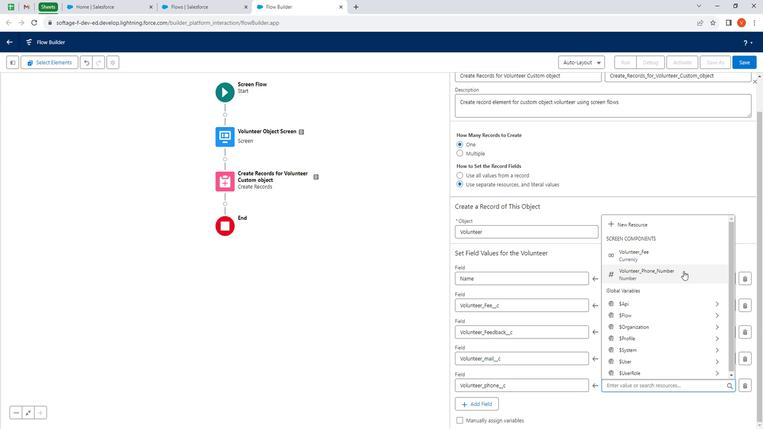 
Action: Mouse moved to (581, 391)
Screenshot: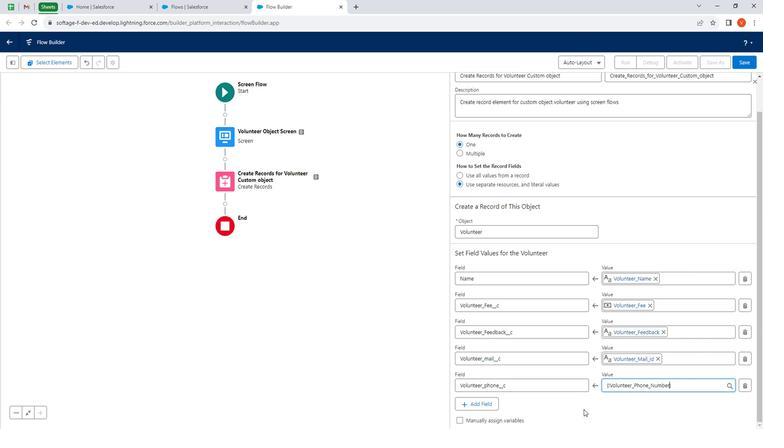 
Action: Mouse scrolled (581, 391) with delta (0, 0)
Screenshot: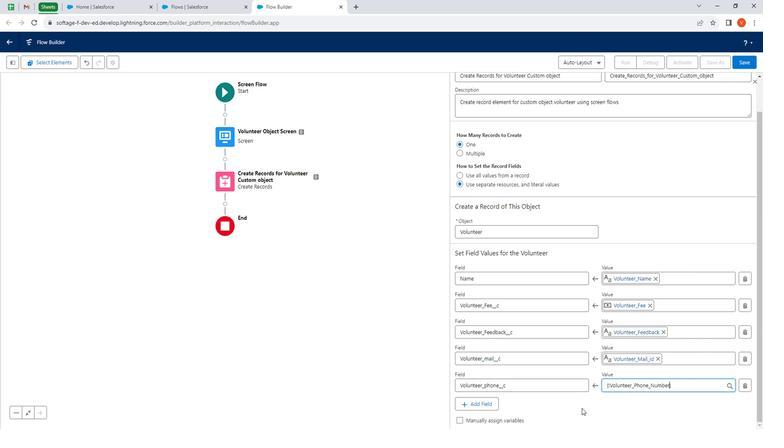 
Action: Mouse scrolled (581, 391) with delta (0, 0)
Screenshot: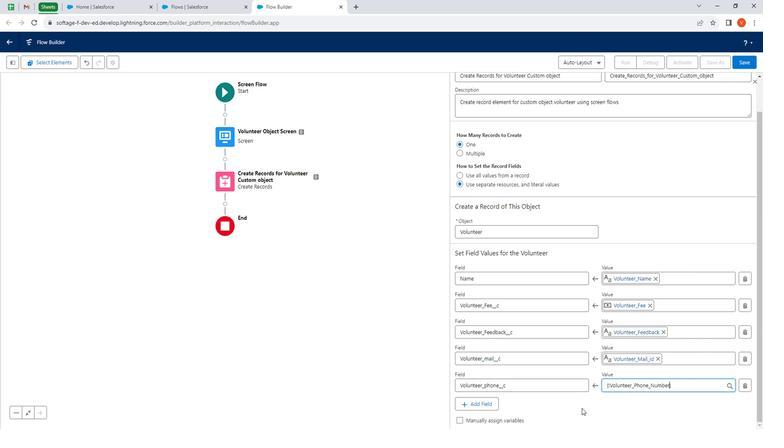 
Action: Mouse moved to (581, 391)
Screenshot: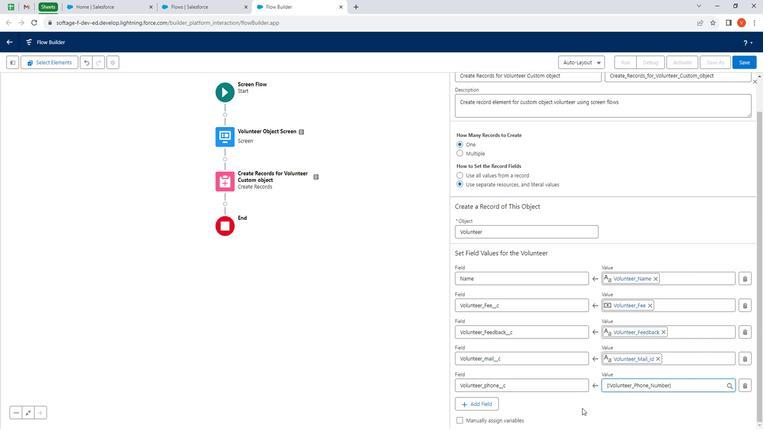 
Action: Mouse scrolled (581, 391) with delta (0, 0)
Screenshot: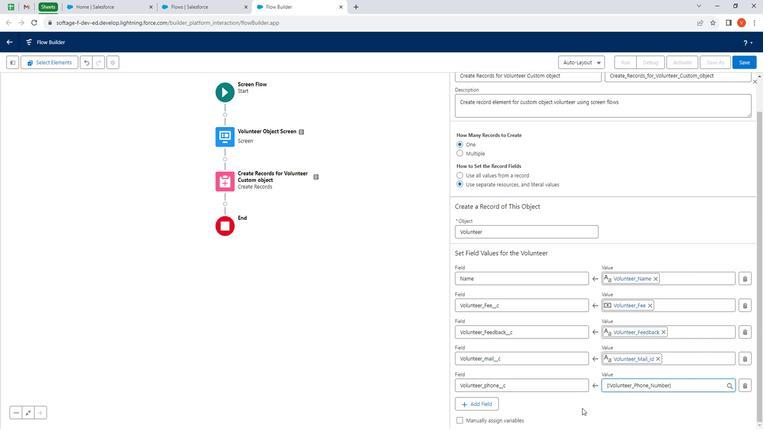 
Action: Mouse moved to (582, 391)
Screenshot: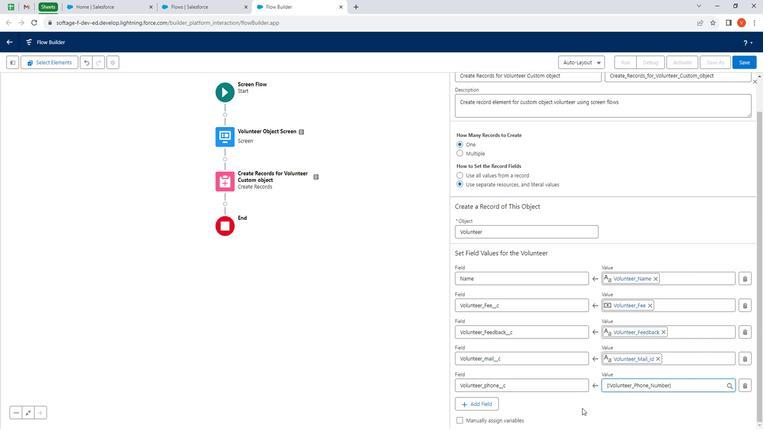 
Action: Mouse scrolled (582, 391) with delta (0, 0)
Screenshot: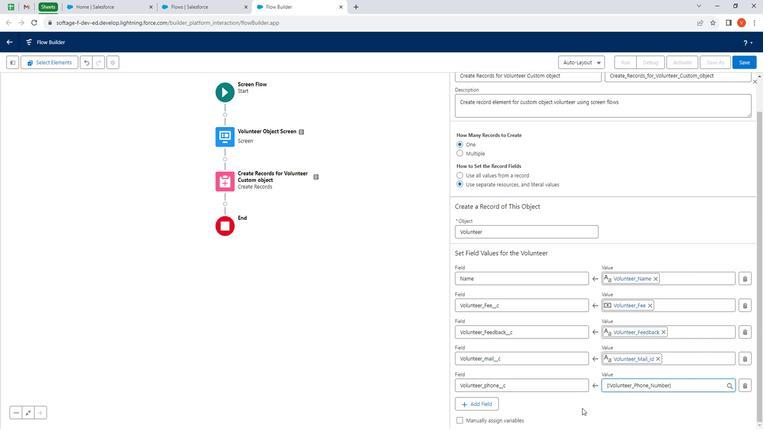 
Action: Mouse moved to (582, 391)
Screenshot: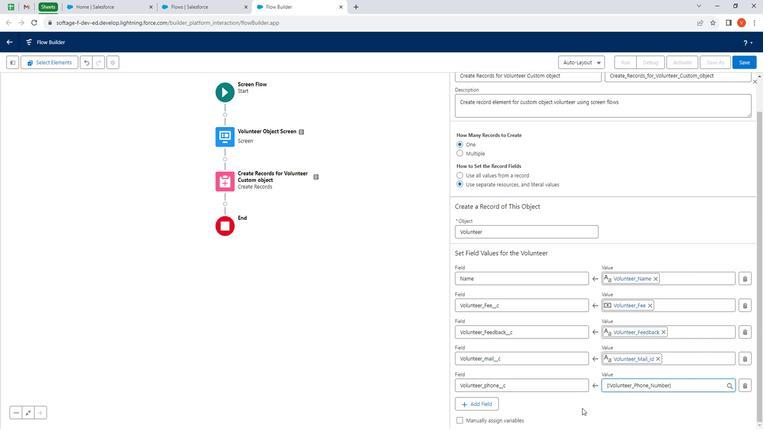
Action: Mouse scrolled (582, 391) with delta (0, 0)
Screenshot: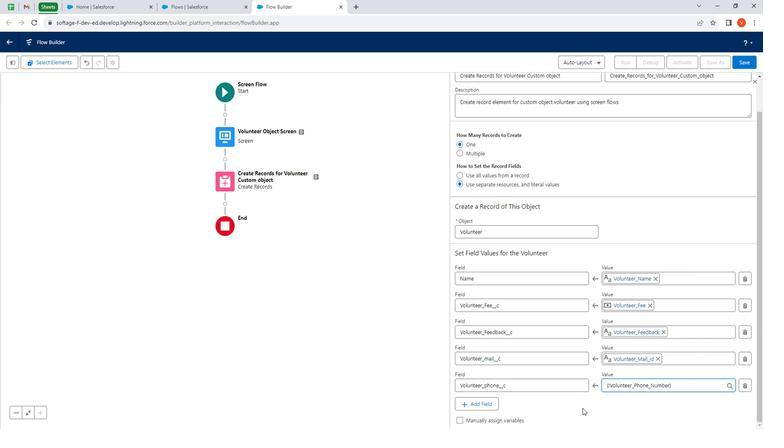 
Action: Mouse moved to (671, 217)
Screenshot: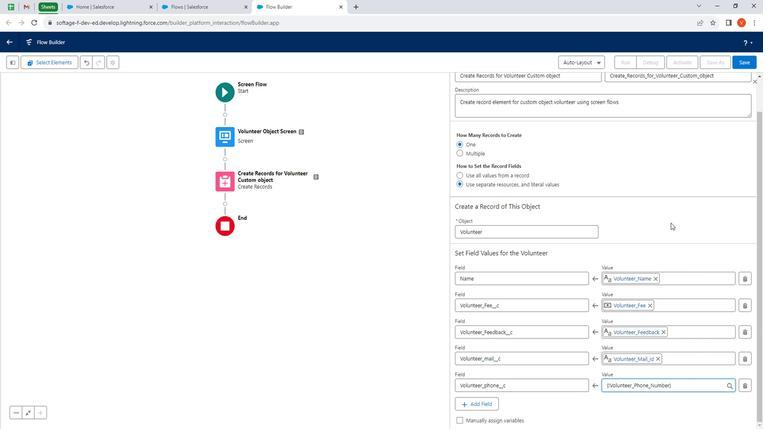 
Action: Mouse pressed left at (671, 217)
Screenshot: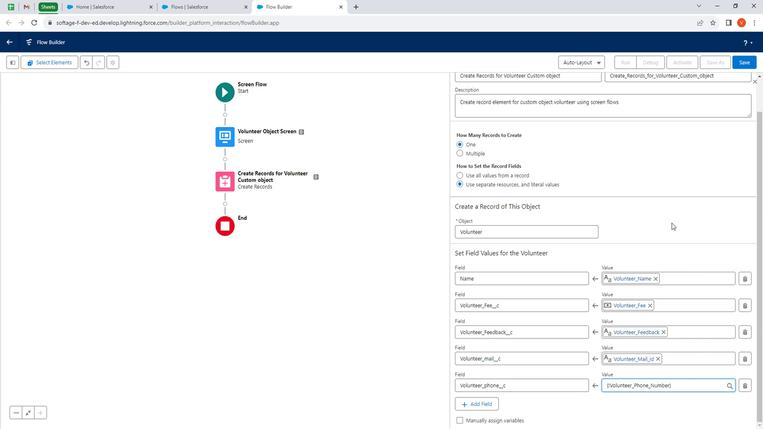 
Action: Mouse moved to (754, 85)
Screenshot: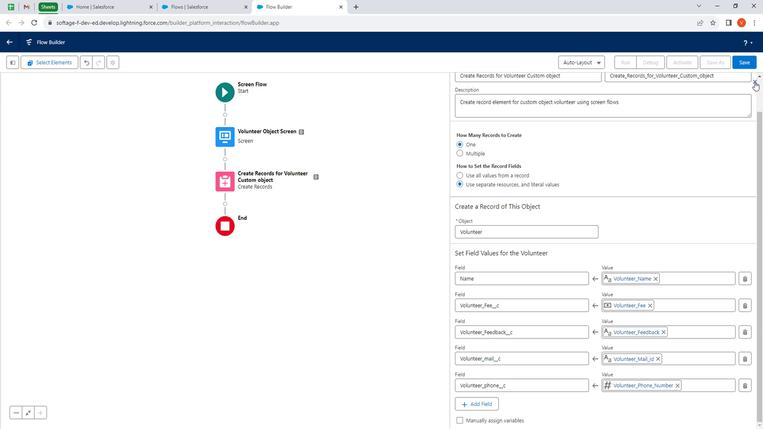 
Action: Mouse pressed left at (754, 85)
Screenshot: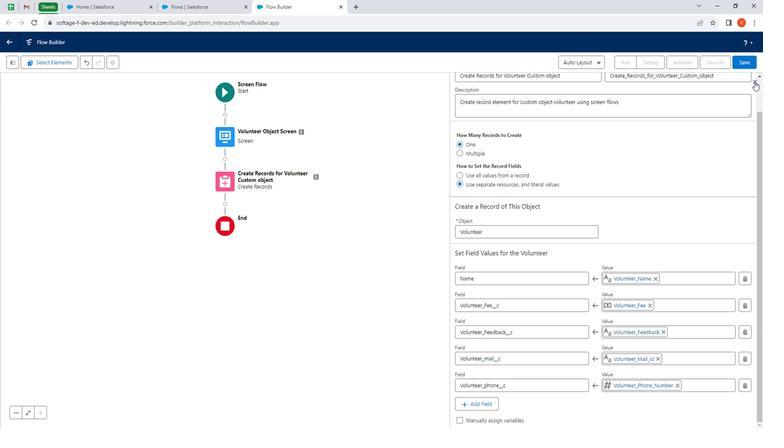 
Action: Mouse moved to (400, 168)
Screenshot: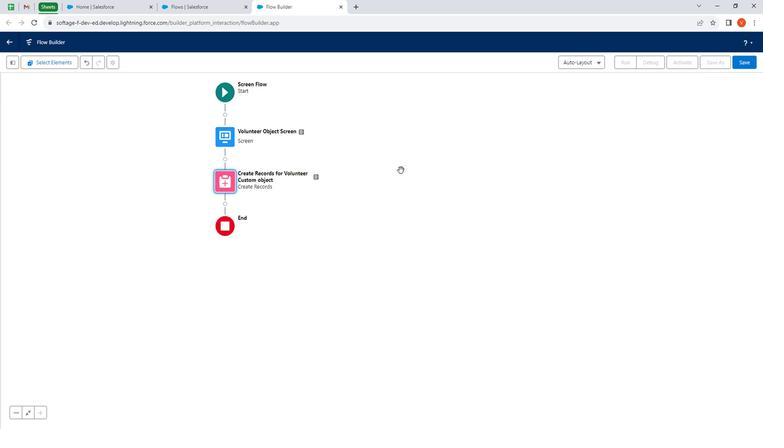 
Action: Mouse pressed left at (400, 168)
Screenshot: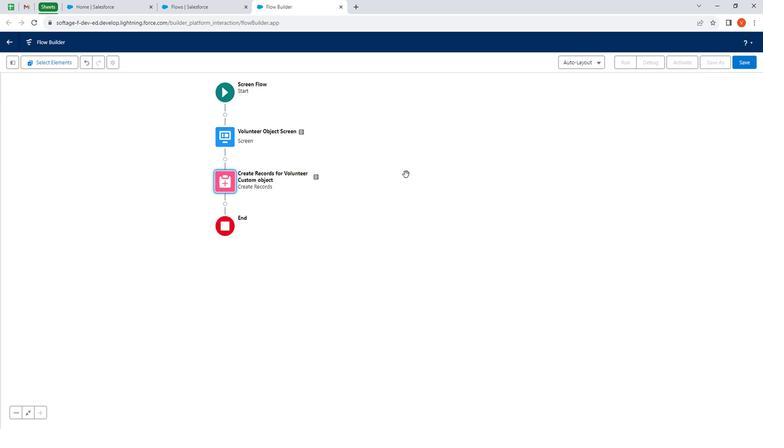 
Action: Mouse moved to (740, 65)
Screenshot: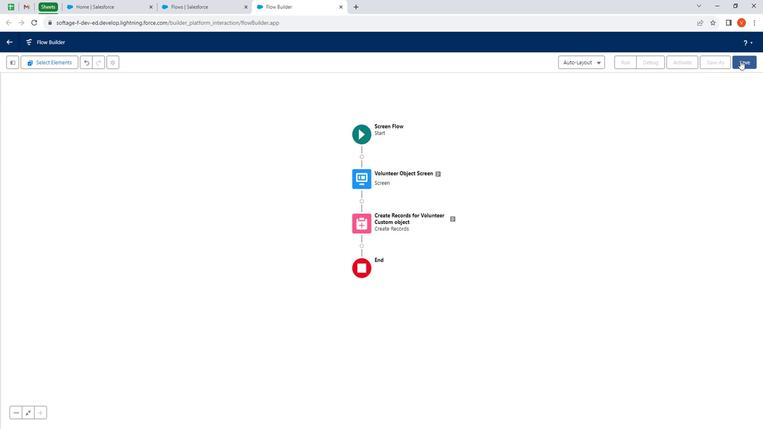 
Action: Mouse pressed left at (740, 65)
Screenshot: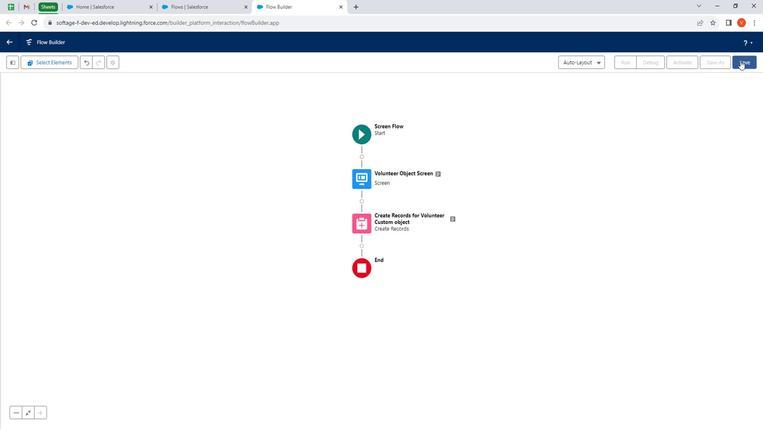 
Action: Mouse moved to (360, 198)
Screenshot: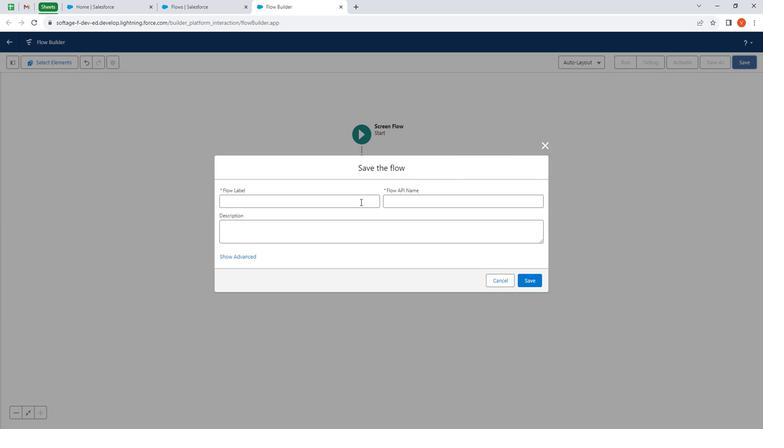 
Action: Mouse pressed left at (360, 198)
Screenshot: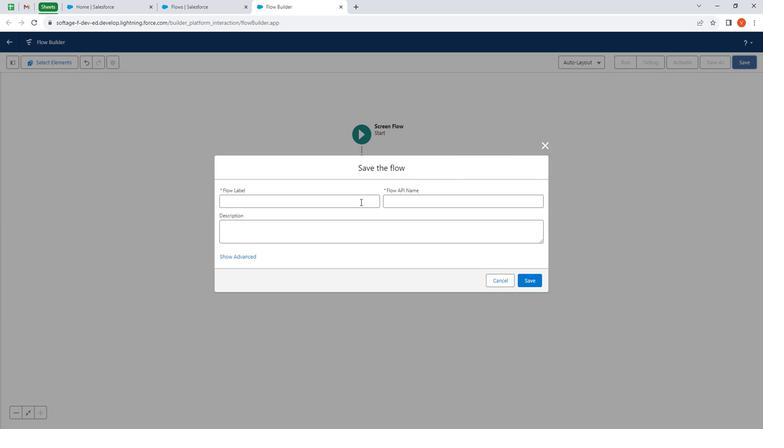 
Action: Key pressed <Key.shift>Screen<Key.space>flow<Key.space>for<Key.space>volunteer<Key.space>object
Screenshot: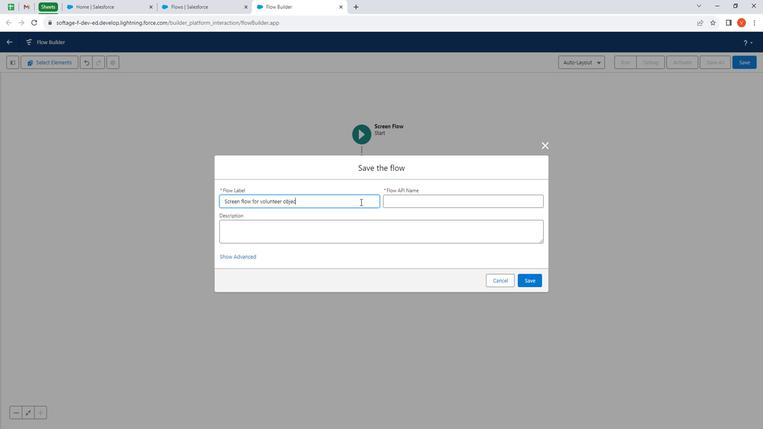 
Action: Mouse moved to (349, 225)
Screenshot: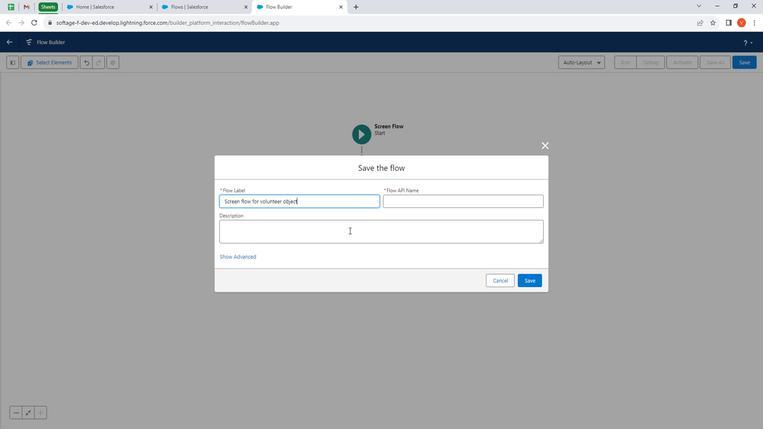 
Action: Mouse pressed left at (349, 225)
Screenshot: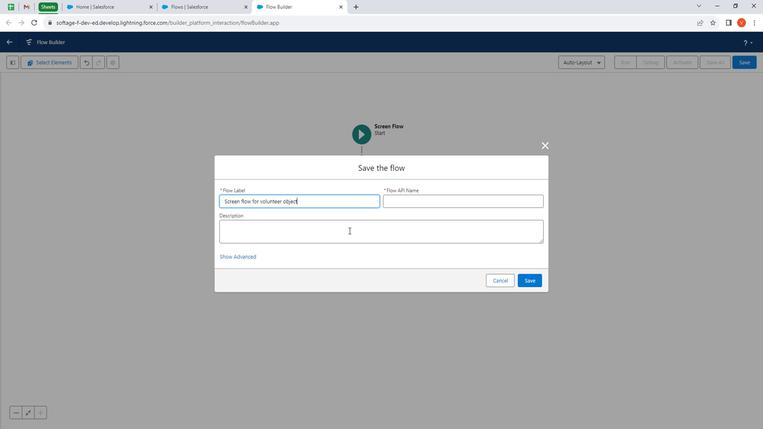 
Action: Key pressed <Key.shift><Key.shift><Key.shift><Key.shift><Key.shift><Key.shift><Key.shift><Key.shift><Key.shift><Key.shift><Key.shift><Key.shift><Key.shift><Key.shift><Key.shift><Key.shift><Key.shift><Key.shift><Key.shift><Key.shift><Key.shift><Key.shift><Key.shift><Key.shift><Key.shift>Screen<Key.space>flow<Key.space>for<Key.space>custom<Key.space>object<Key.space>volunteer.<Key.space>to<Key.space>create<Key.space>a<Key.space>record
Screenshot: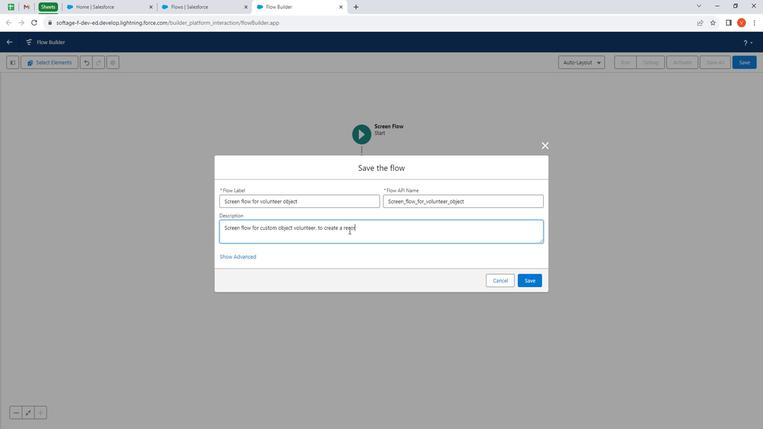 
Action: Mouse moved to (352, 225)
Screenshot: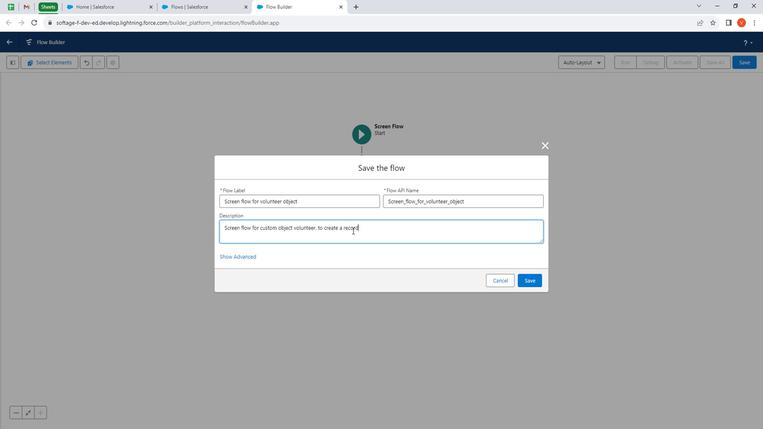 
Action: Key pressed .
Screenshot: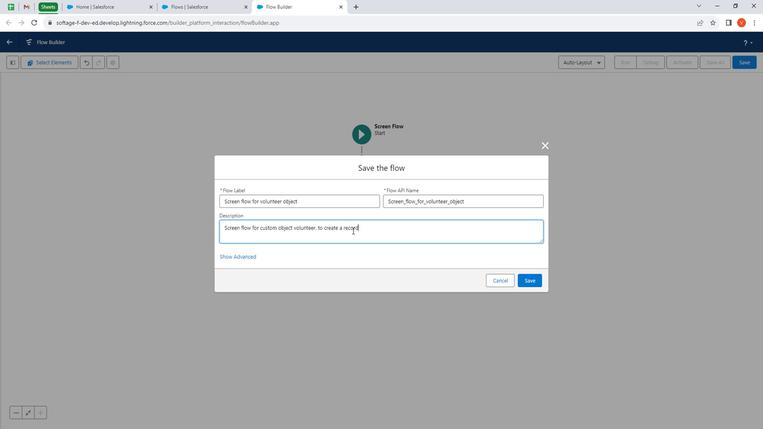 
Action: Mouse moved to (537, 274)
Screenshot: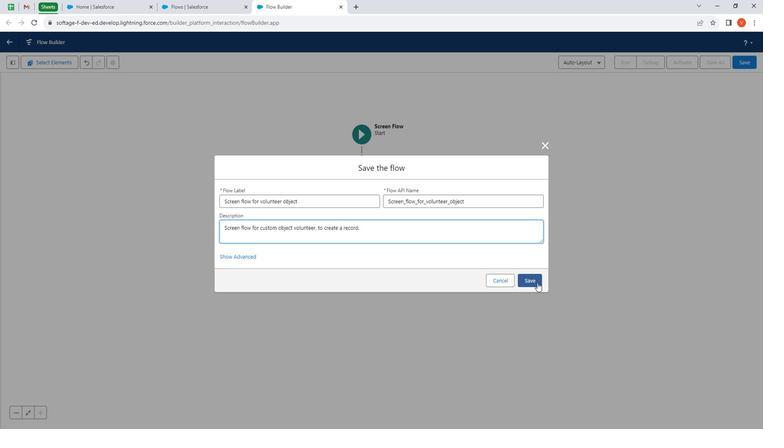 
Action: Mouse pressed left at (537, 274)
Screenshot: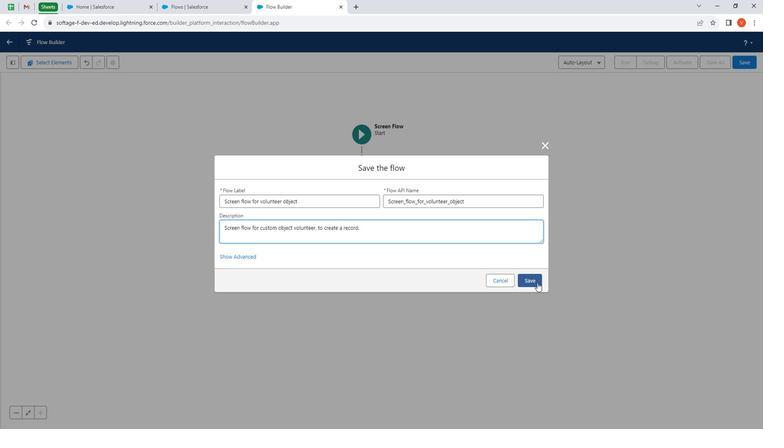 
Action: Mouse moved to (629, 66)
Screenshot: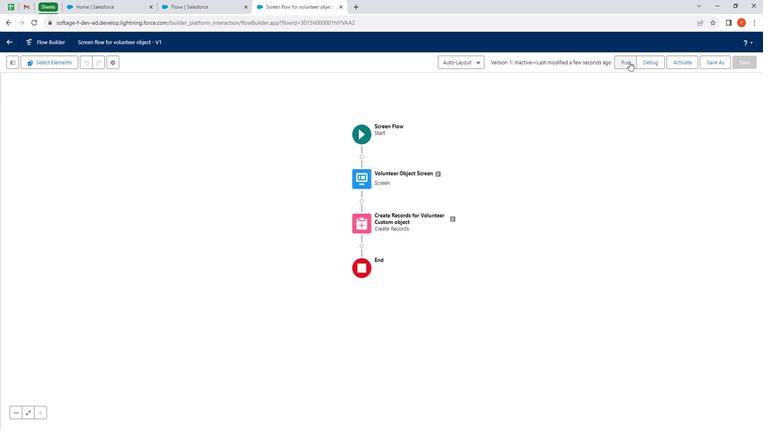 
Action: Mouse pressed left at (629, 66)
Screenshot: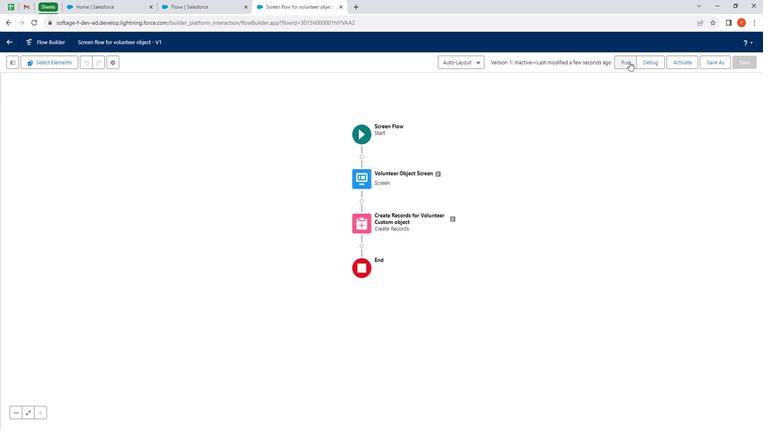 
Action: Mouse moved to (67, 75)
Screenshot: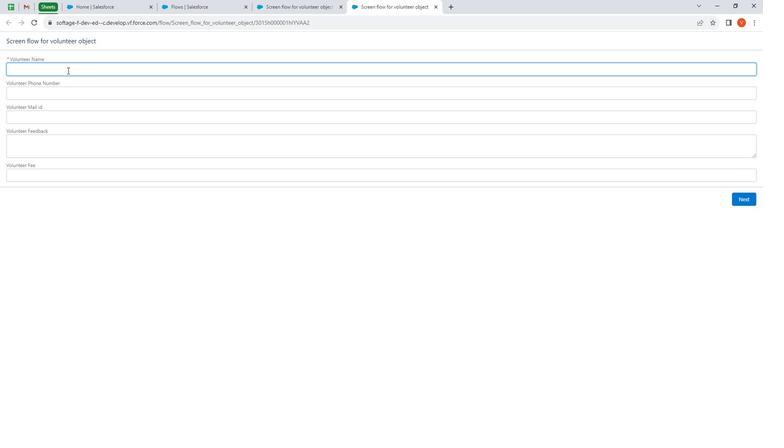 
Action: Mouse pressed left at (67, 75)
Screenshot: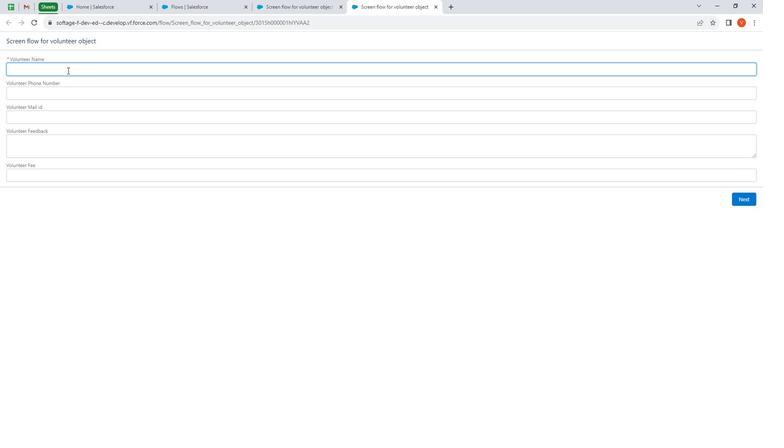 
Action: Key pressed <Key.shift>Test<Key.space><Key.shift>Name<Key.space>
Screenshot: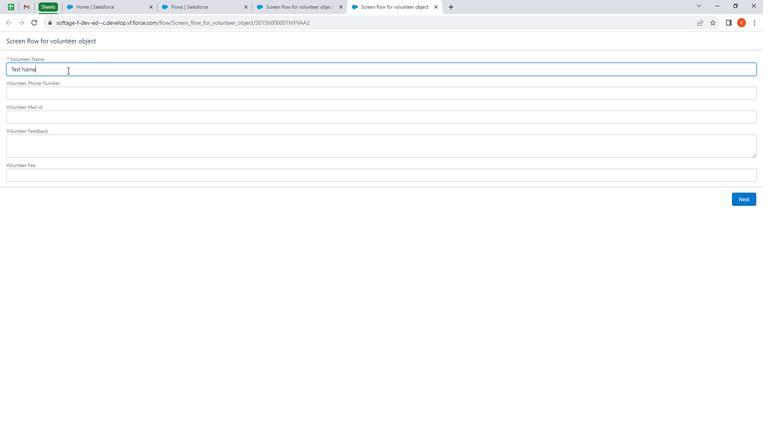 
Action: Mouse moved to (70, 94)
Screenshot: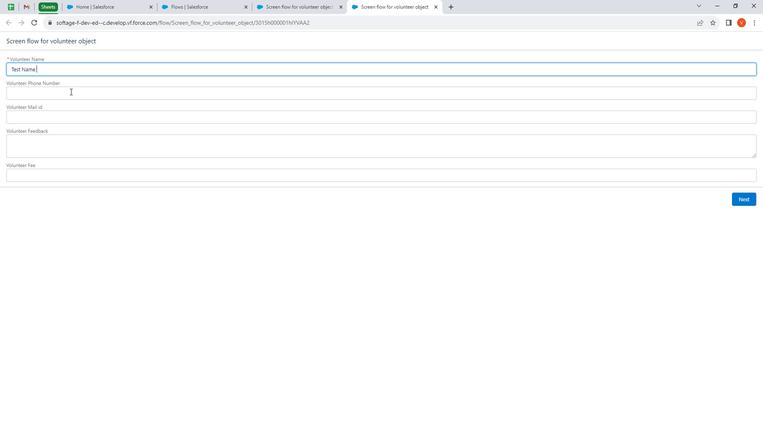 
Action: Mouse pressed left at (70, 94)
Screenshot: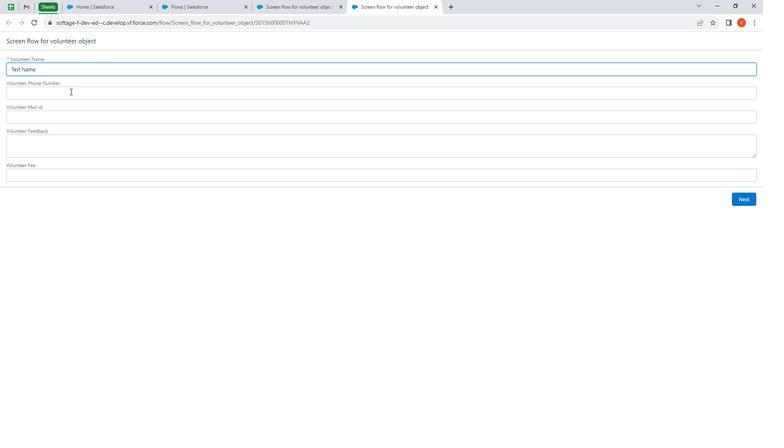 
Action: Key pressed 123123
Screenshot: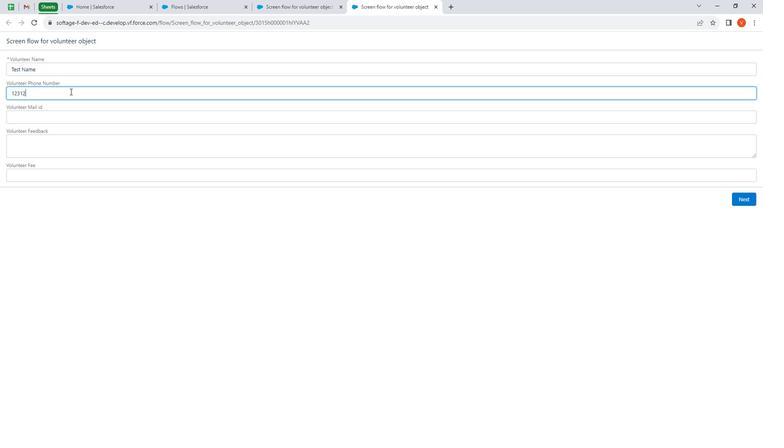 
Action: Mouse moved to (84, 119)
Screenshot: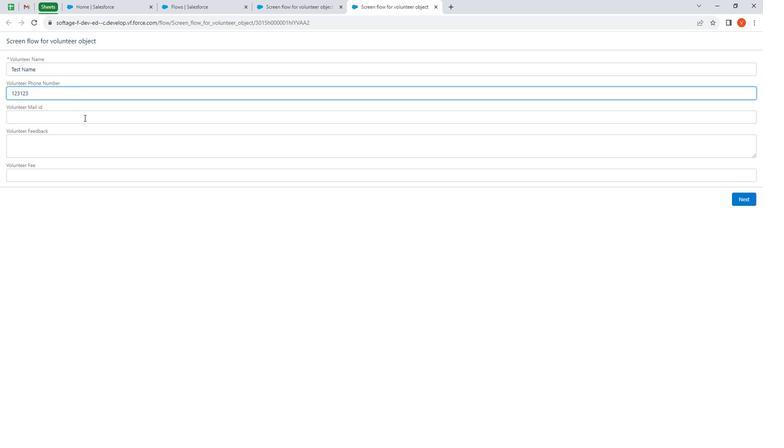 
Action: Mouse pressed left at (84, 119)
Screenshot: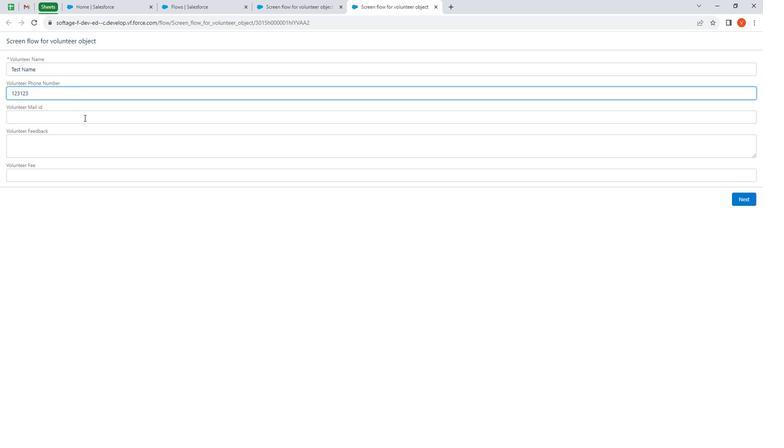 
Action: Mouse moved to (85, 119)
Screenshot: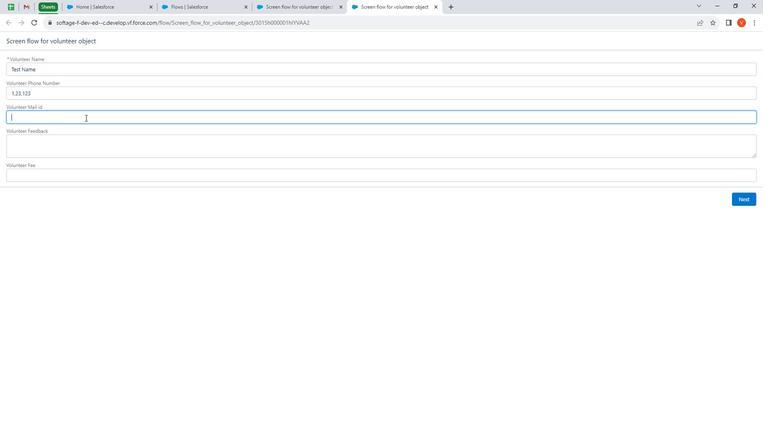 
Action: Key pressed <Key.shift><Key.shift><Key.shift>Vol<Key.shift><Key.shift><Key.shift>@int.com
Screenshot: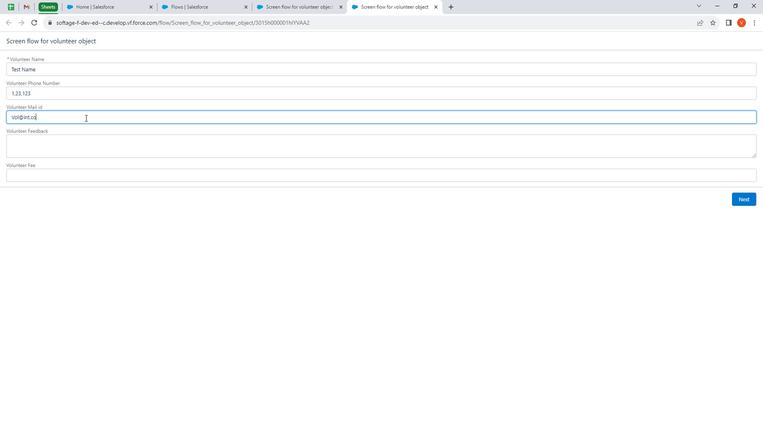 
Action: Mouse moved to (66, 142)
Screenshot: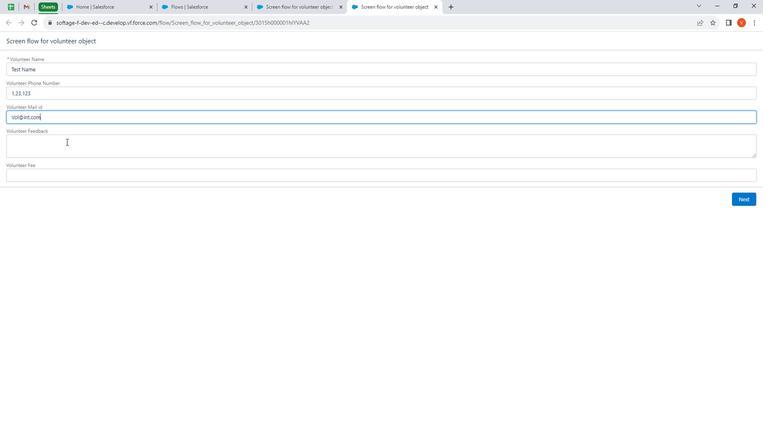 
Action: Mouse pressed left at (66, 142)
Screenshot: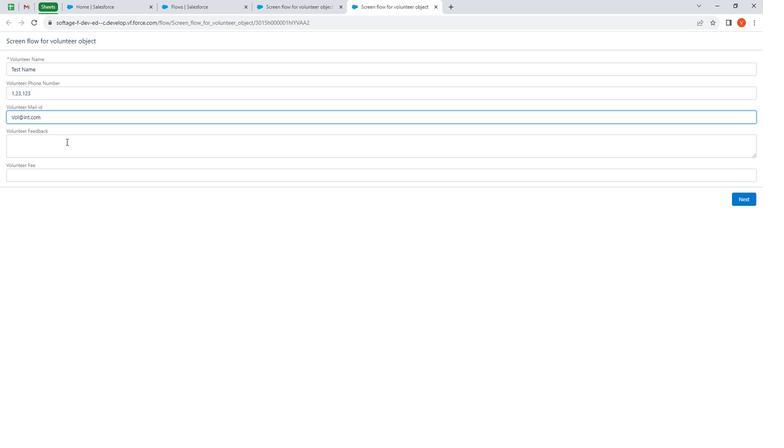 
Action: Key pressed <Key.shift>This<Key.space>is<Key.space>feedback<Key.space>field<Key.space>in<Key.space>screen<Key.space>flow<Key.space>for<Key.space>volunteer<Key.space>custom<Key.space>object
Screenshot: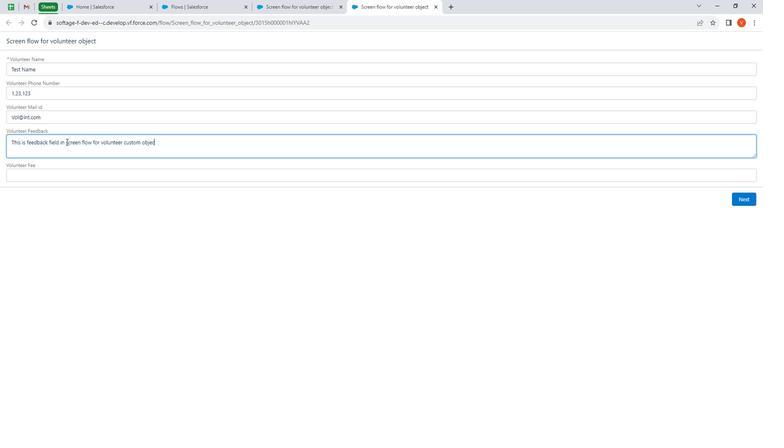 
Action: Mouse moved to (36, 171)
Screenshot: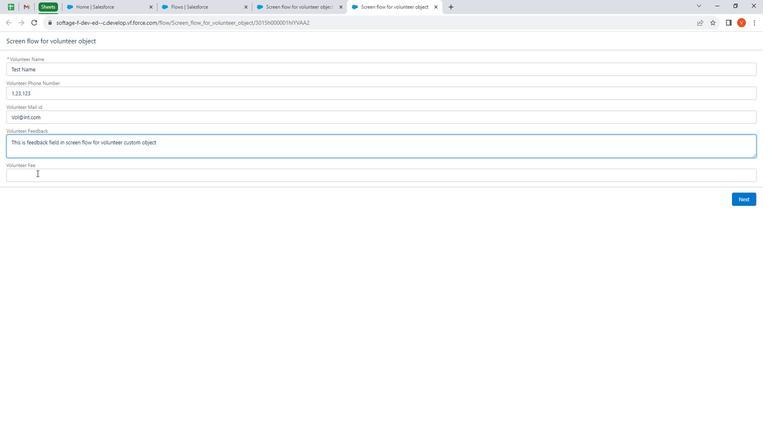 
Action: Mouse pressed left at (36, 171)
Screenshot: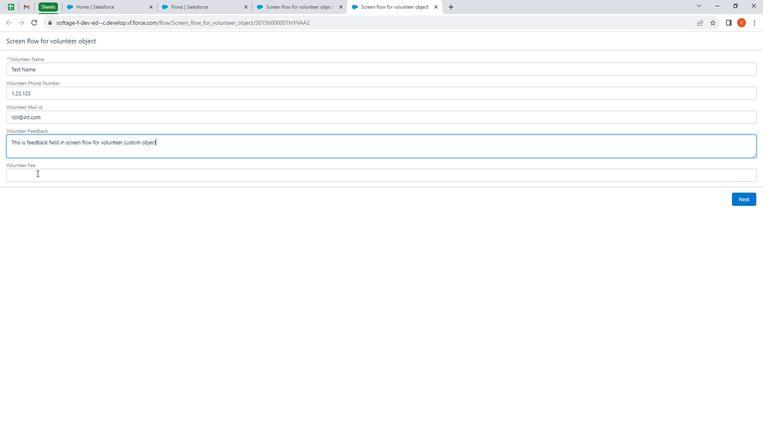 
Action: Key pressed 1230
